 Task: Play online wordle game with 10 letters.
Action: Mouse moved to (300, 445)
Screenshot: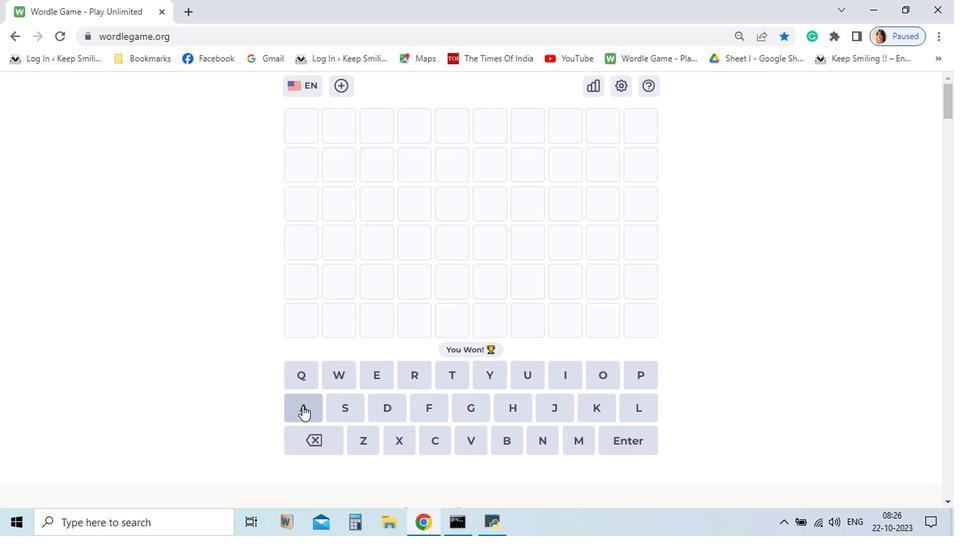 
Action: Mouse pressed left at (300, 445)
Screenshot: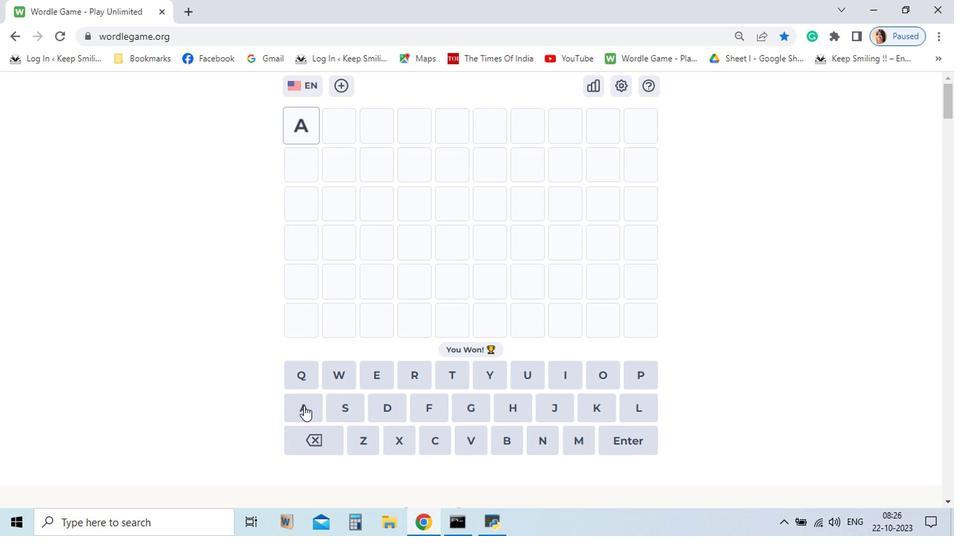 
Action: Mouse moved to (560, 446)
Screenshot: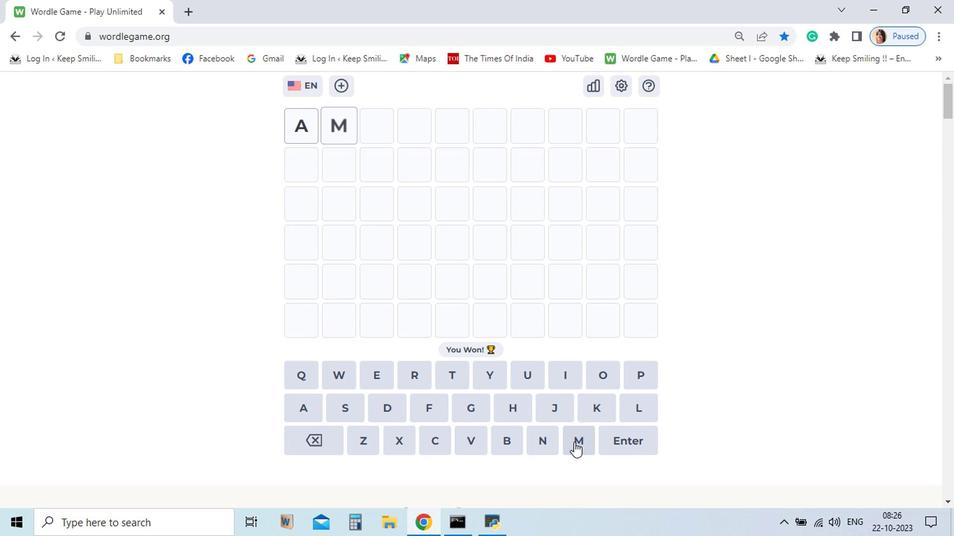 
Action: Mouse pressed left at (560, 446)
Screenshot: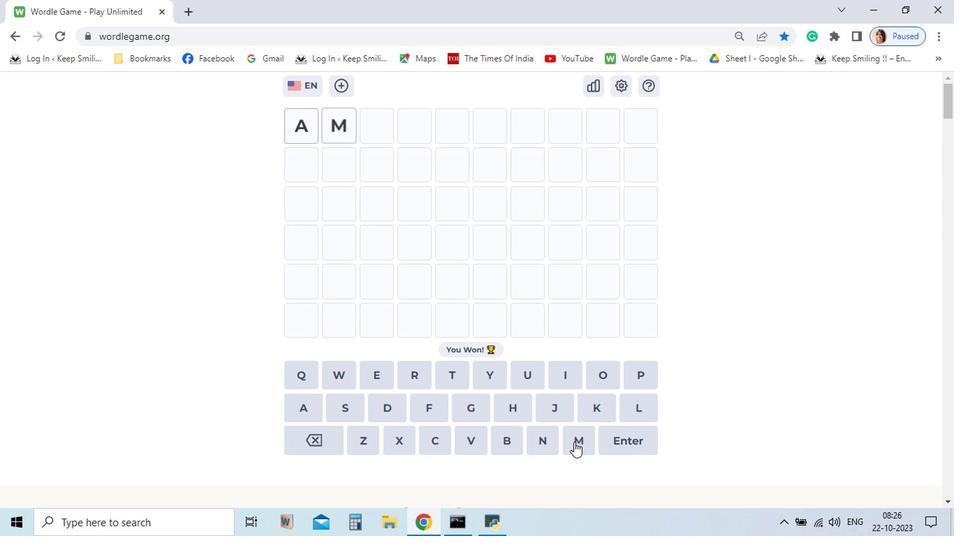 
Action: Mouse pressed left at (560, 446)
Screenshot: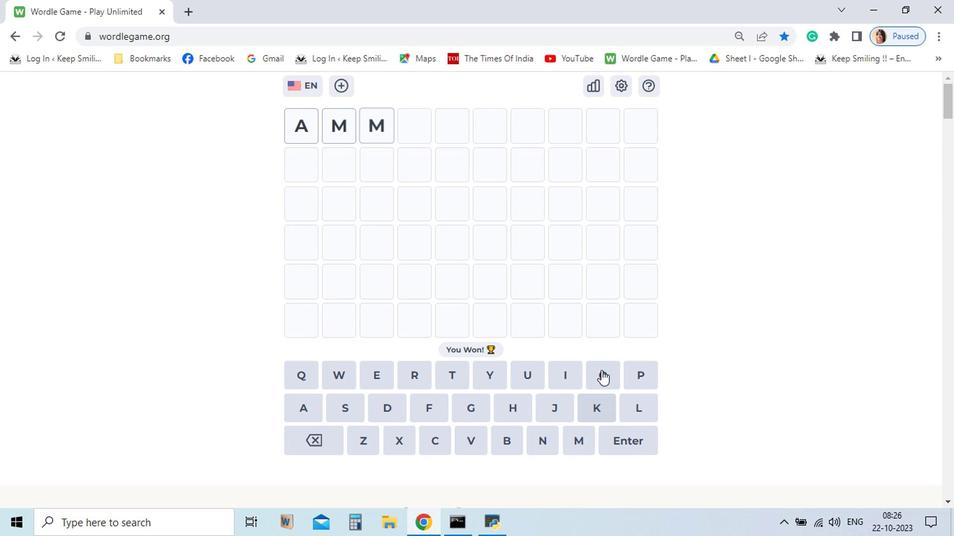 
Action: Mouse moved to (585, 444)
Screenshot: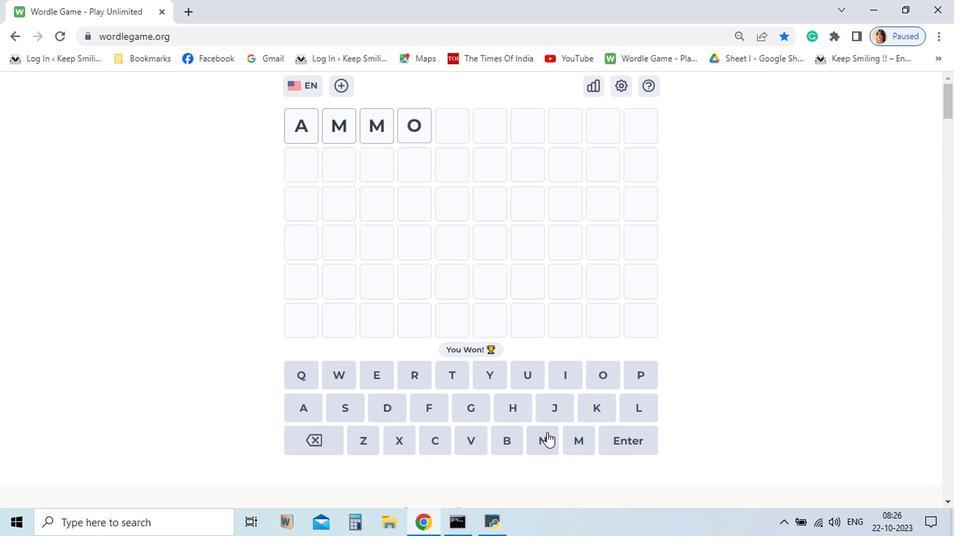 
Action: Mouse pressed left at (585, 444)
Screenshot: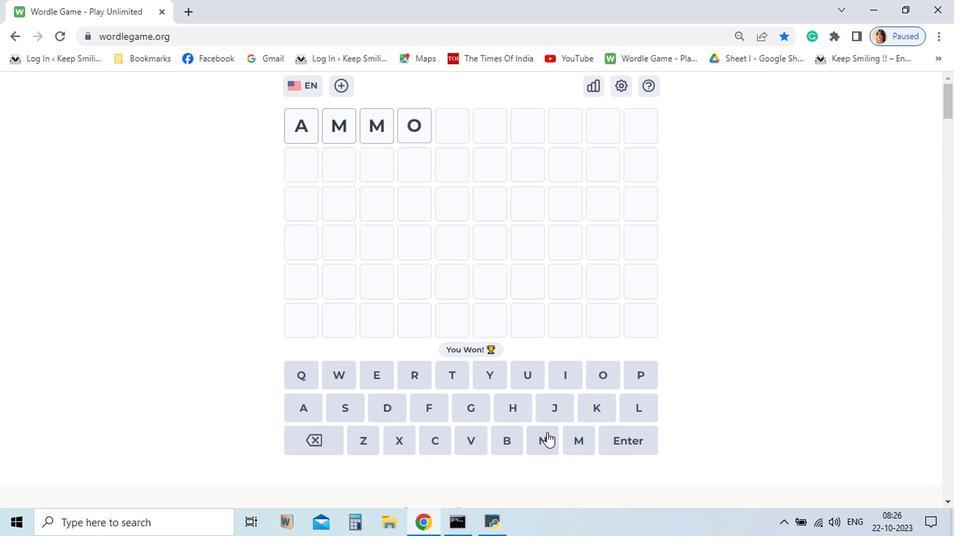 
Action: Mouse moved to (527, 446)
Screenshot: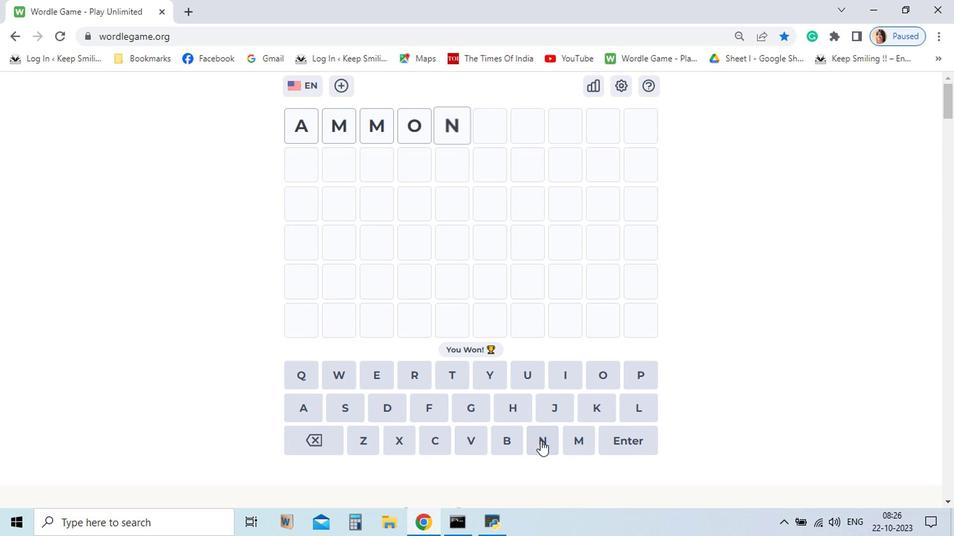 
Action: Mouse pressed left at (527, 446)
Screenshot: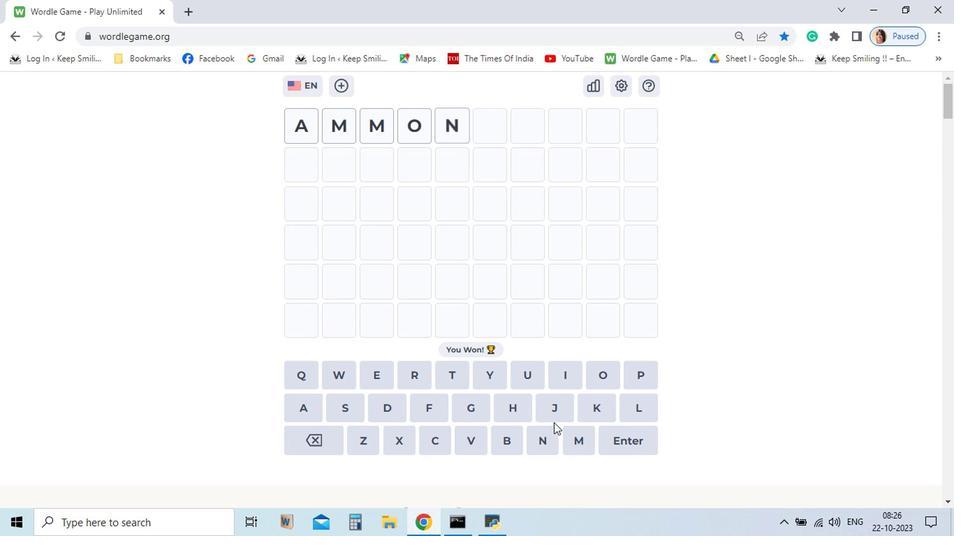 
Action: Mouse moved to (552, 444)
Screenshot: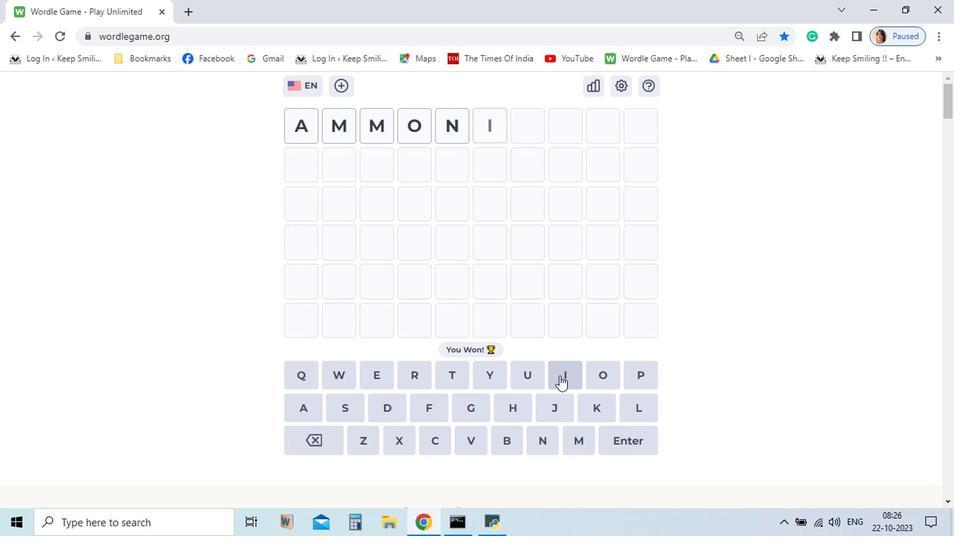 
Action: Mouse pressed left at (552, 444)
Screenshot: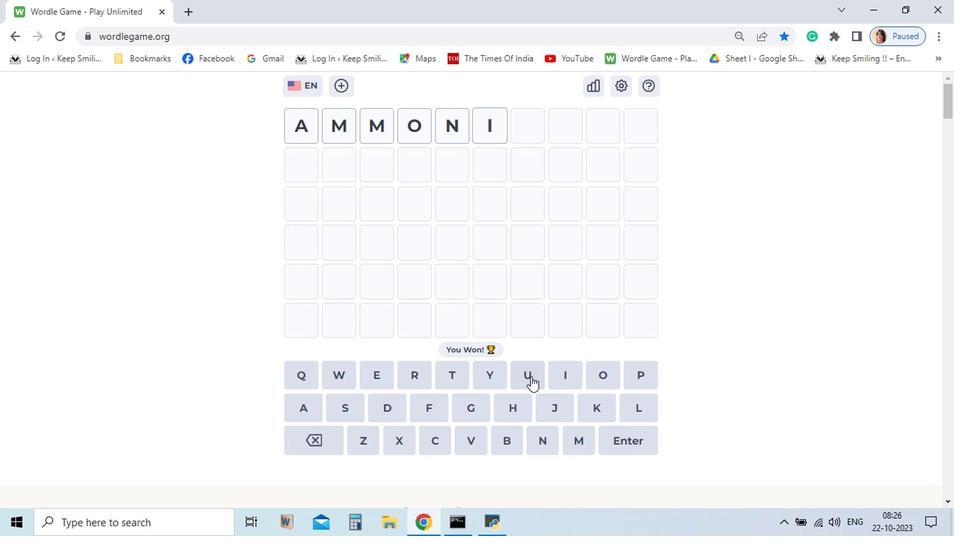 
Action: Mouse moved to (516, 444)
Screenshot: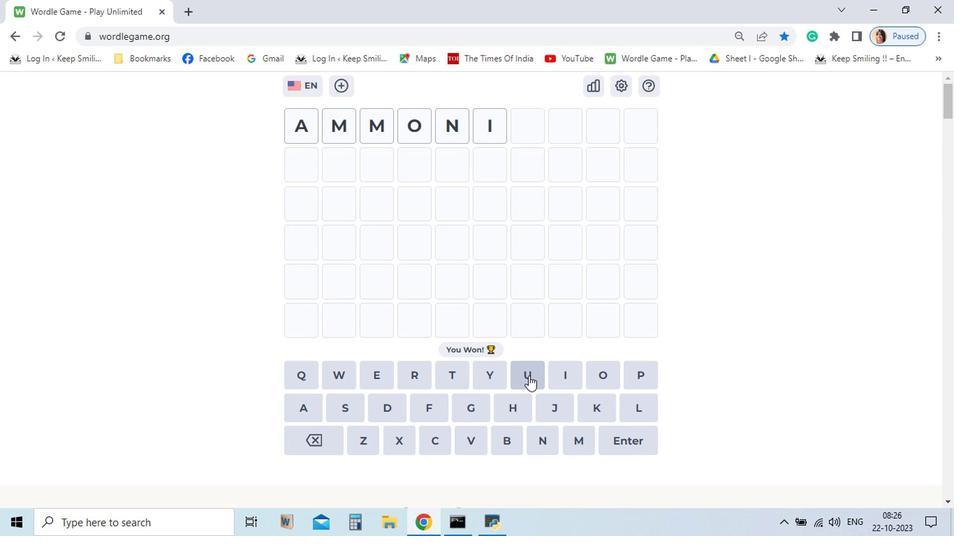 
Action: Mouse pressed left at (516, 444)
Screenshot: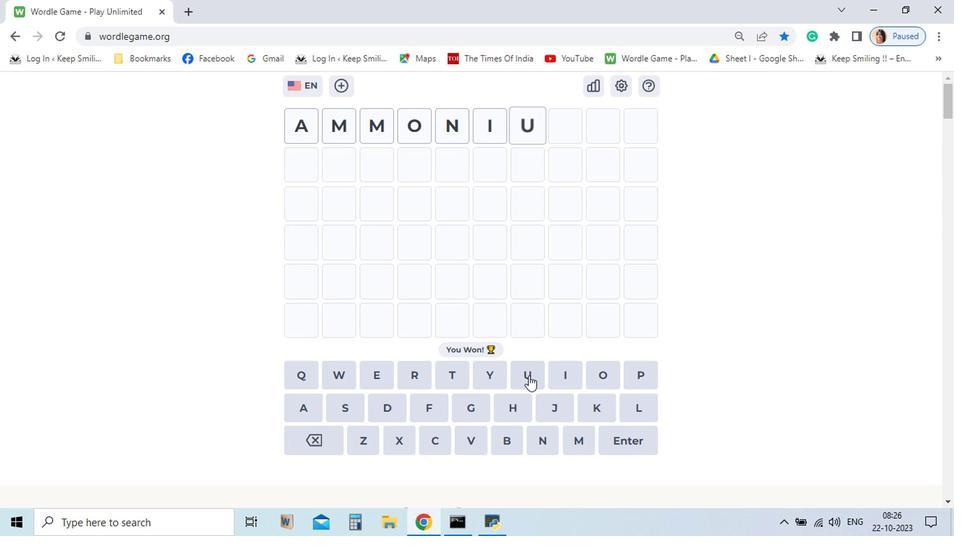 
Action: Mouse moved to (308, 446)
Screenshot: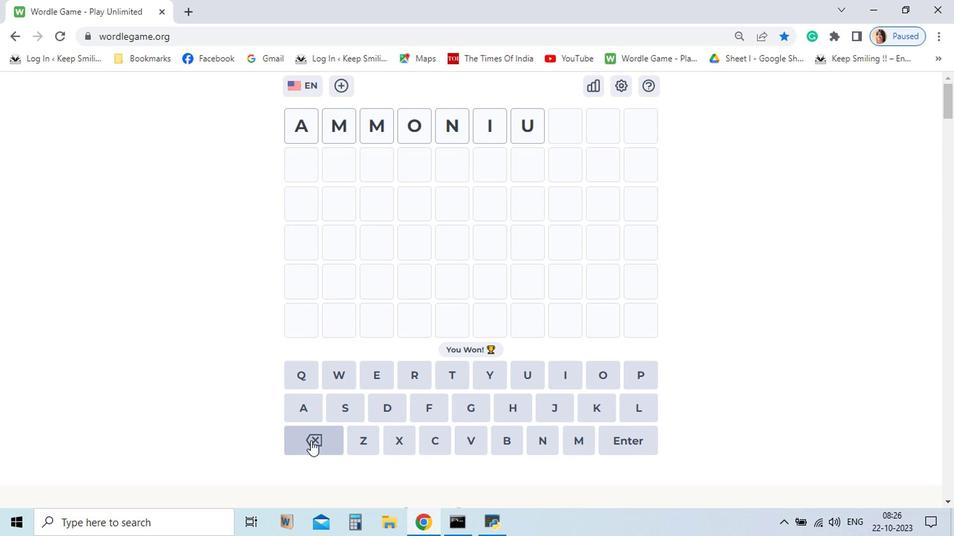 
Action: Mouse pressed left at (308, 446)
Screenshot: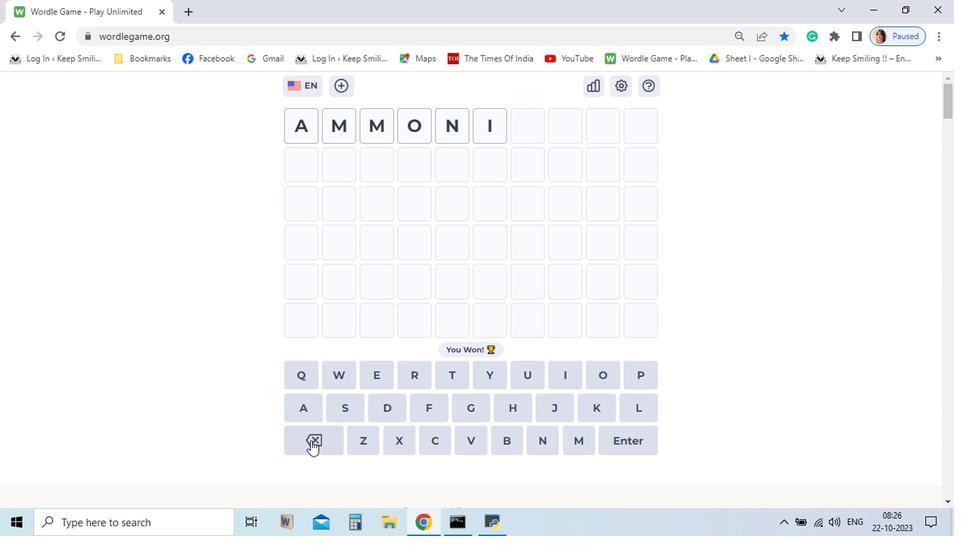
Action: Mouse pressed left at (308, 446)
Screenshot: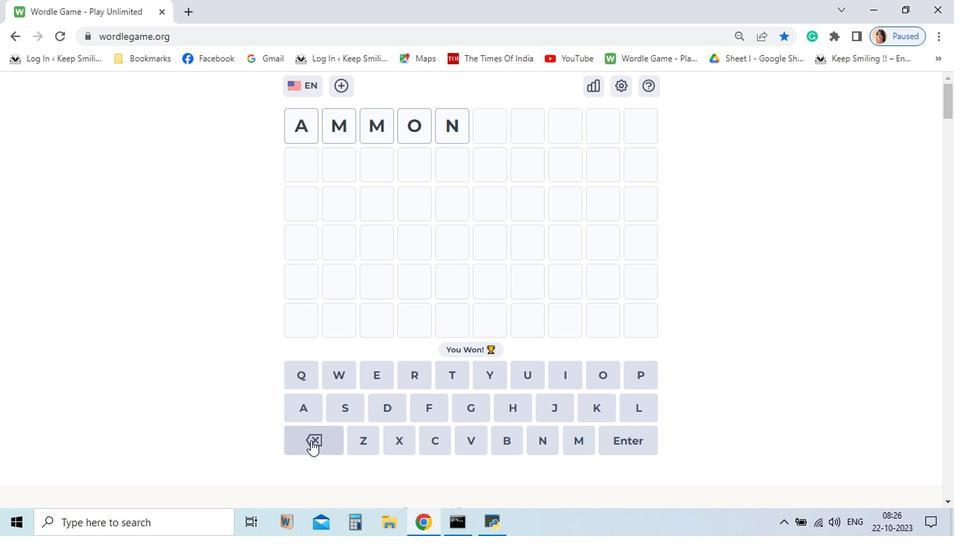 
Action: Mouse pressed left at (308, 446)
Screenshot: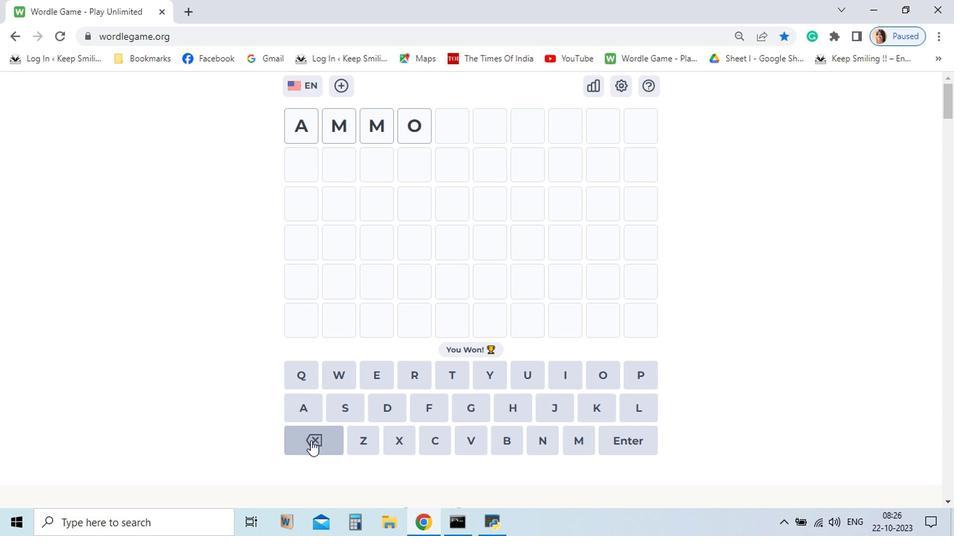 
Action: Mouse pressed left at (308, 446)
Screenshot: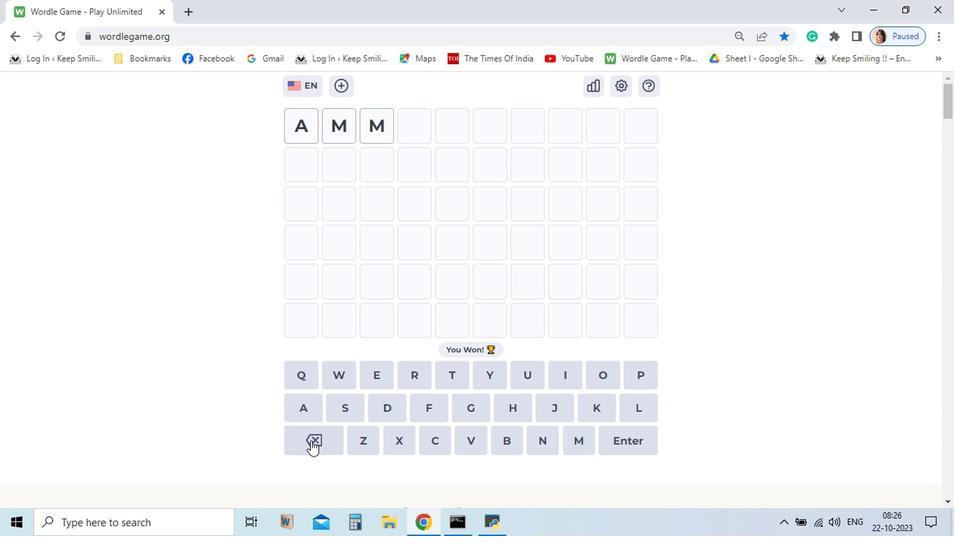 
Action: Mouse pressed left at (308, 446)
Screenshot: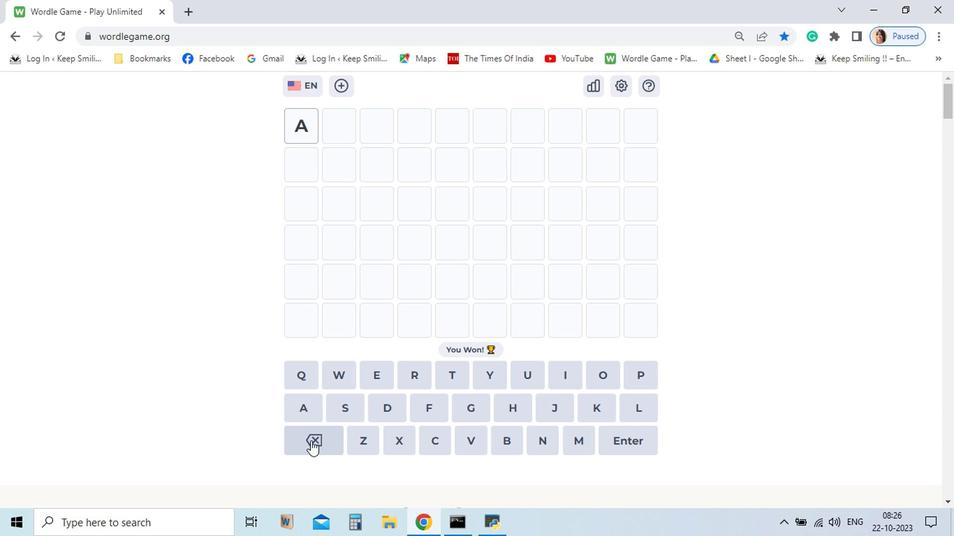 
Action: Mouse pressed left at (308, 446)
Screenshot: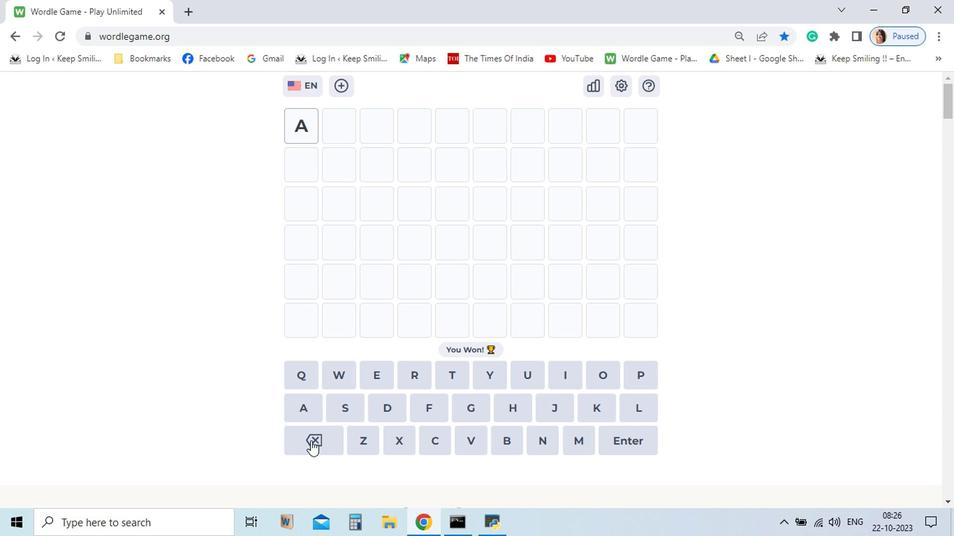 
Action: Mouse pressed left at (308, 446)
Screenshot: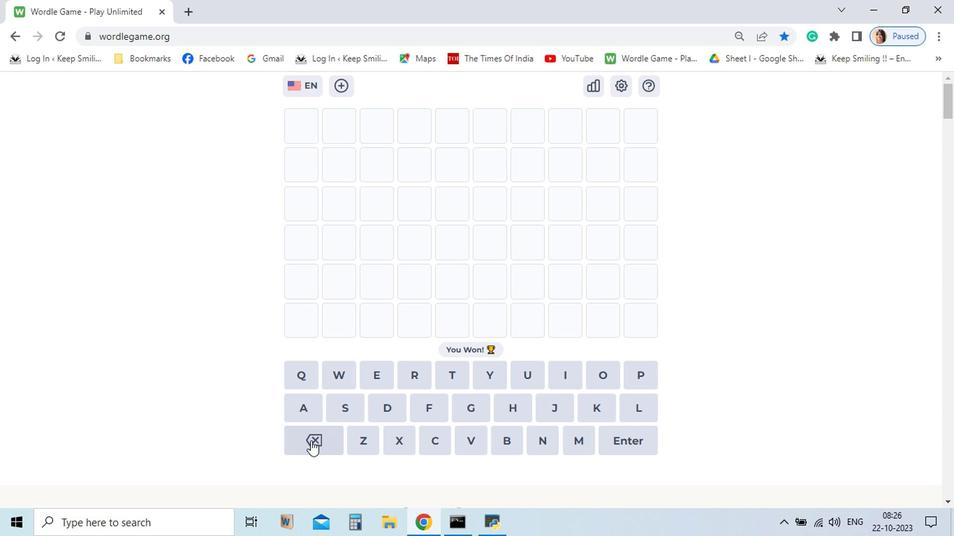 
Action: Mouse moved to (303, 445)
Screenshot: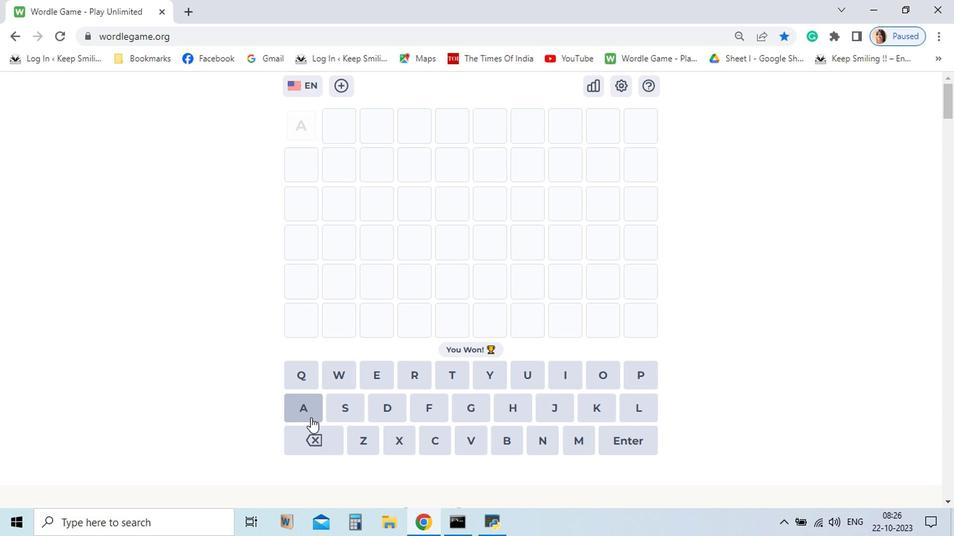 
Action: Mouse pressed left at (303, 445)
Screenshot: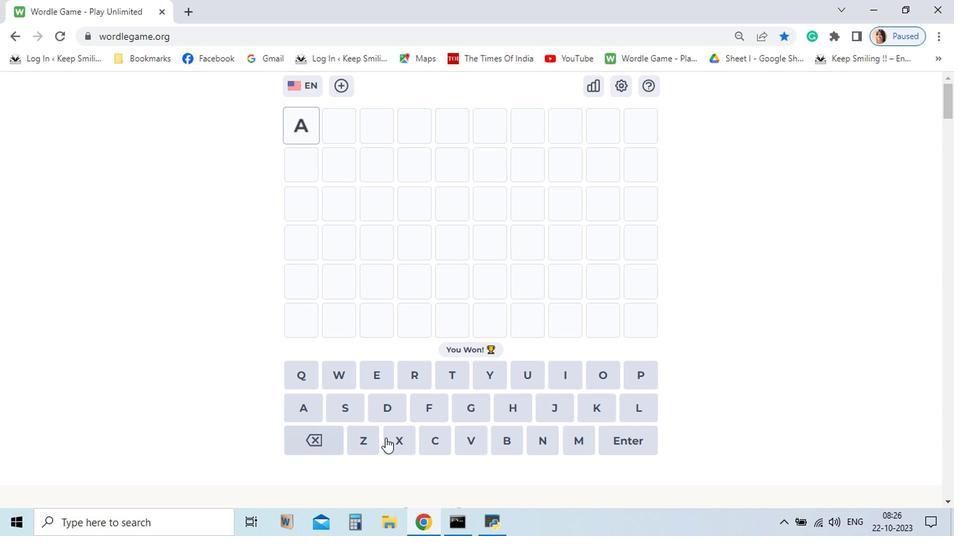 
Action: Mouse moved to (427, 446)
Screenshot: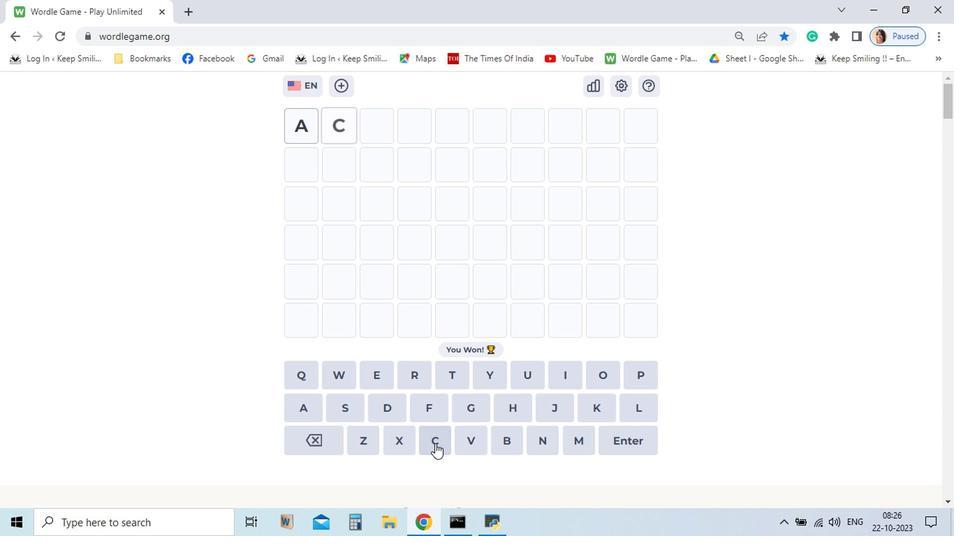 
Action: Mouse pressed left at (427, 446)
Screenshot: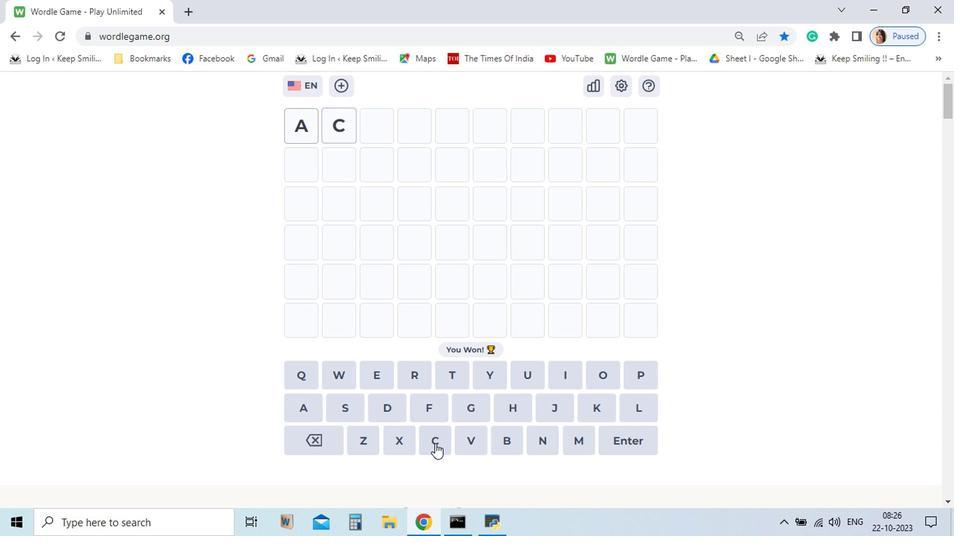 
Action: Mouse pressed left at (427, 446)
Screenshot: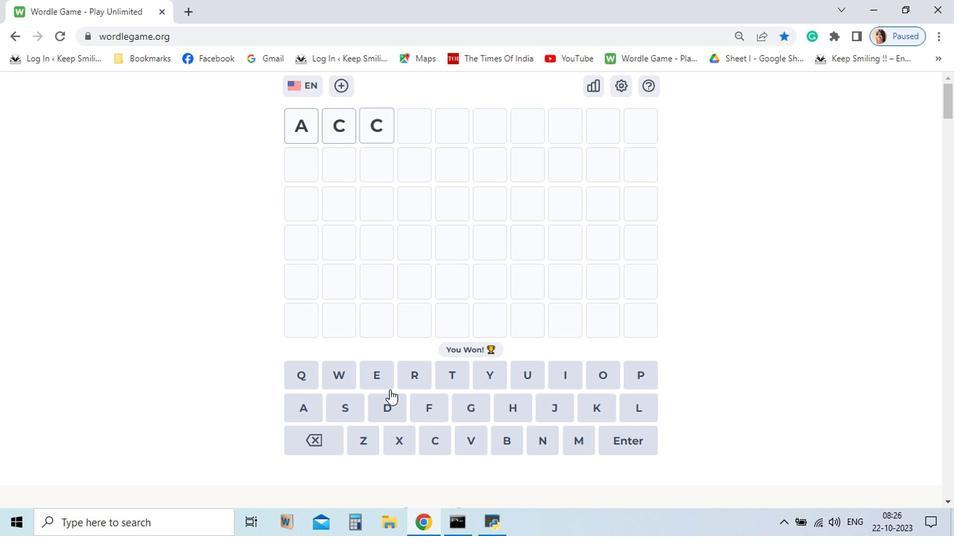 
Action: Mouse moved to (377, 444)
Screenshot: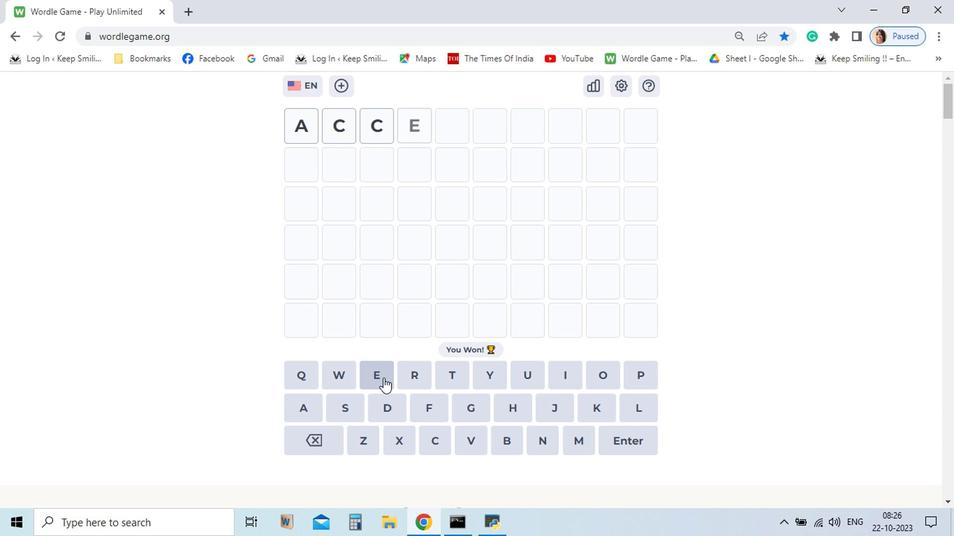 
Action: Mouse pressed left at (377, 444)
Screenshot: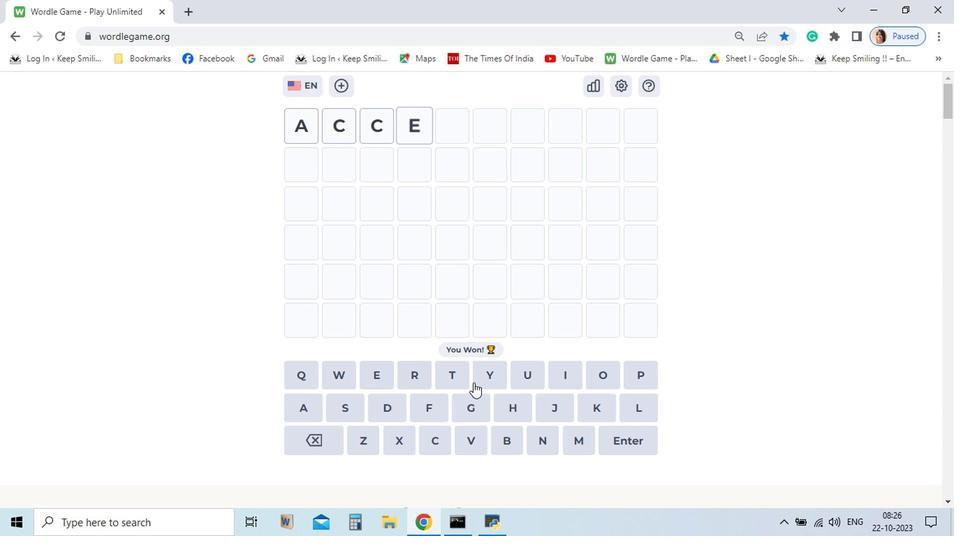 
Action: Mouse moved to (616, 444)
Screenshot: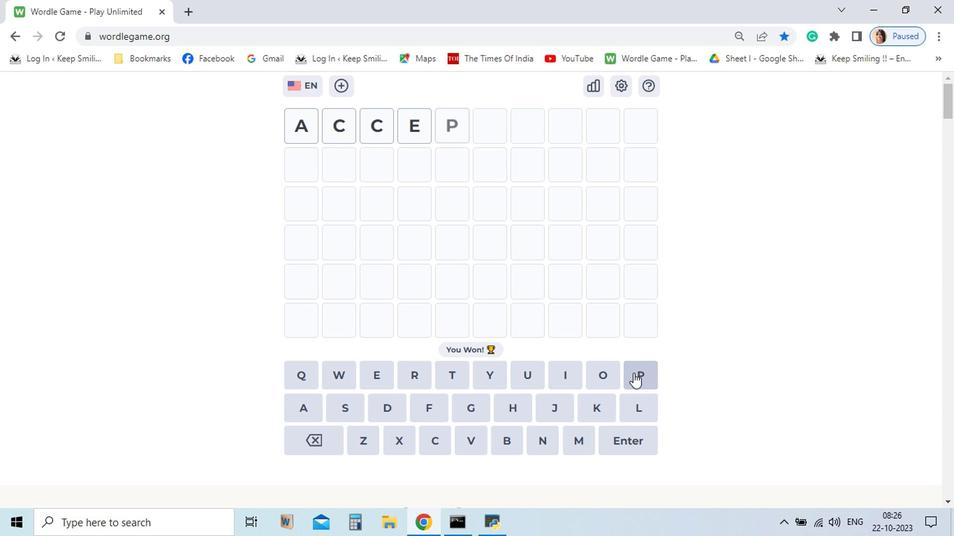 
Action: Mouse pressed left at (616, 444)
Screenshot: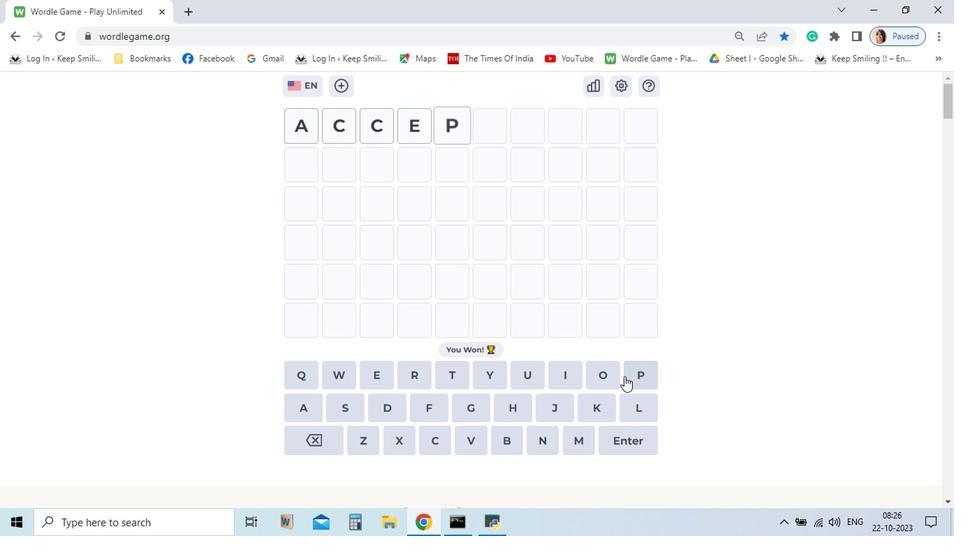 
Action: Mouse moved to (446, 444)
Screenshot: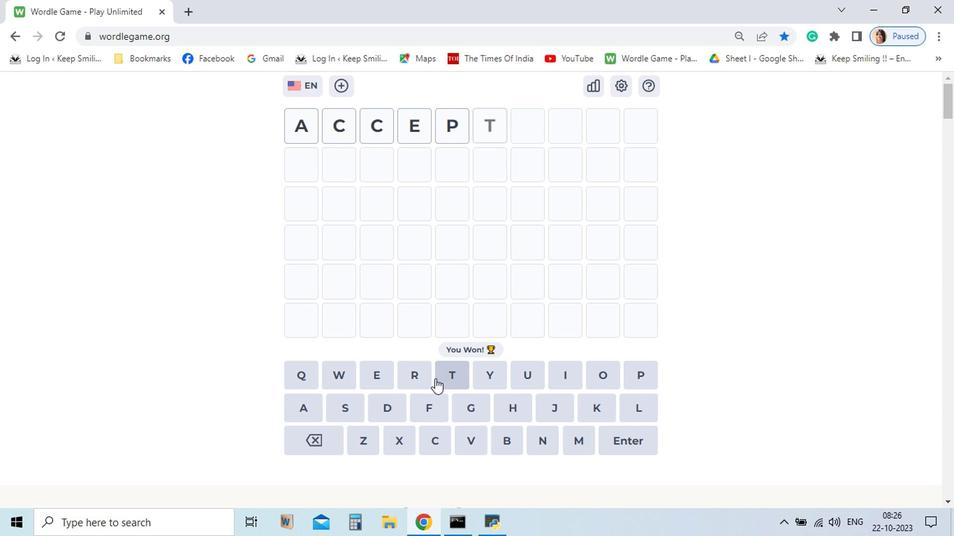 
Action: Mouse pressed left at (446, 444)
Screenshot: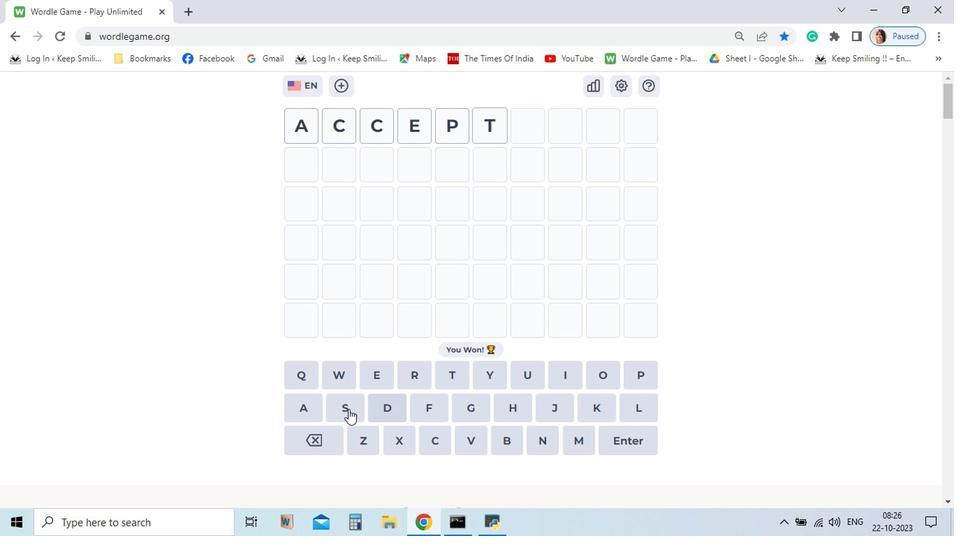 
Action: Mouse moved to (308, 445)
Screenshot: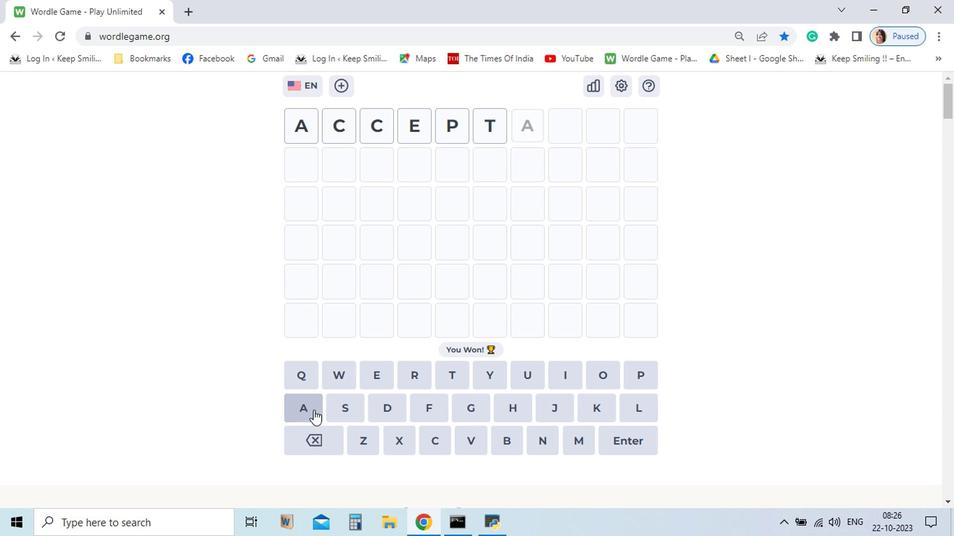 
Action: Mouse pressed left at (308, 445)
Screenshot: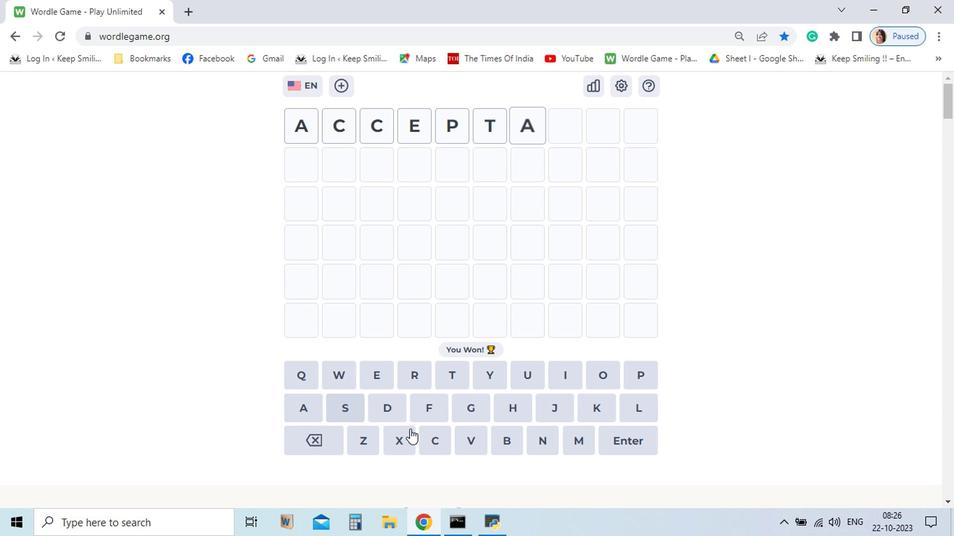 
Action: Mouse moved to (498, 446)
Screenshot: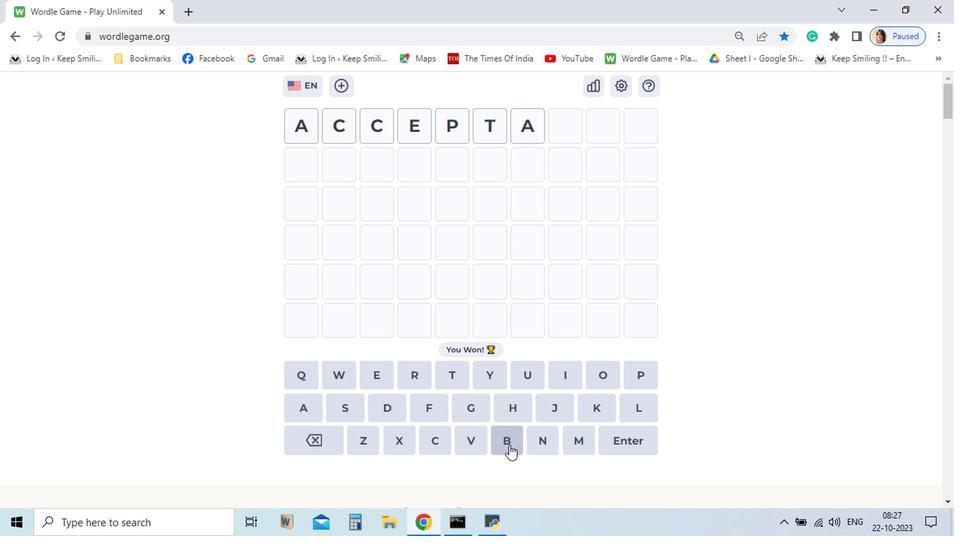 
Action: Mouse pressed left at (498, 446)
Screenshot: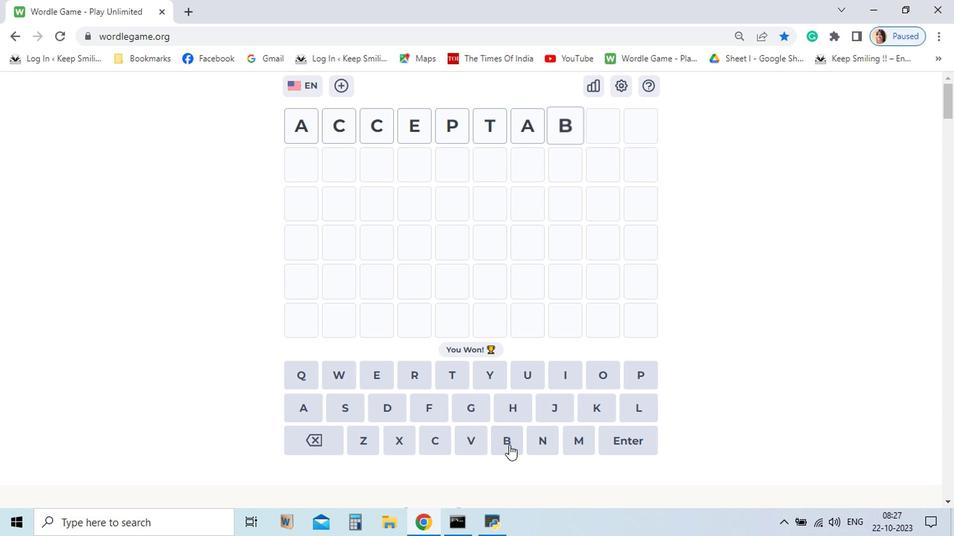 
Action: Mouse moved to (617, 445)
Screenshot: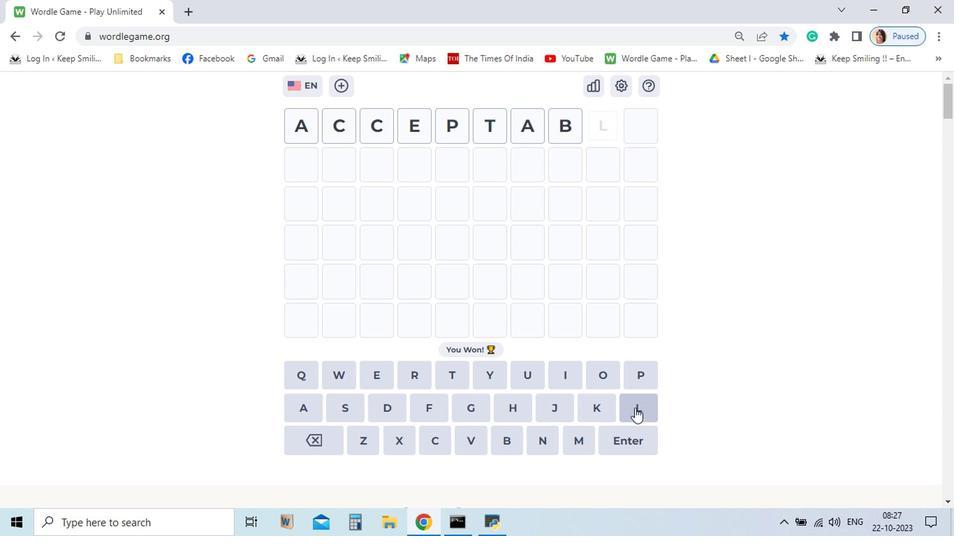
Action: Mouse pressed left at (617, 445)
Screenshot: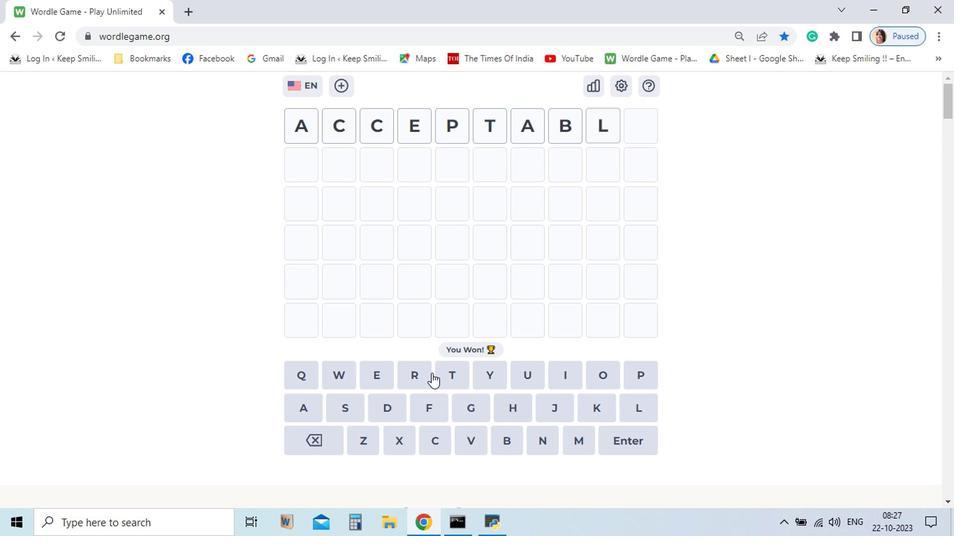 
Action: Mouse moved to (373, 444)
Screenshot: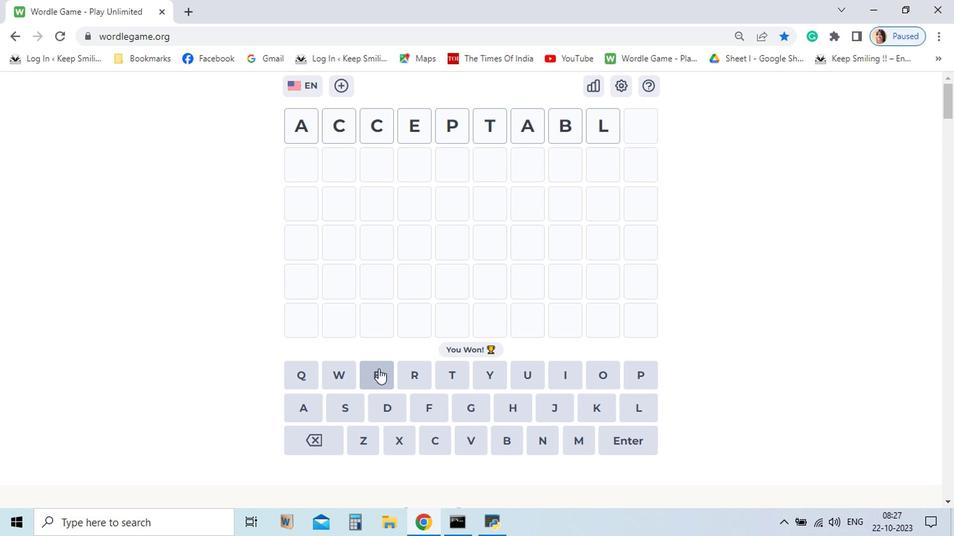 
Action: Mouse pressed left at (373, 444)
Screenshot: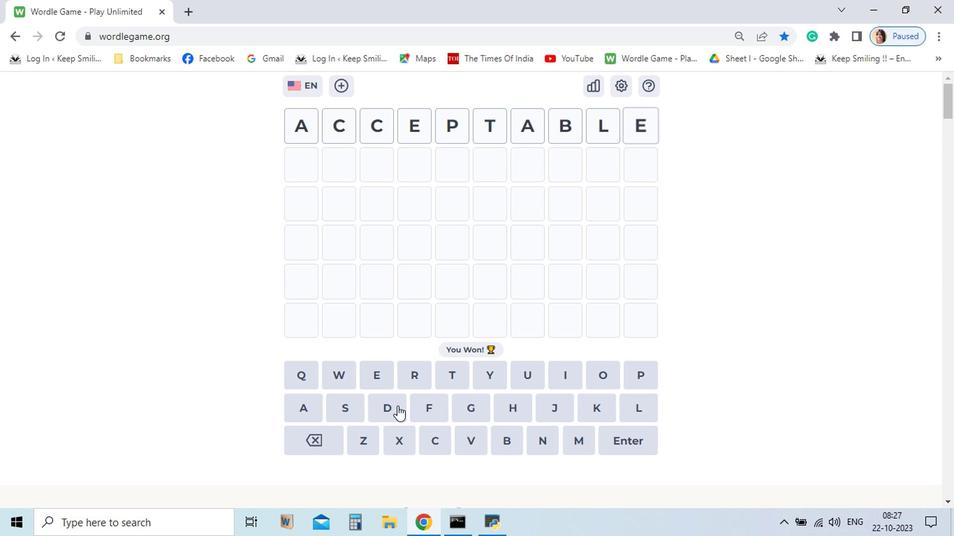
Action: Mouse moved to (604, 446)
Screenshot: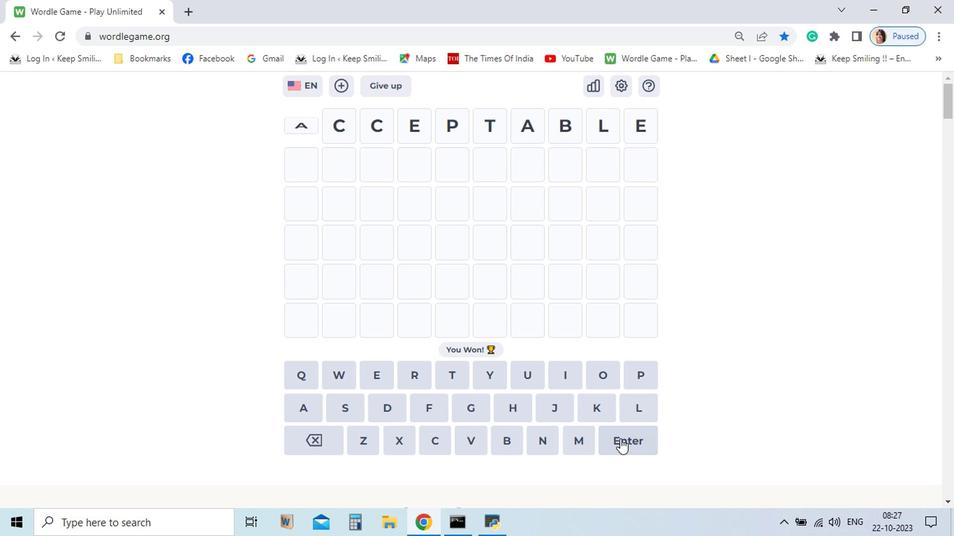 
Action: Mouse pressed left at (604, 446)
Screenshot: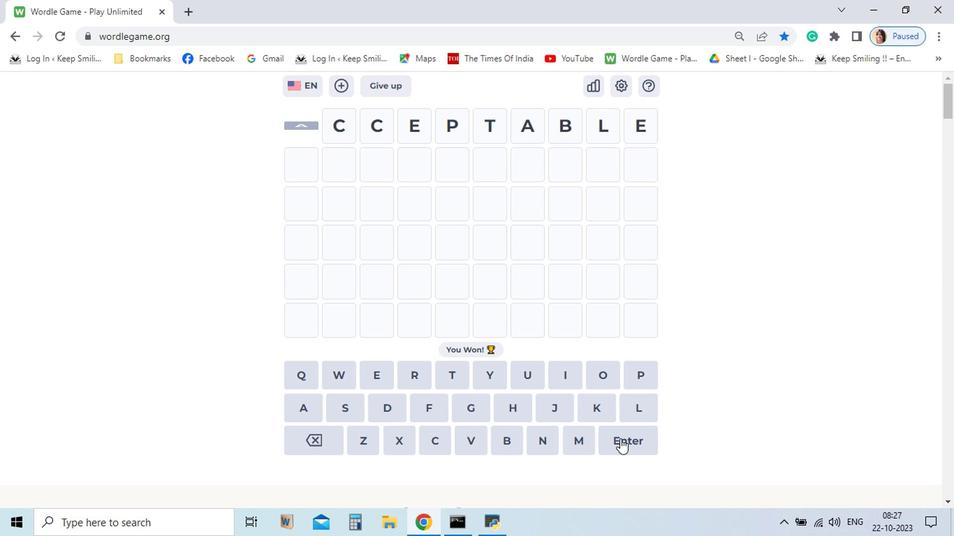 
Action: Mouse moved to (332, 444)
Screenshot: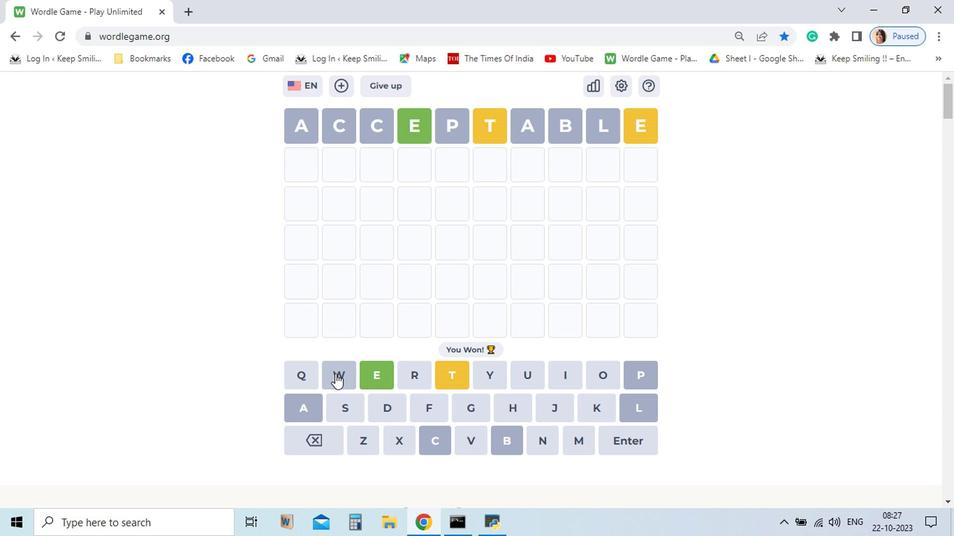 
Action: Mouse pressed left at (332, 444)
Screenshot: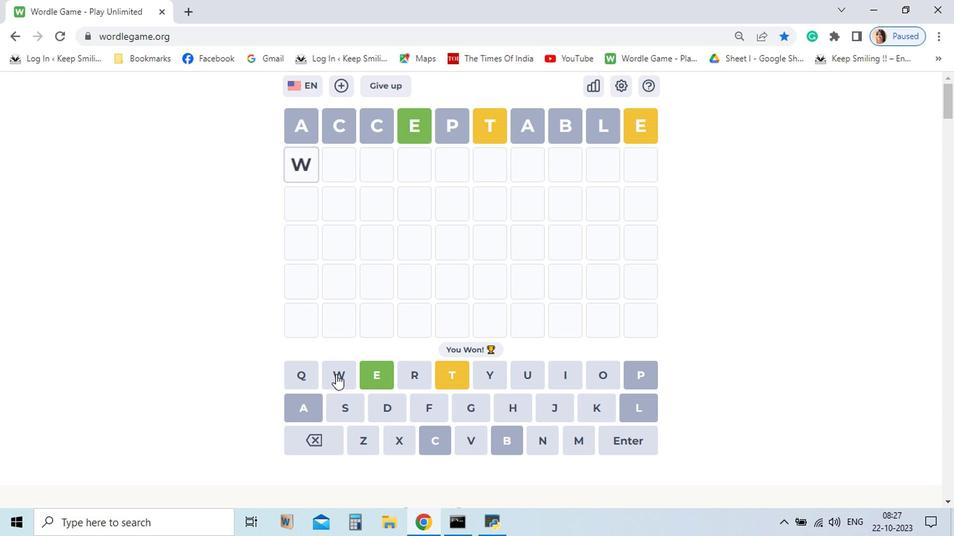 
Action: Mouse moved to (506, 445)
Screenshot: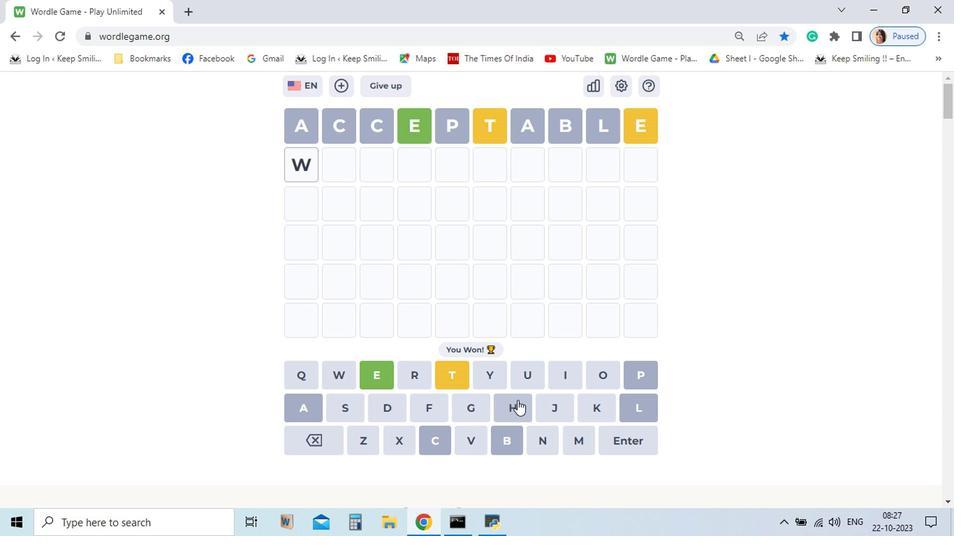 
Action: Mouse pressed left at (506, 445)
Screenshot: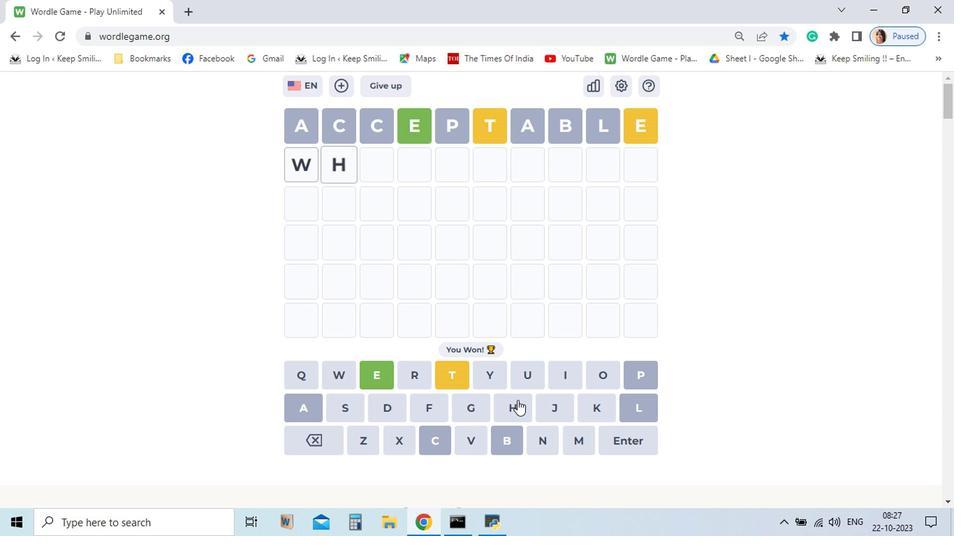 
Action: Mouse moved to (371, 444)
Screenshot: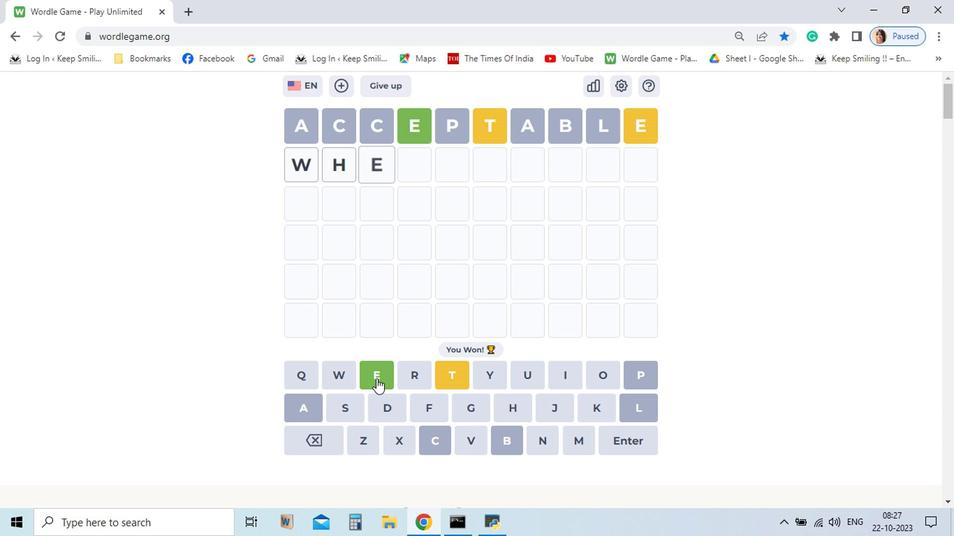 
Action: Mouse pressed left at (371, 444)
Screenshot: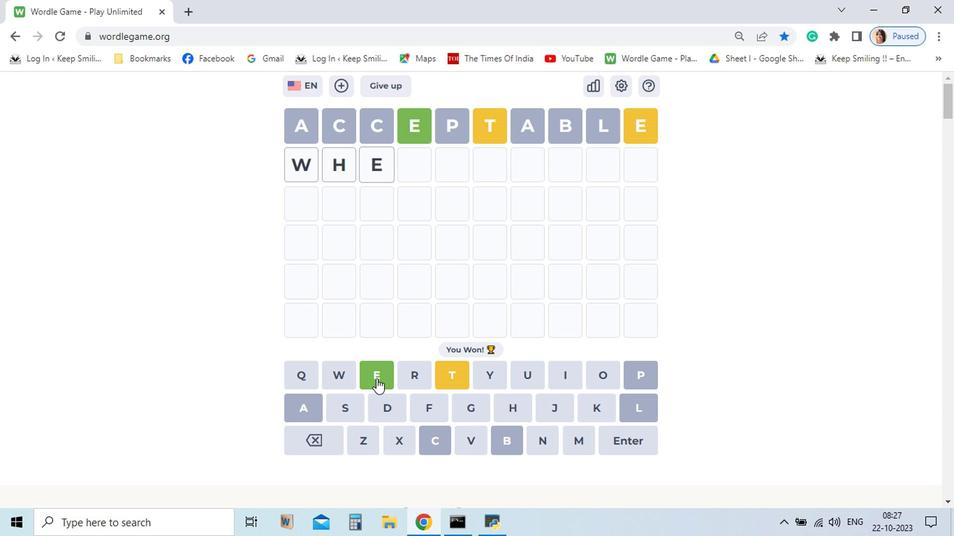 
Action: Mouse pressed left at (371, 444)
Screenshot: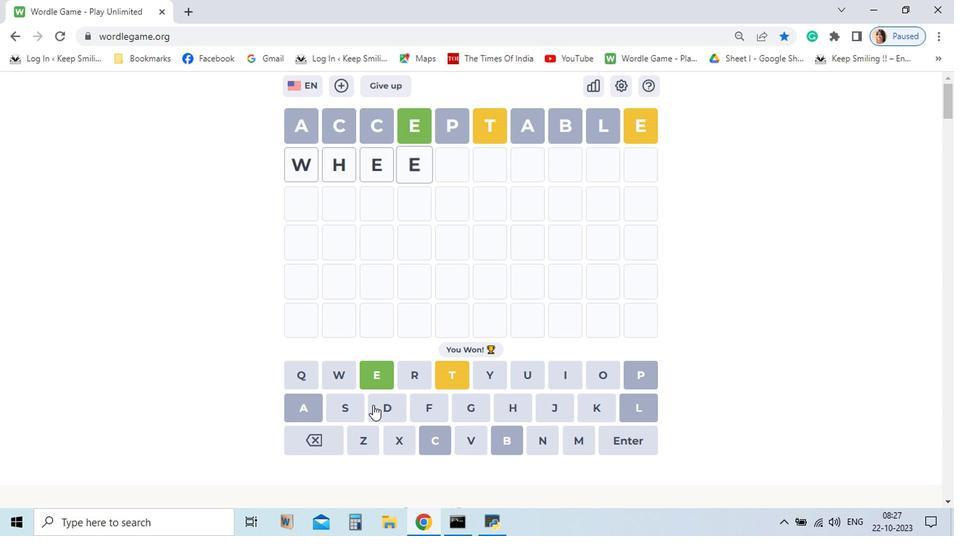 
Action: Mouse moved to (354, 446)
Screenshot: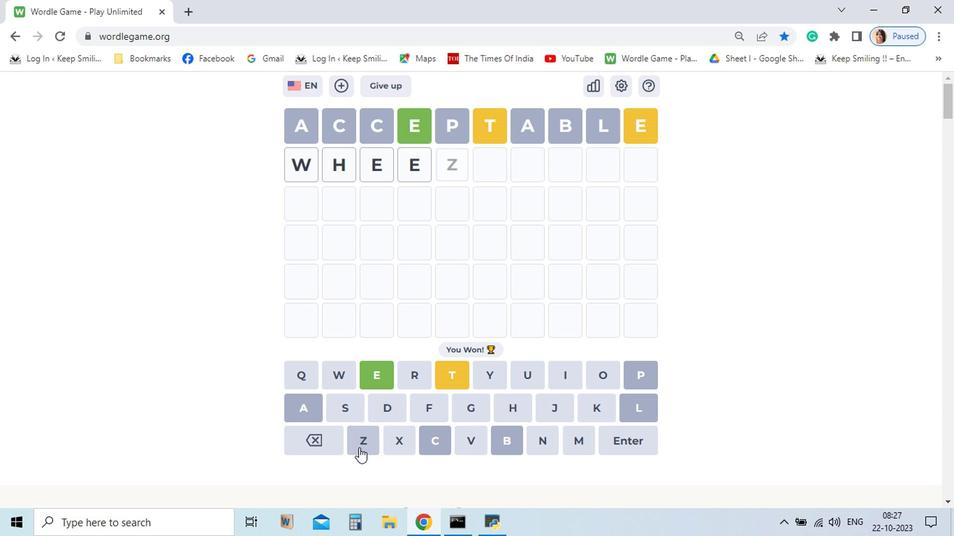 
Action: Mouse pressed left at (354, 446)
Screenshot: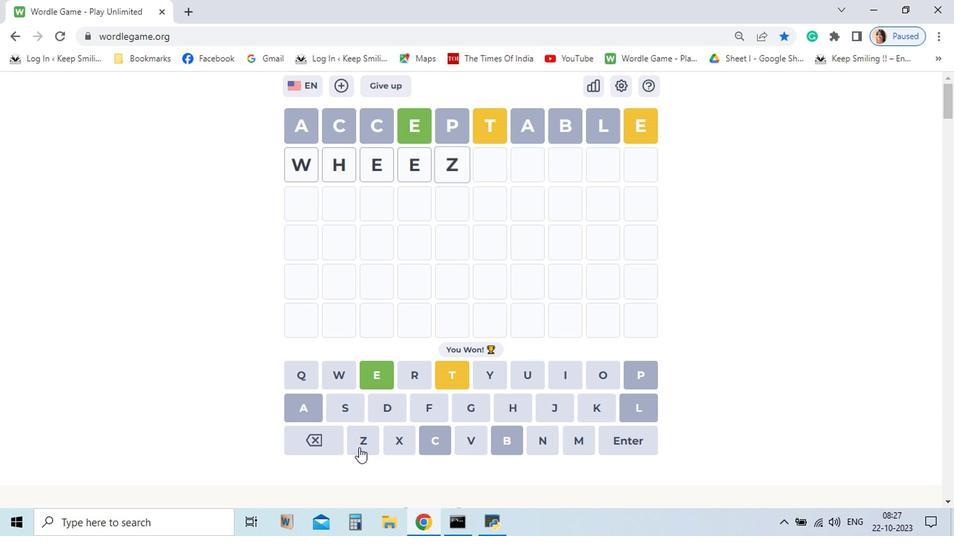 
Action: Mouse moved to (315, 446)
Screenshot: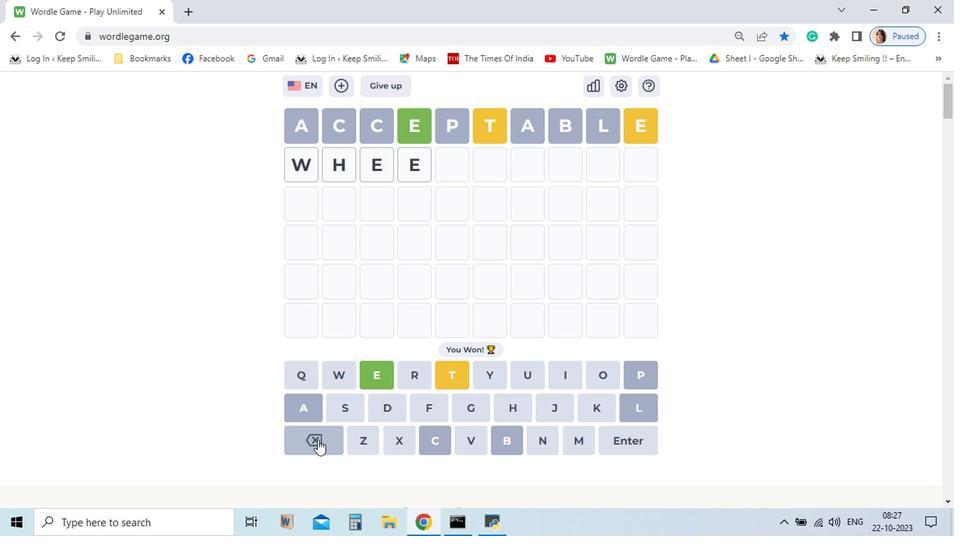 
Action: Mouse pressed left at (315, 446)
Screenshot: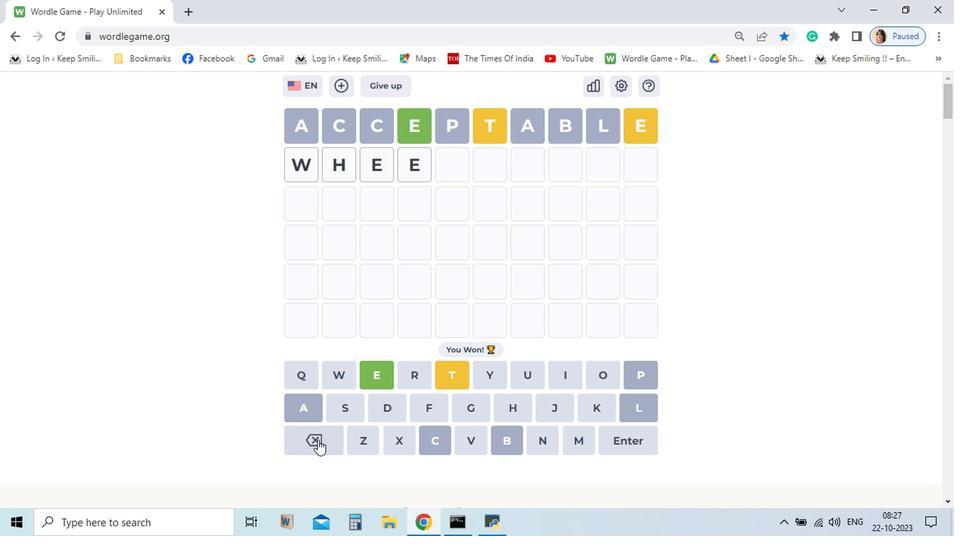 
Action: Mouse pressed left at (315, 446)
Screenshot: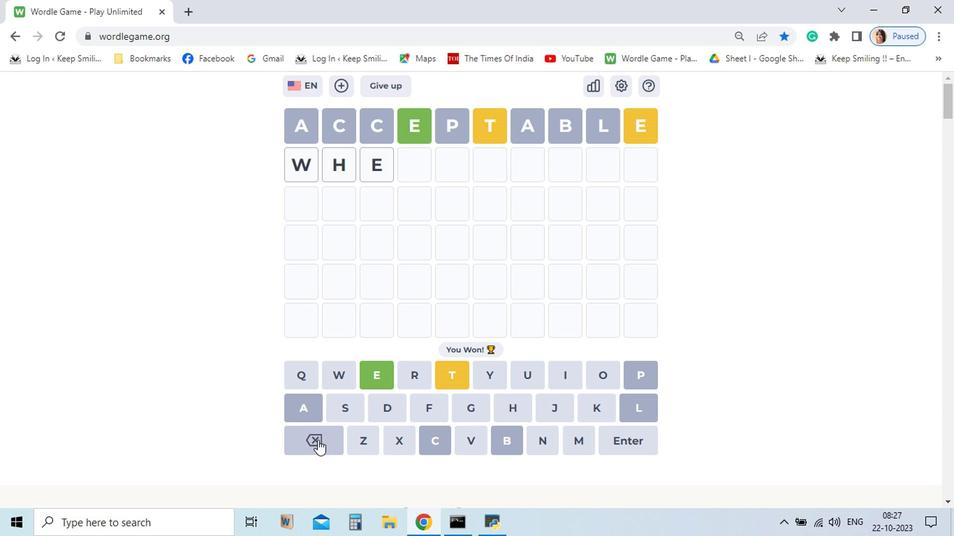 
Action: Mouse pressed left at (315, 446)
Screenshot: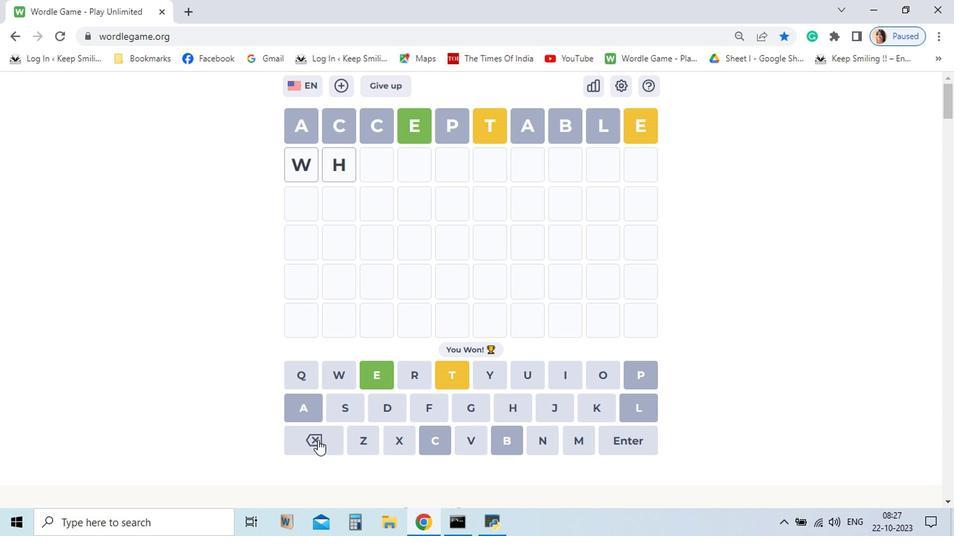 
Action: Mouse pressed left at (315, 446)
Screenshot: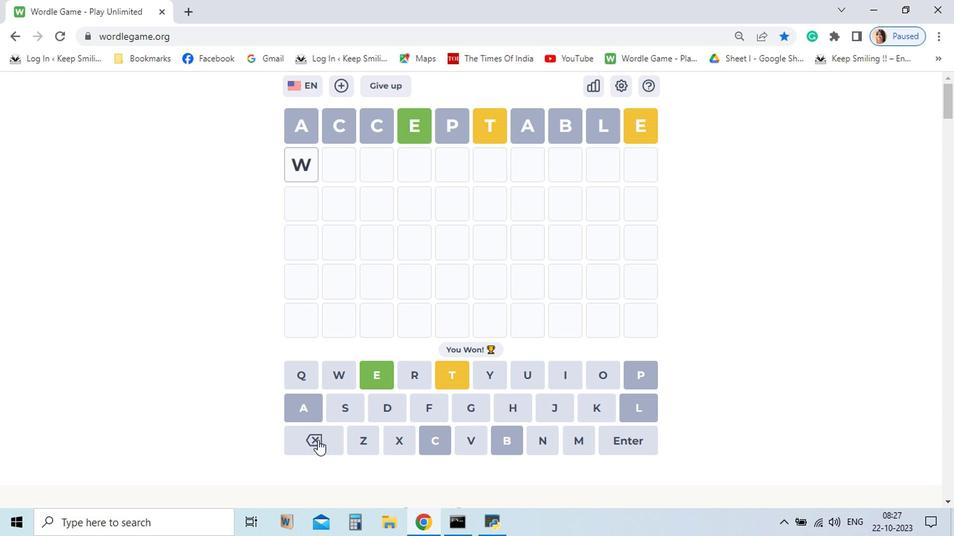 
Action: Mouse pressed left at (315, 446)
Screenshot: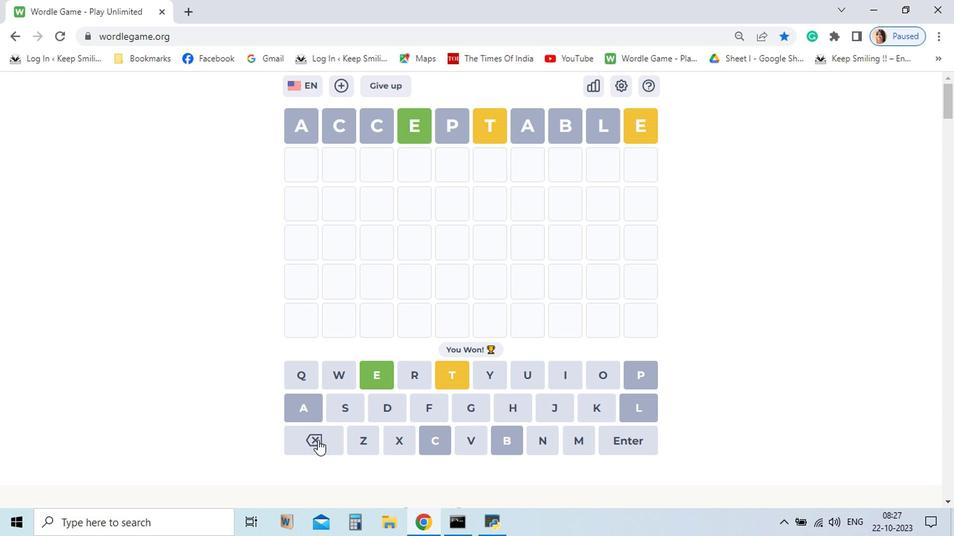 
Action: Mouse moved to (341, 444)
Screenshot: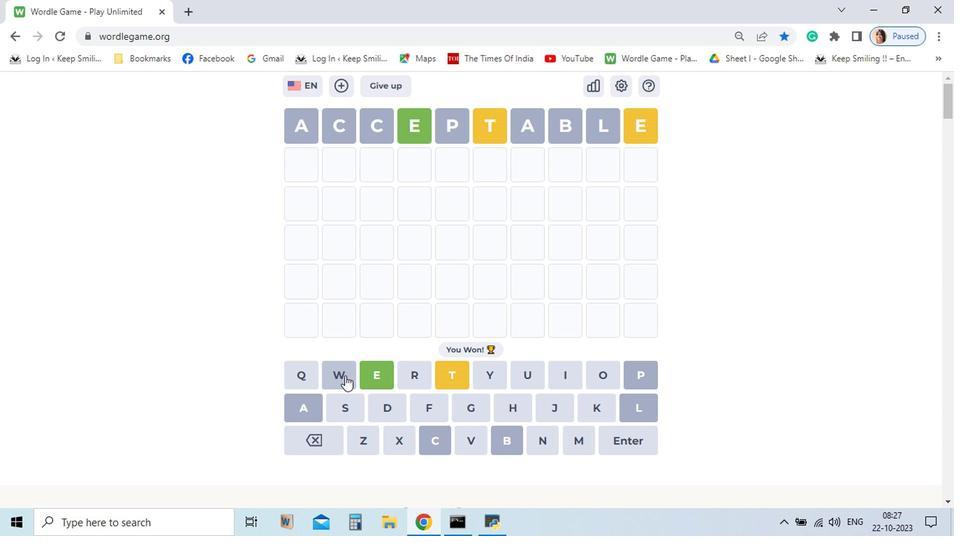 
Action: Mouse pressed left at (341, 444)
Screenshot: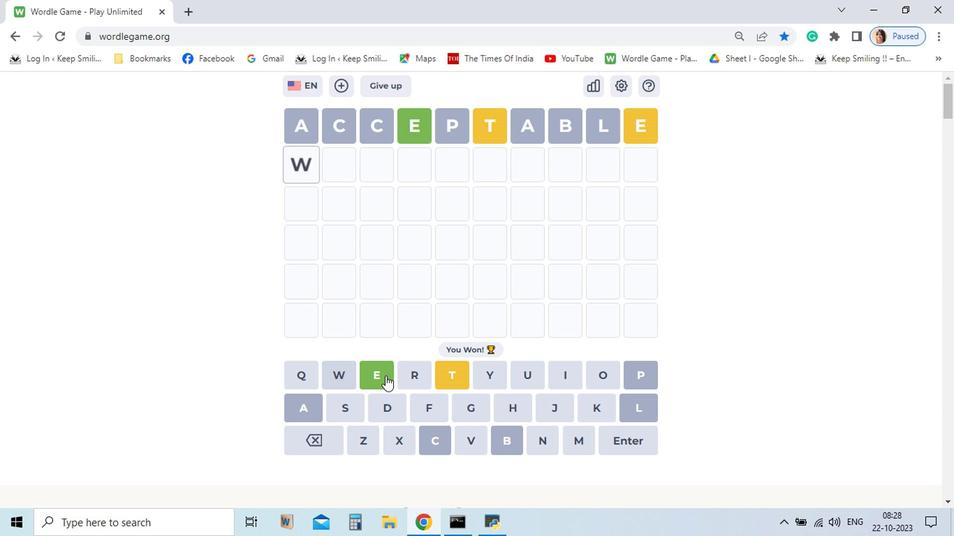 
Action: Mouse moved to (398, 444)
Screenshot: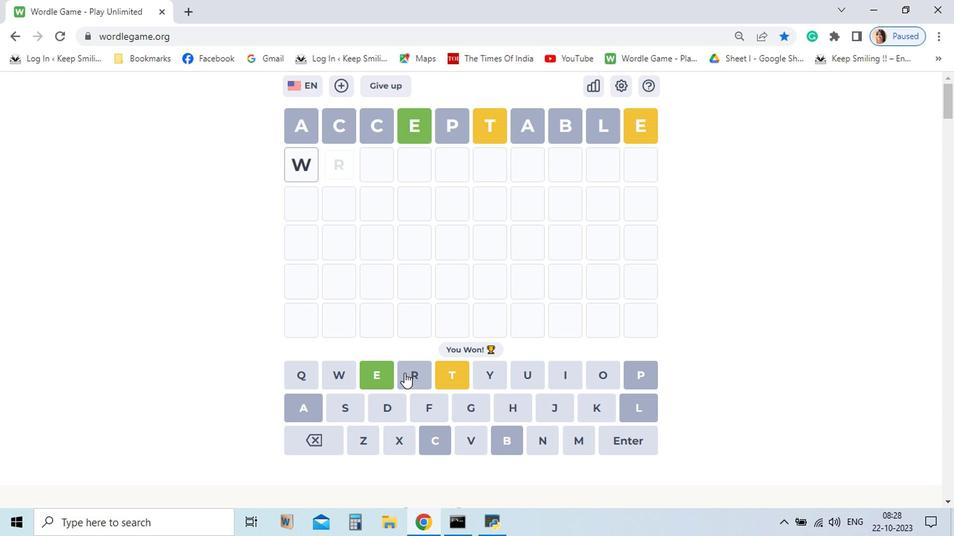 
Action: Mouse pressed left at (398, 444)
Screenshot: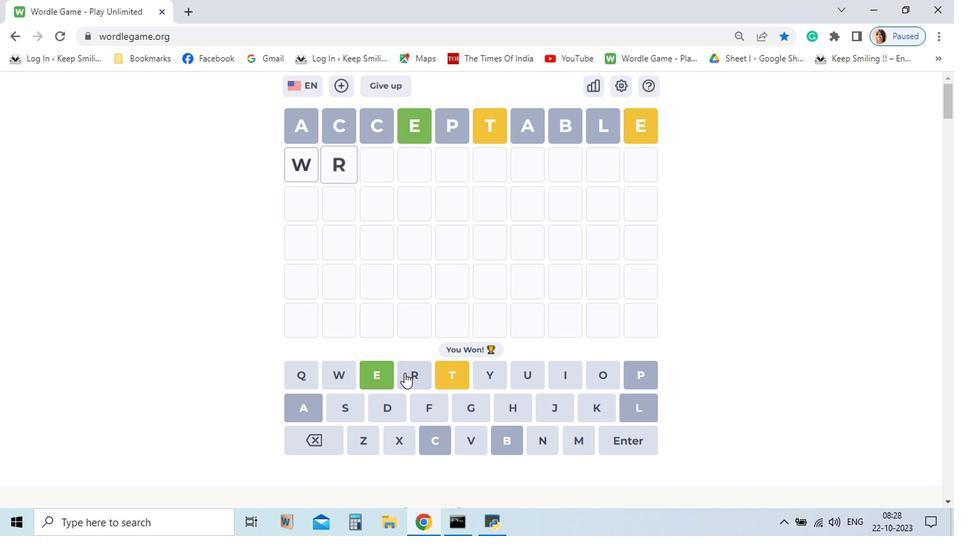 
Action: Mouse moved to (310, 446)
Screenshot: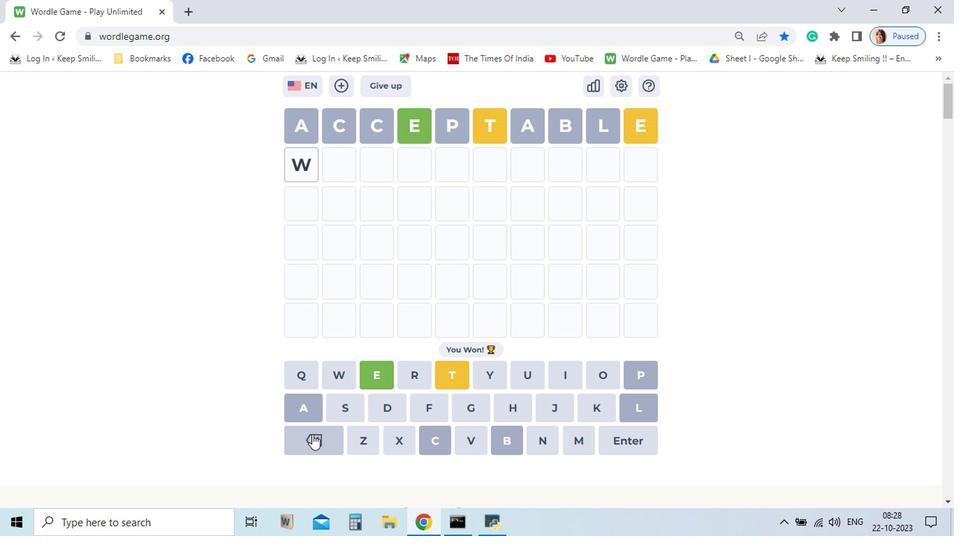 
Action: Mouse pressed left at (310, 446)
Screenshot: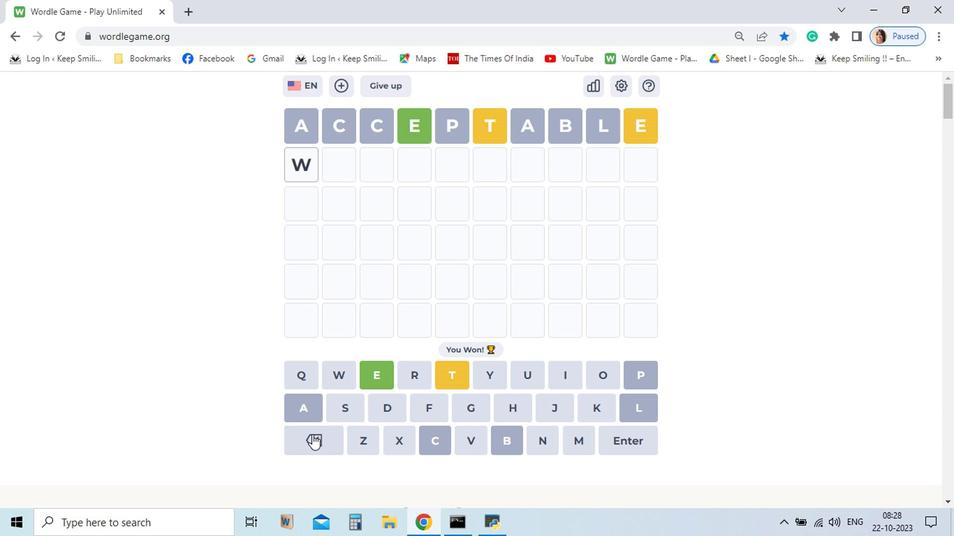 
Action: Mouse moved to (556, 444)
Screenshot: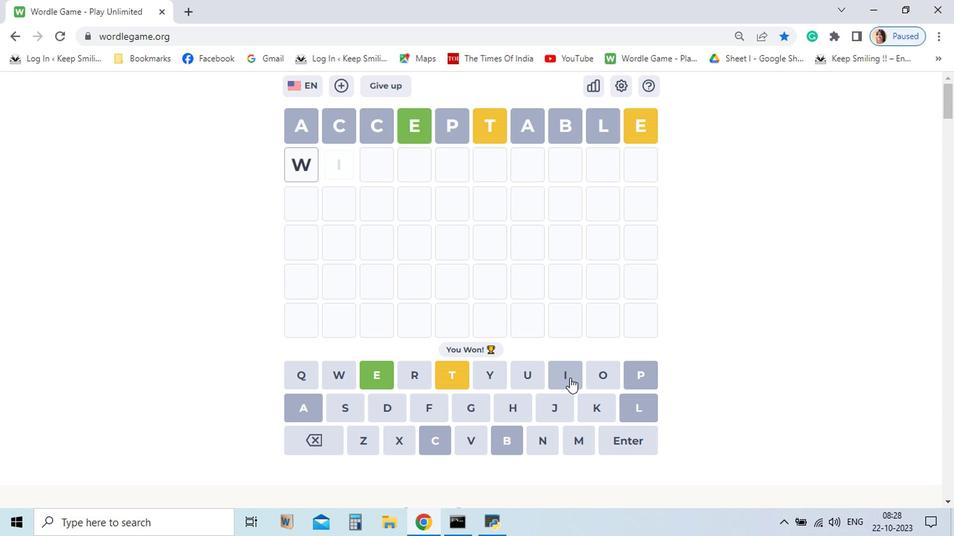 
Action: Mouse pressed left at (556, 444)
Screenshot: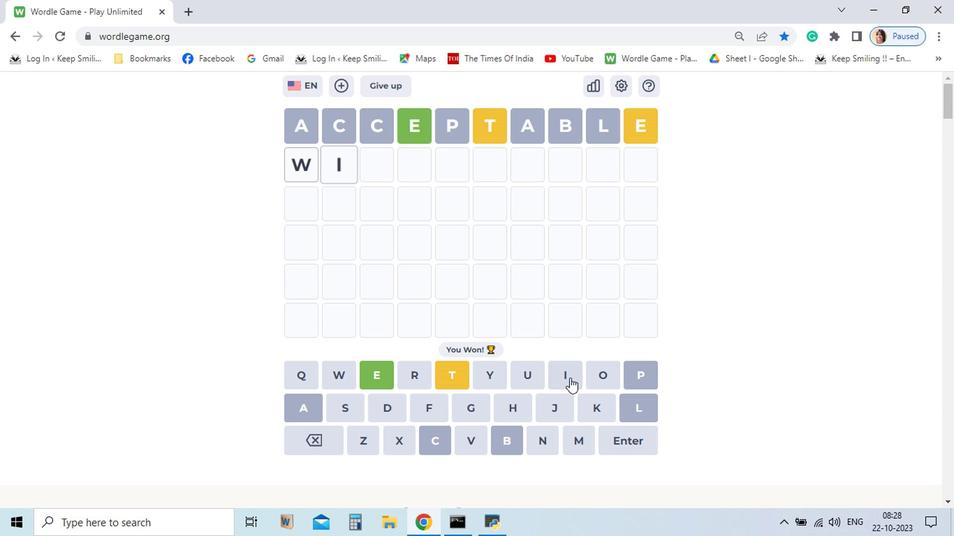 
Action: Mouse moved to (435, 444)
Screenshot: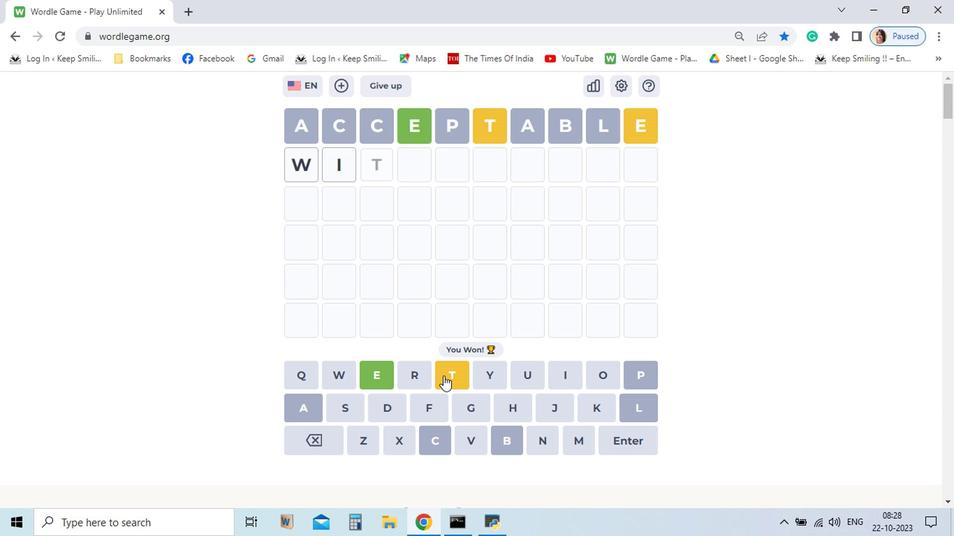 
Action: Mouse pressed left at (435, 444)
Screenshot: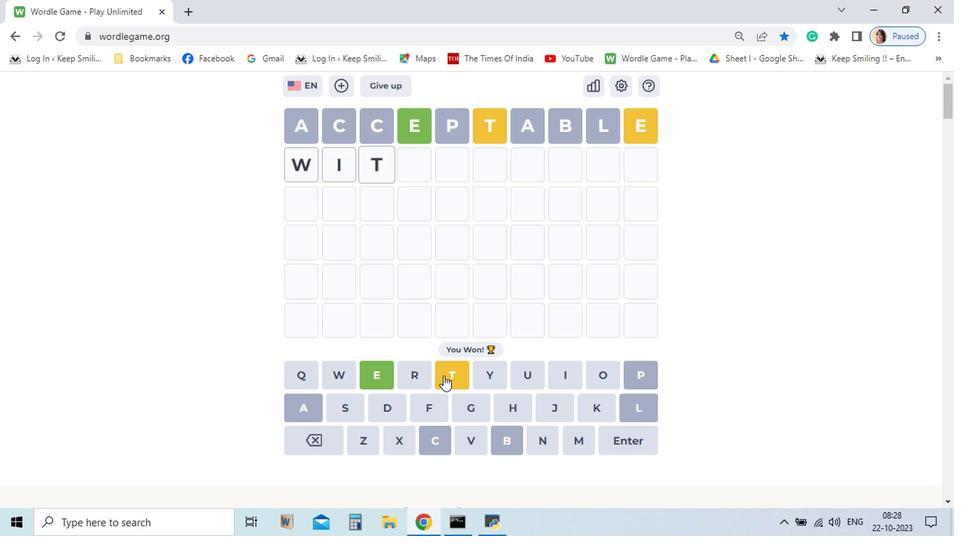 
Action: Mouse moved to (366, 444)
Screenshot: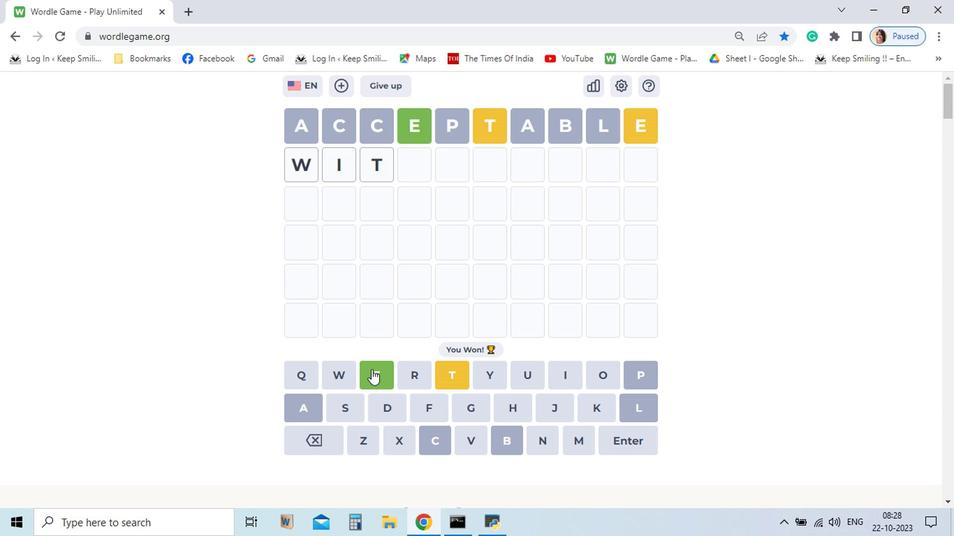 
Action: Mouse pressed left at (366, 444)
Screenshot: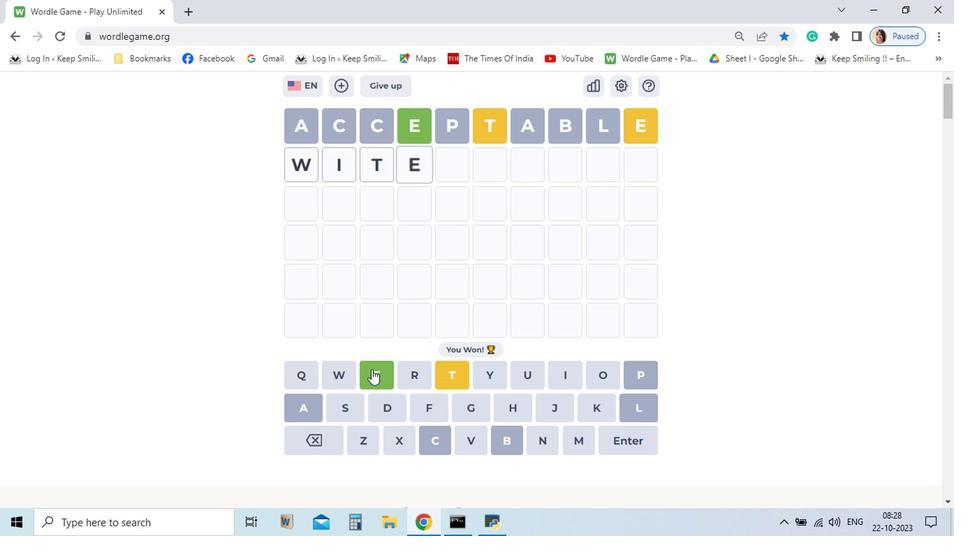 
Action: Mouse moved to (308, 446)
Screenshot: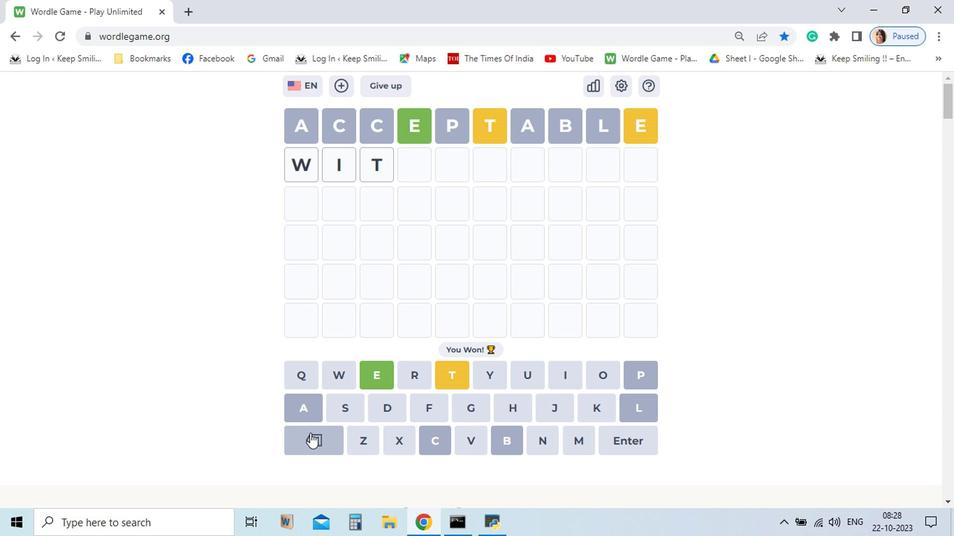 
Action: Mouse pressed left at (308, 446)
Screenshot: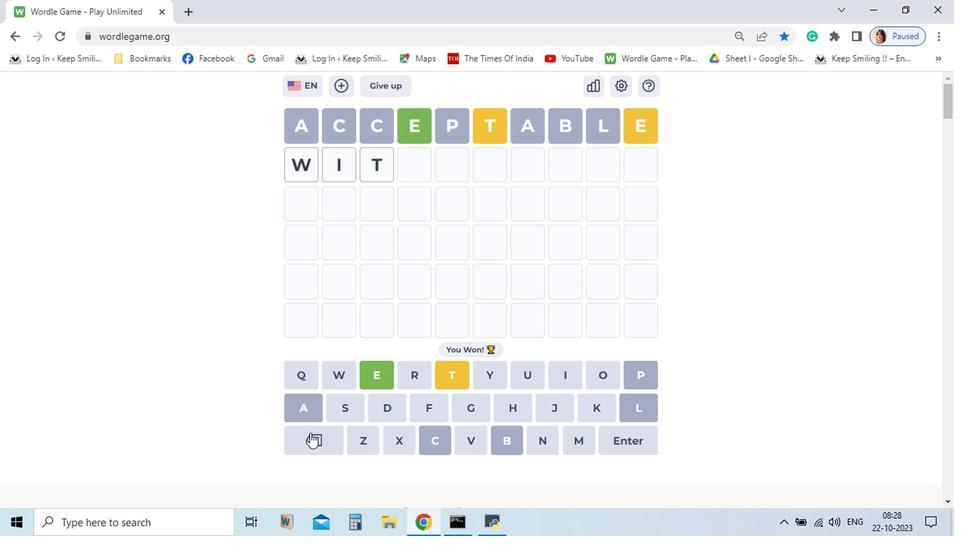 
Action: Mouse pressed left at (308, 446)
Screenshot: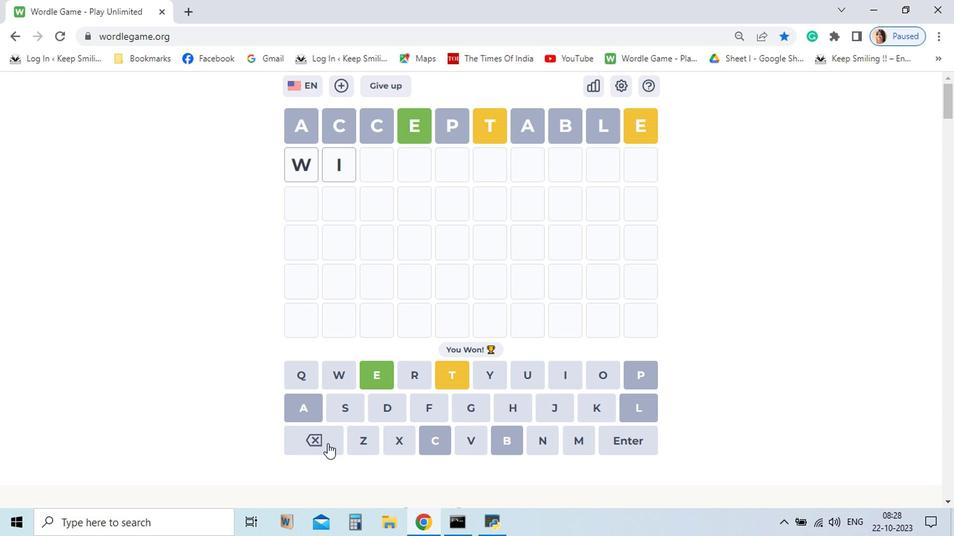 
Action: Mouse moved to (417, 445)
Screenshot: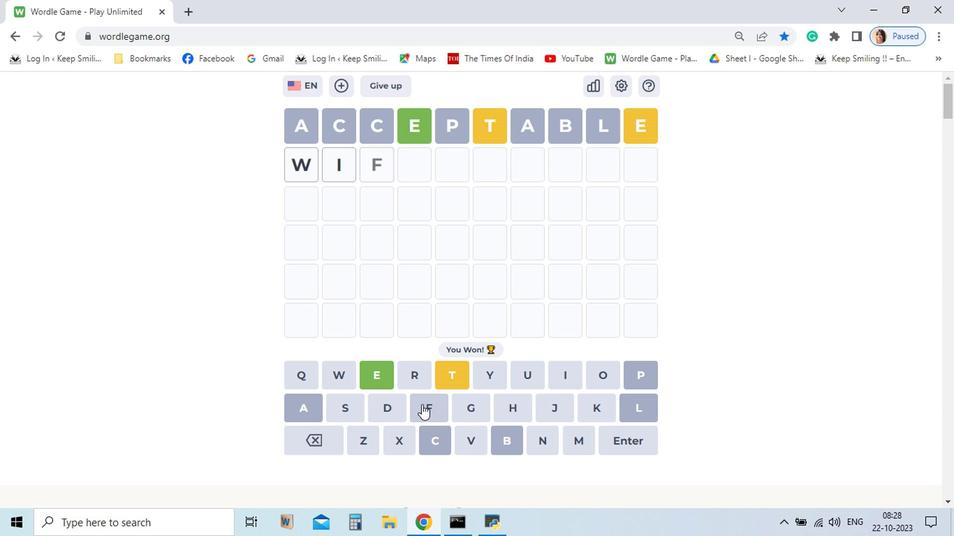 
Action: Mouse pressed left at (417, 445)
Screenshot: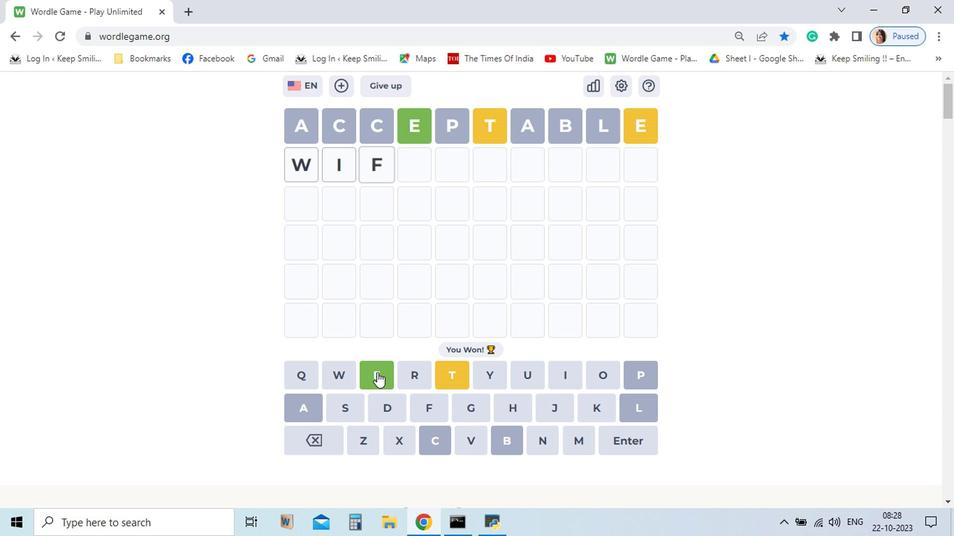 
Action: Mouse moved to (365, 444)
Screenshot: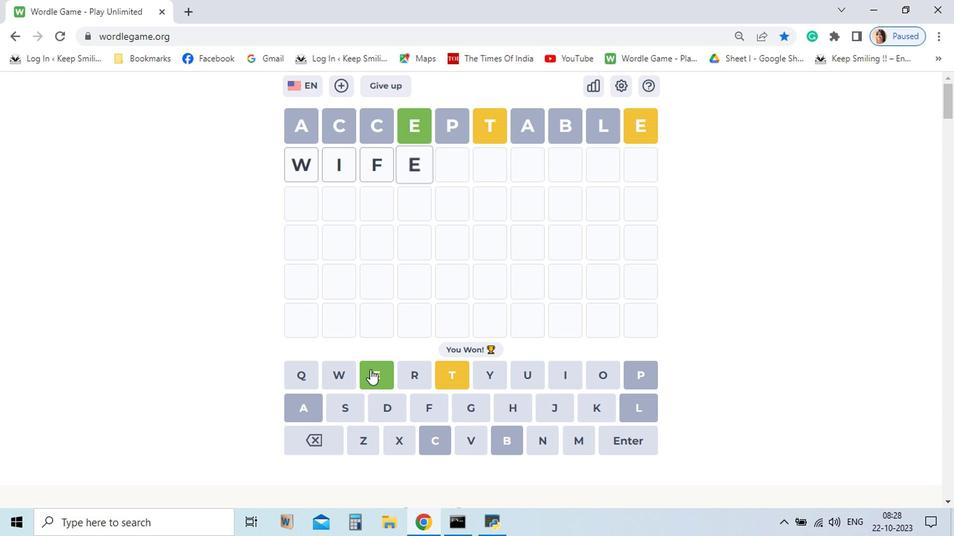 
Action: Mouse pressed left at (365, 444)
Screenshot: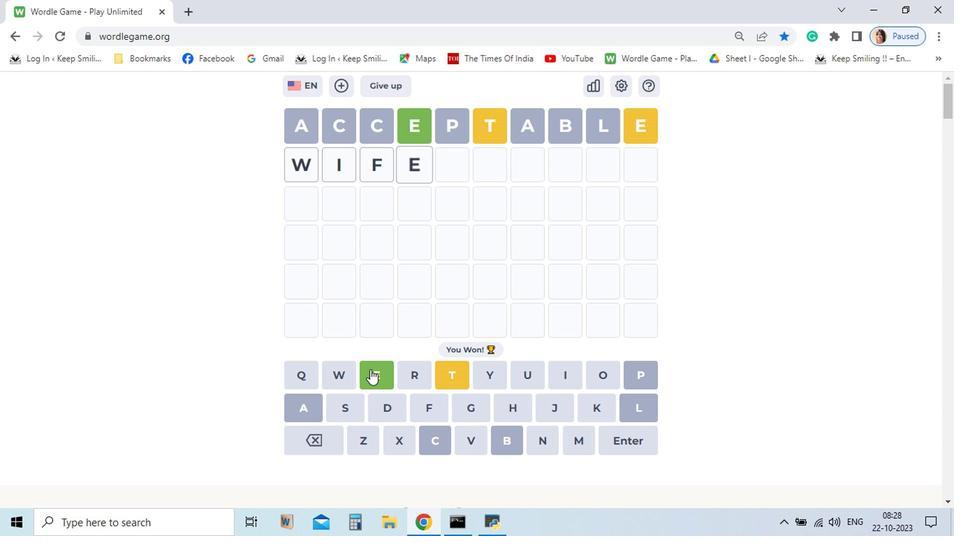 
Action: Mouse moved to (304, 446)
Screenshot: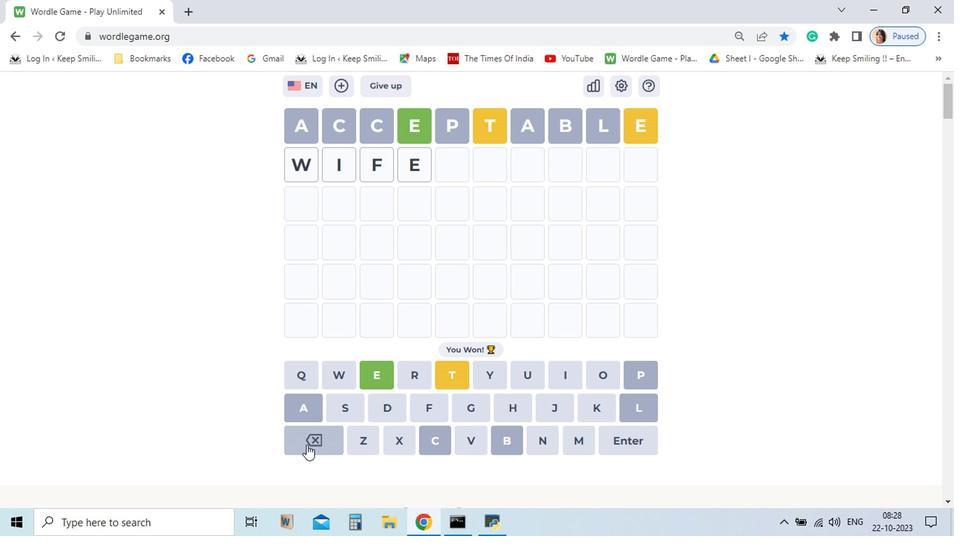 
Action: Mouse pressed left at (304, 446)
Screenshot: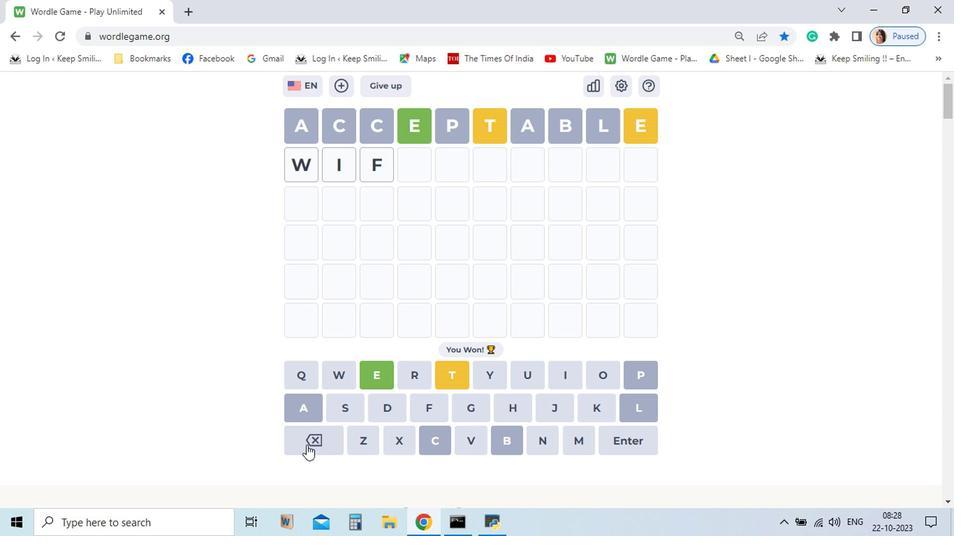 
Action: Mouse moved to (304, 446)
Screenshot: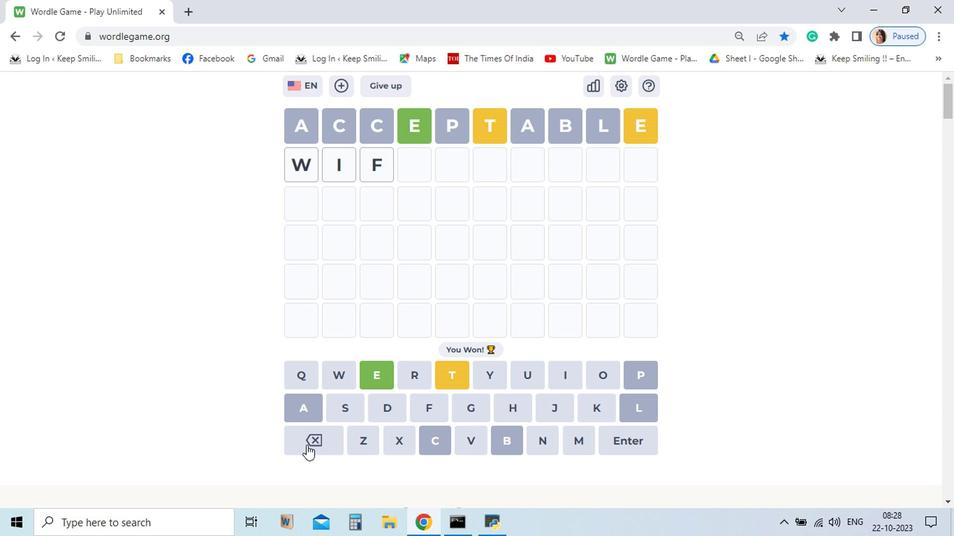 
Action: Mouse pressed left at (304, 446)
Screenshot: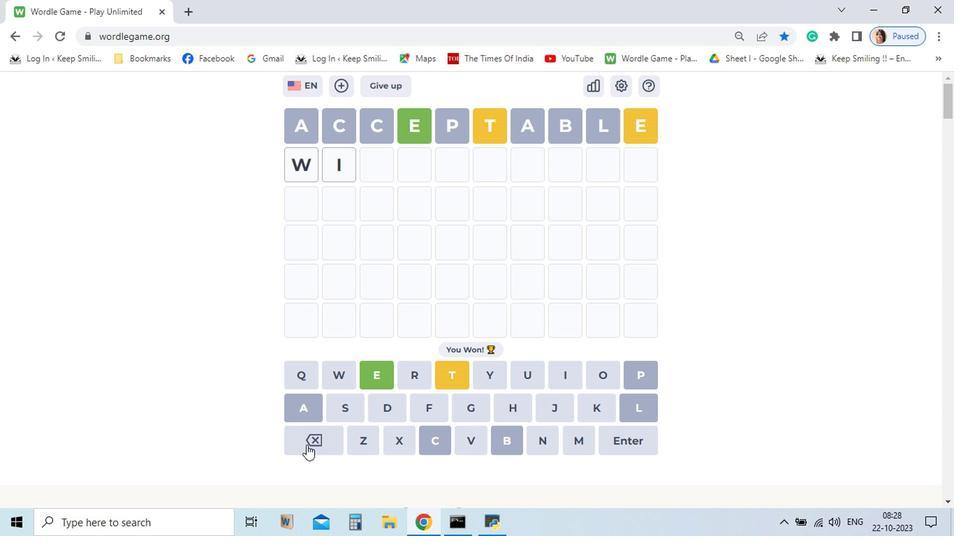 
Action: Mouse moved to (318, 446)
Screenshot: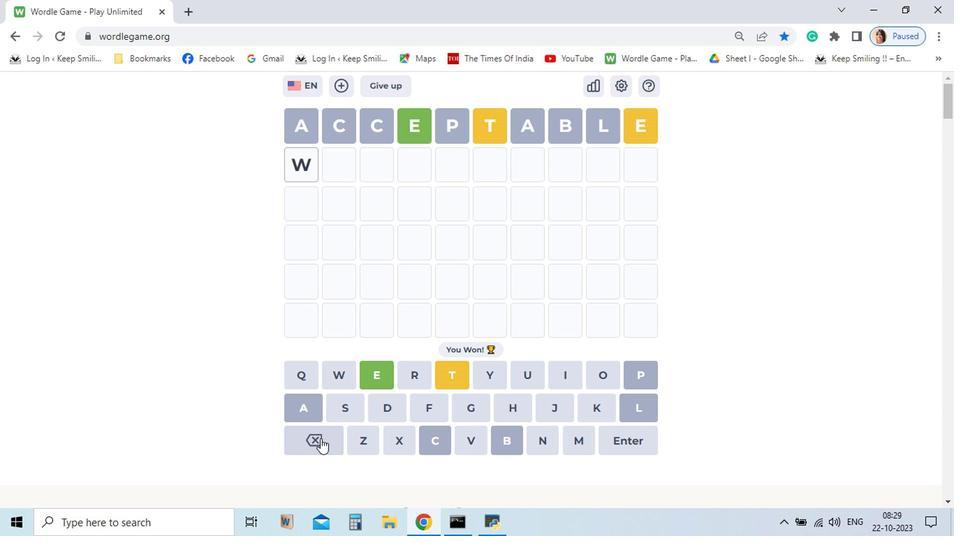 
Action: Mouse pressed left at (318, 446)
Screenshot: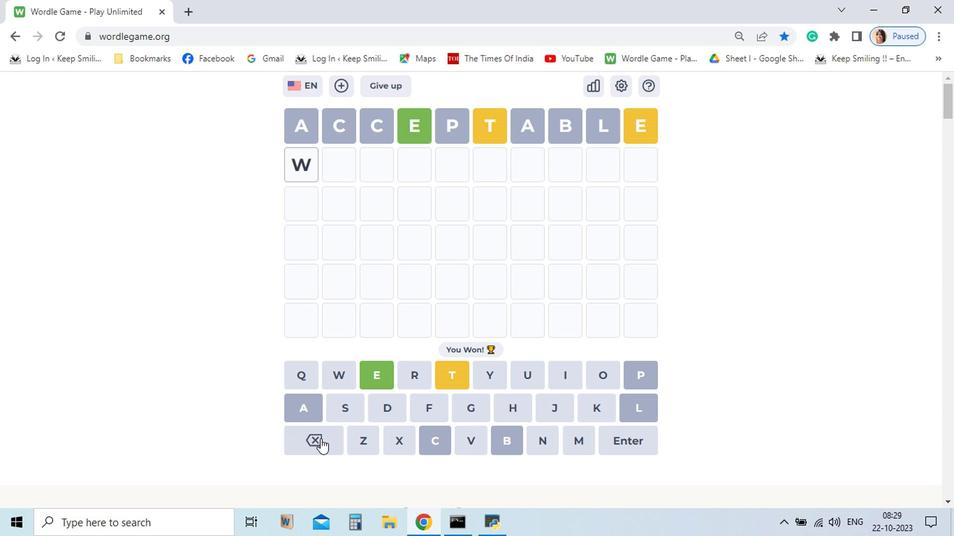 
Action: Mouse pressed left at (318, 446)
Screenshot: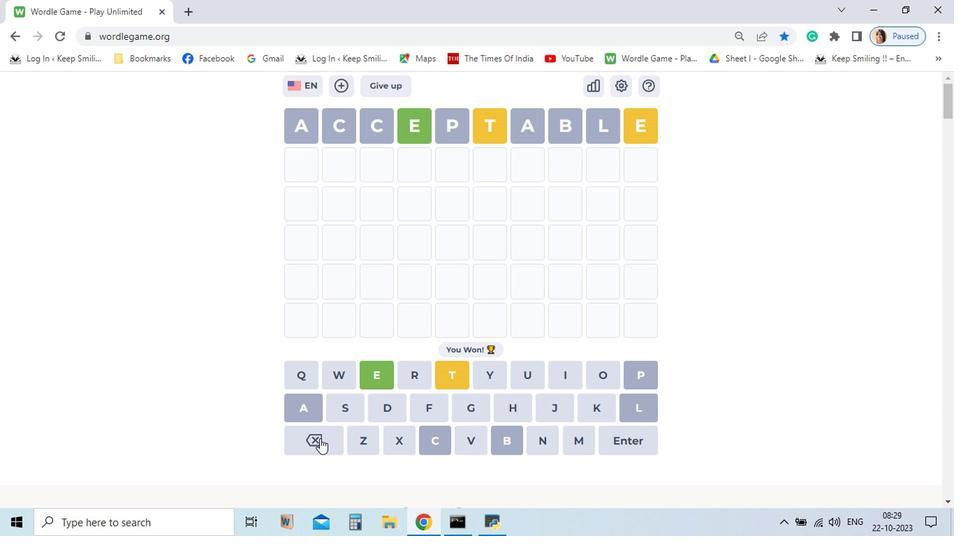 
Action: Mouse moved to (459, 446)
Screenshot: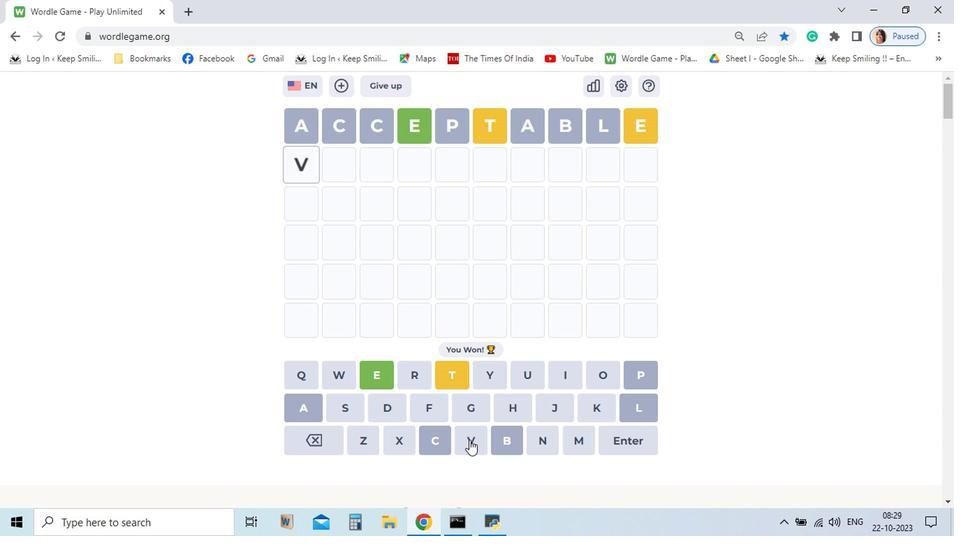 
Action: Mouse pressed left at (459, 446)
Screenshot: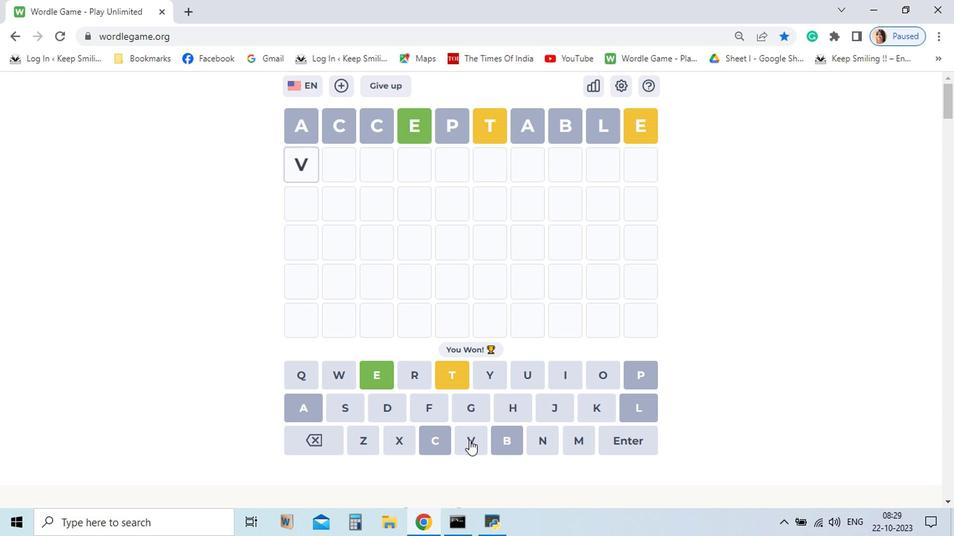 
Action: Mouse moved to (553, 444)
Screenshot: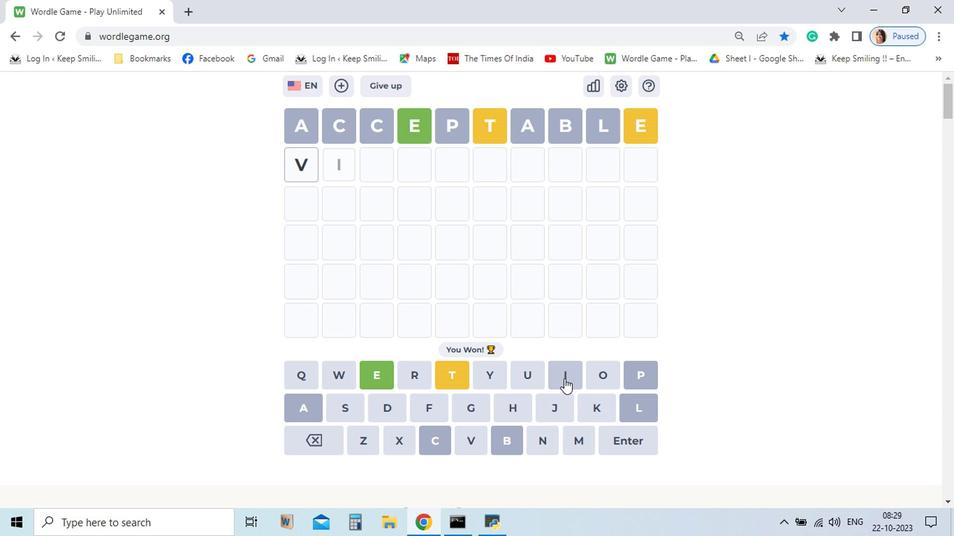 
Action: Mouse pressed left at (553, 444)
Screenshot: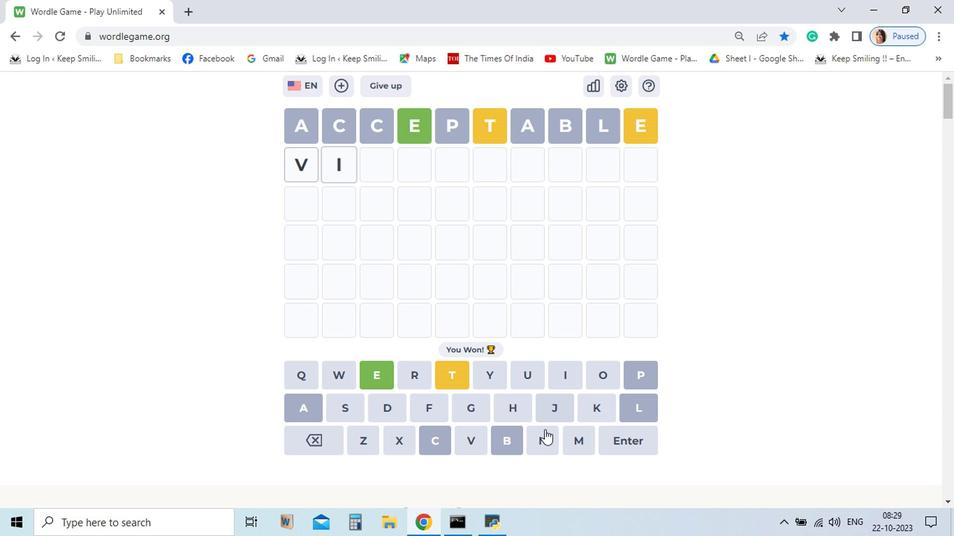 
Action: Mouse moved to (528, 446)
Screenshot: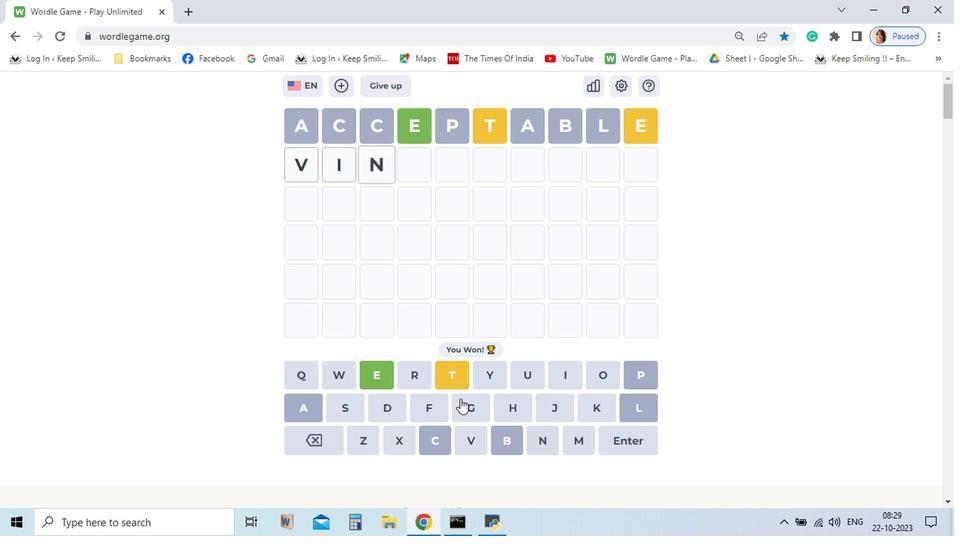 
Action: Mouse pressed left at (528, 446)
Screenshot: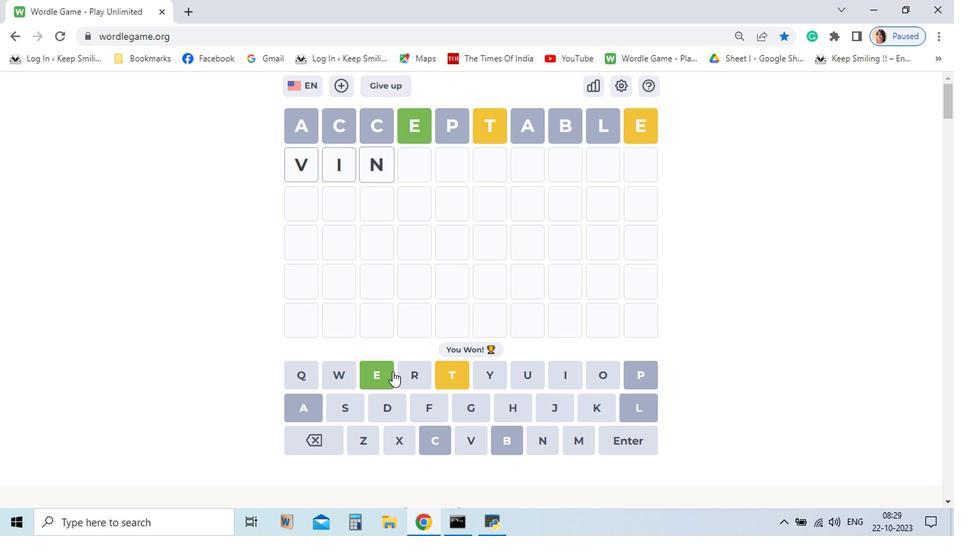 
Action: Mouse moved to (366, 444)
Screenshot: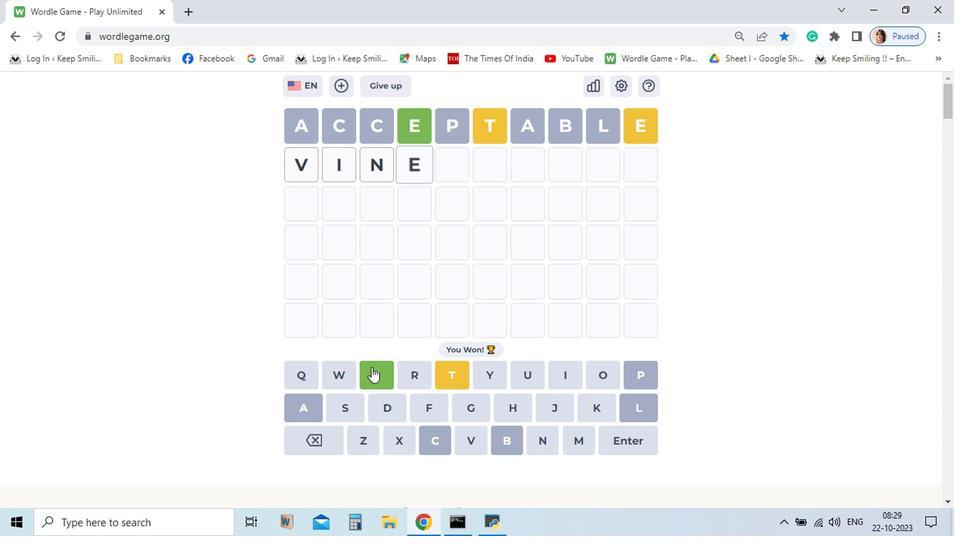 
Action: Mouse pressed left at (366, 444)
Screenshot: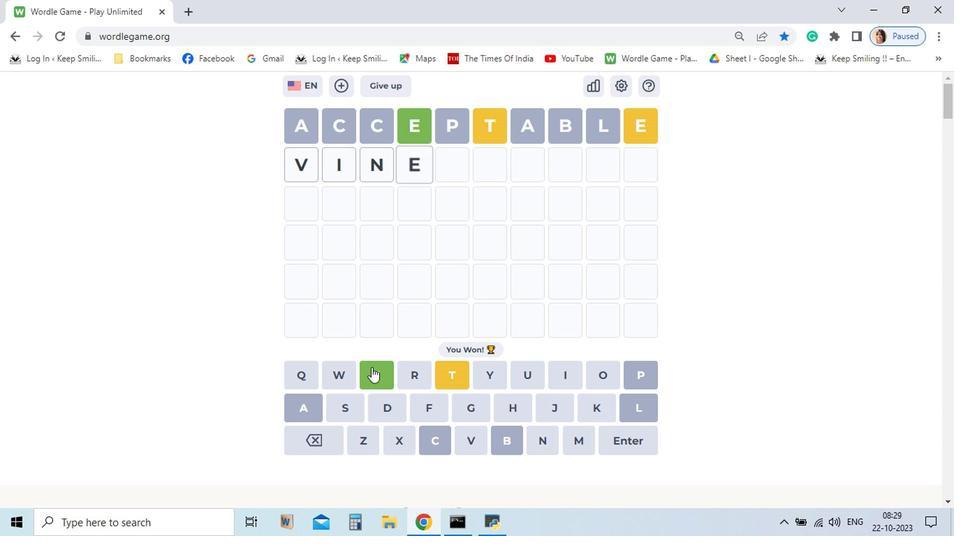 
Action: Mouse moved to (458, 445)
Screenshot: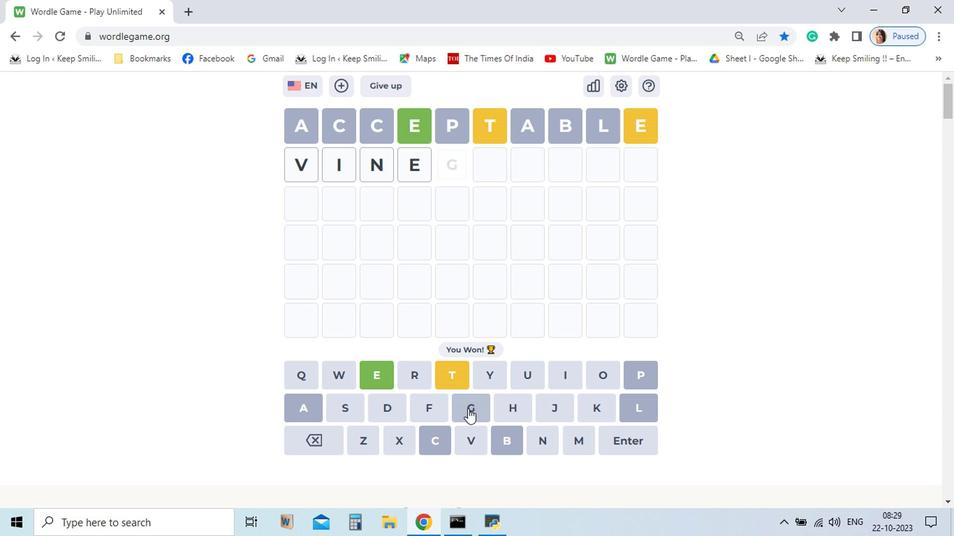 
Action: Mouse pressed left at (458, 445)
Screenshot: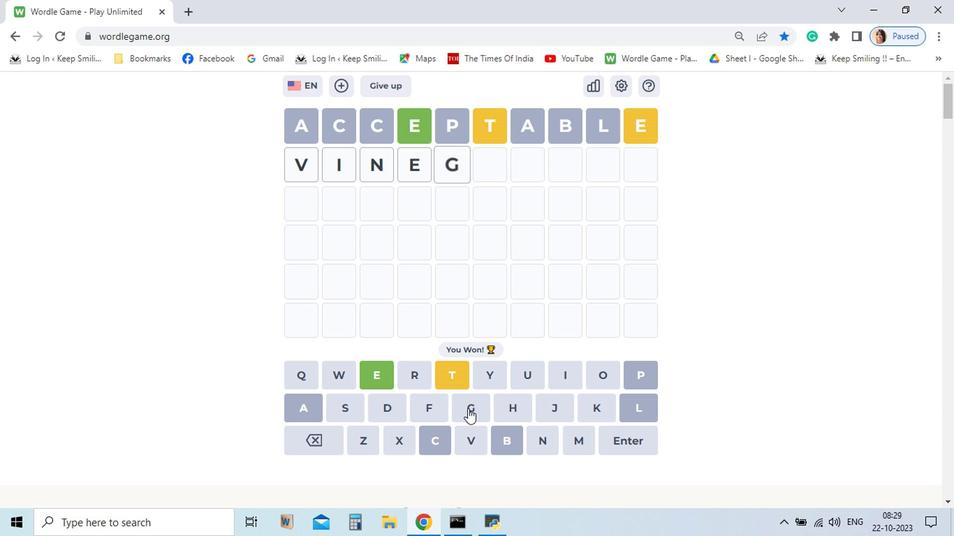 
Action: Mouse moved to (298, 445)
Screenshot: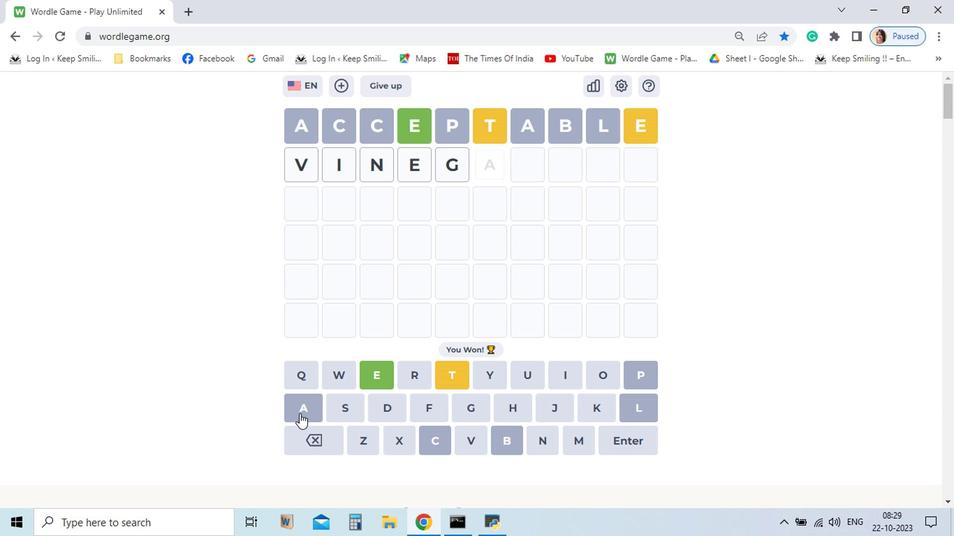 
Action: Mouse pressed left at (298, 445)
Screenshot: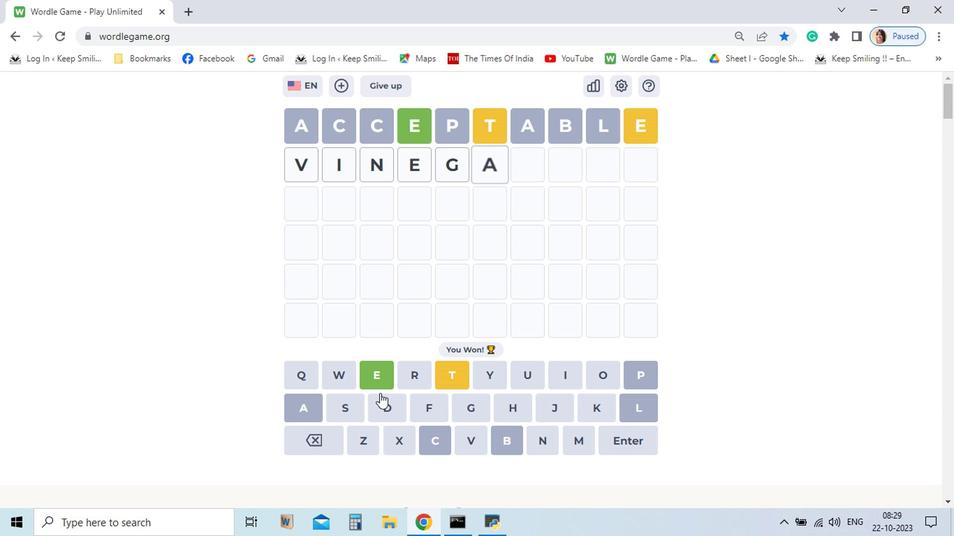 
Action: Mouse moved to (408, 444)
Screenshot: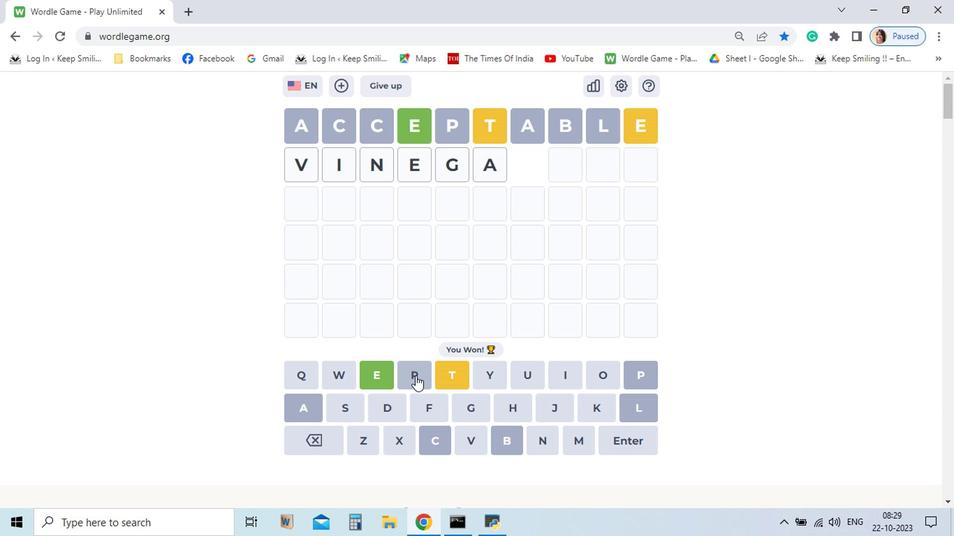 
Action: Mouse pressed left at (408, 444)
Screenshot: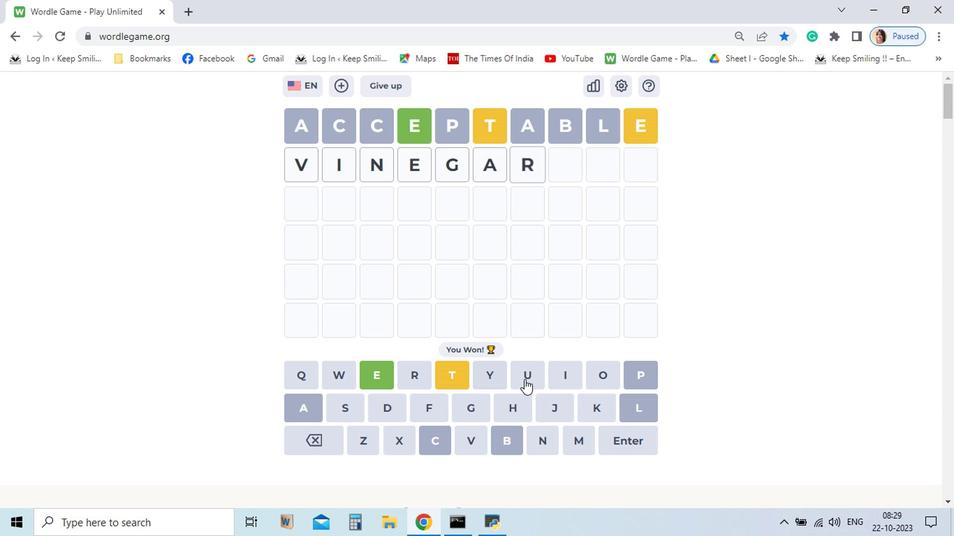 
Action: Mouse moved to (545, 444)
Screenshot: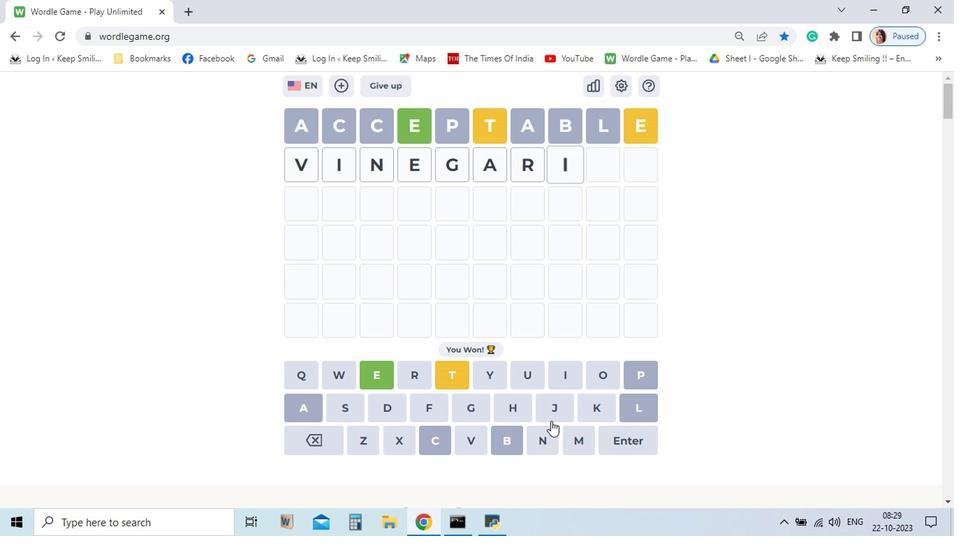 
Action: Mouse pressed left at (545, 444)
Screenshot: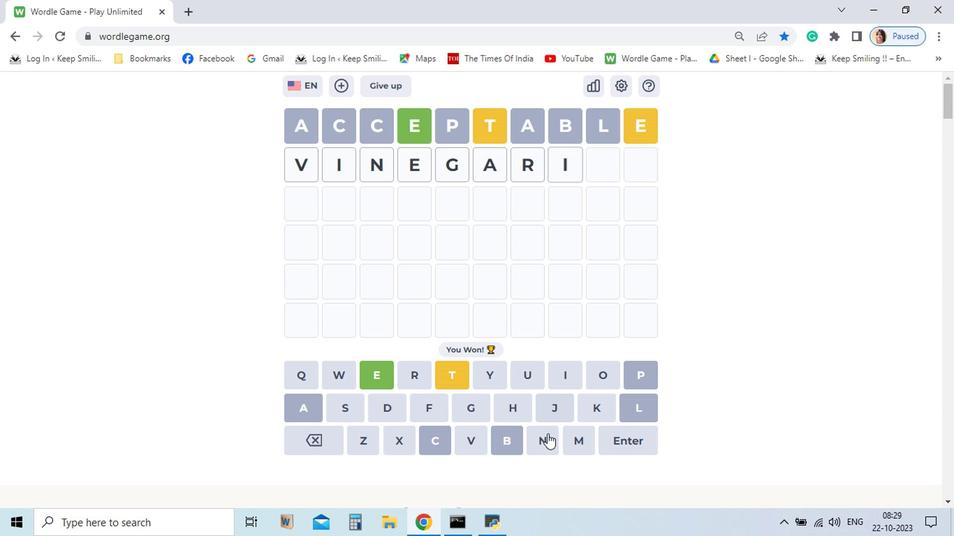 
Action: Mouse moved to (532, 446)
Screenshot: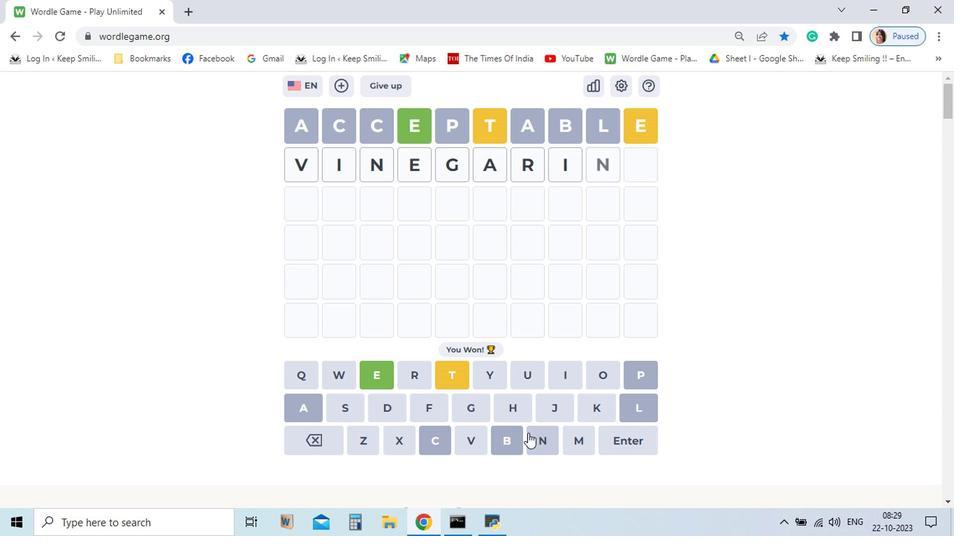 
Action: Mouse pressed left at (532, 446)
Screenshot: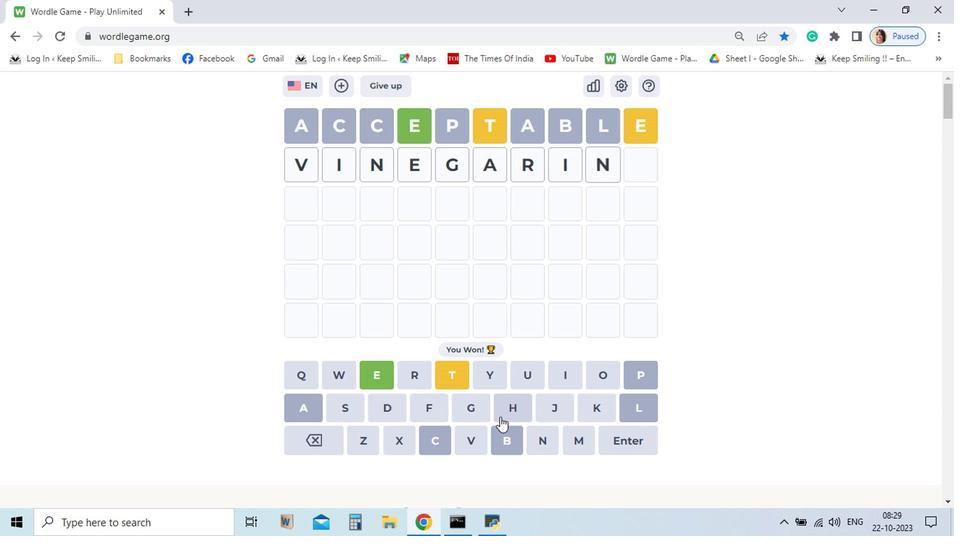 
Action: Mouse moved to (464, 445)
Screenshot: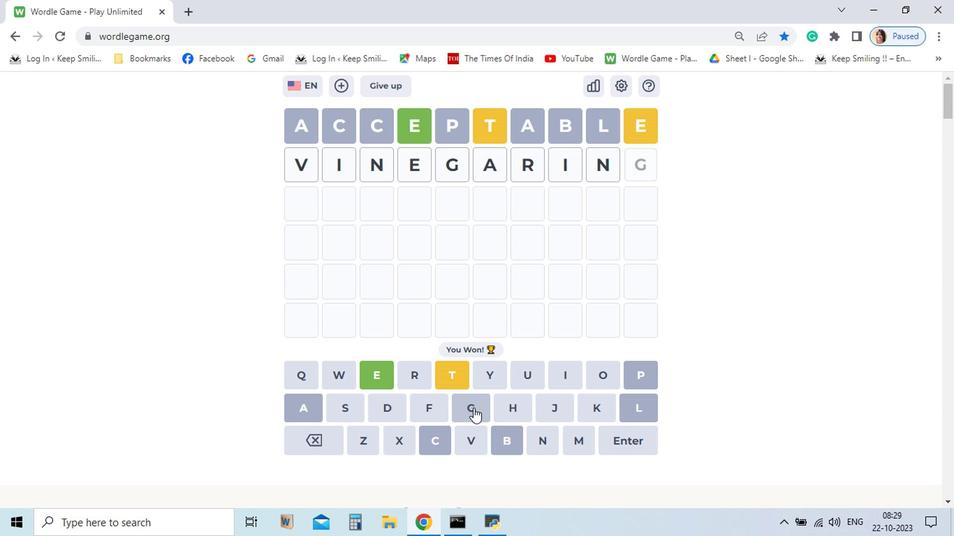 
Action: Mouse pressed left at (464, 445)
Screenshot: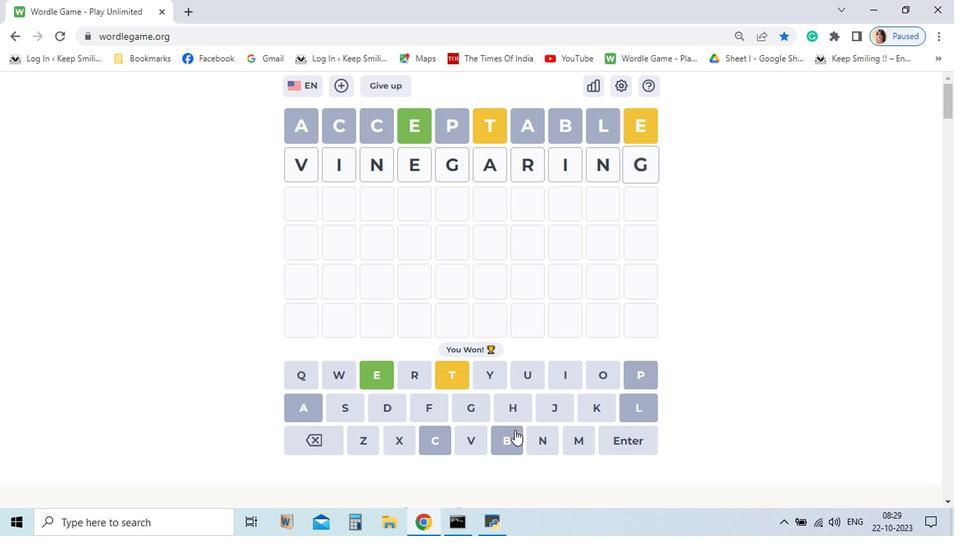
Action: Mouse moved to (623, 446)
Screenshot: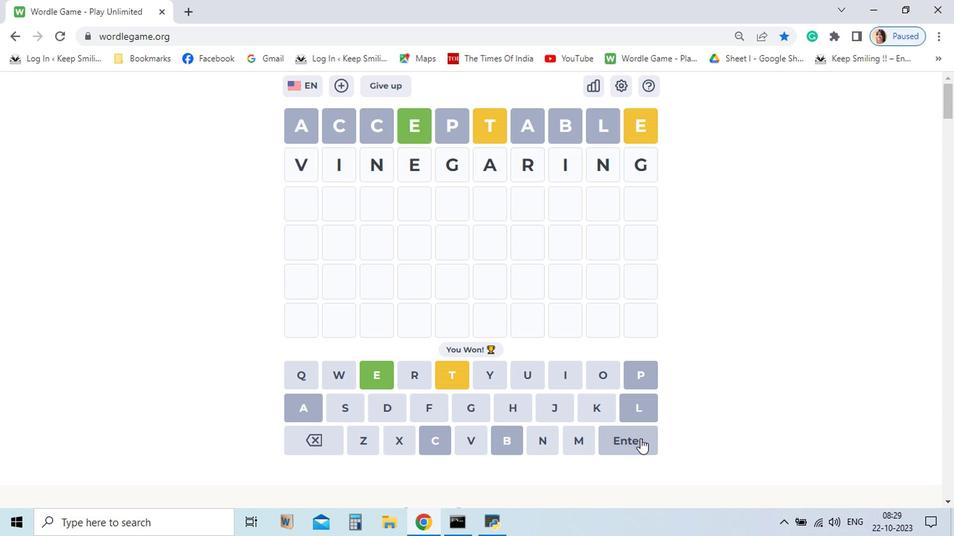 
Action: Mouse pressed left at (623, 446)
Screenshot: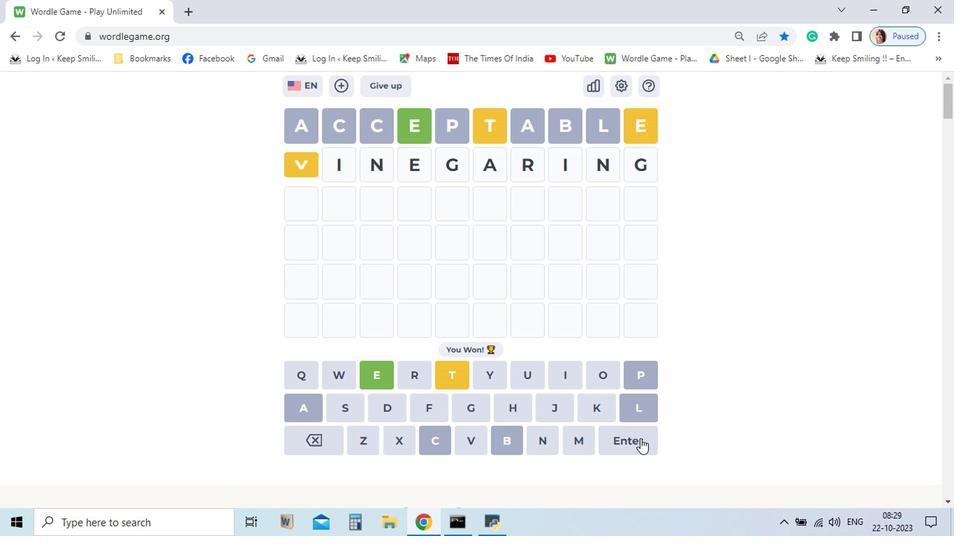 
Action: Mouse moved to (444, 444)
Screenshot: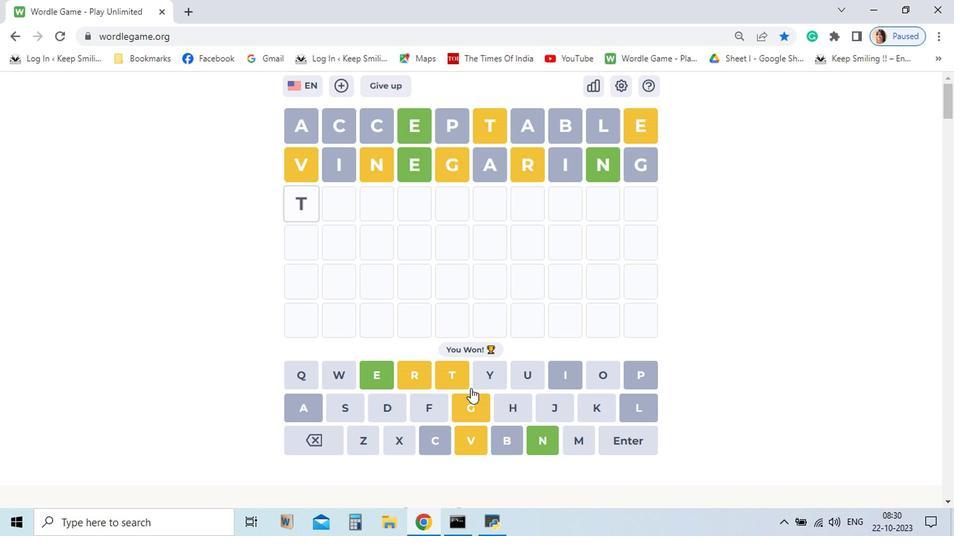 
Action: Mouse pressed left at (444, 444)
Screenshot: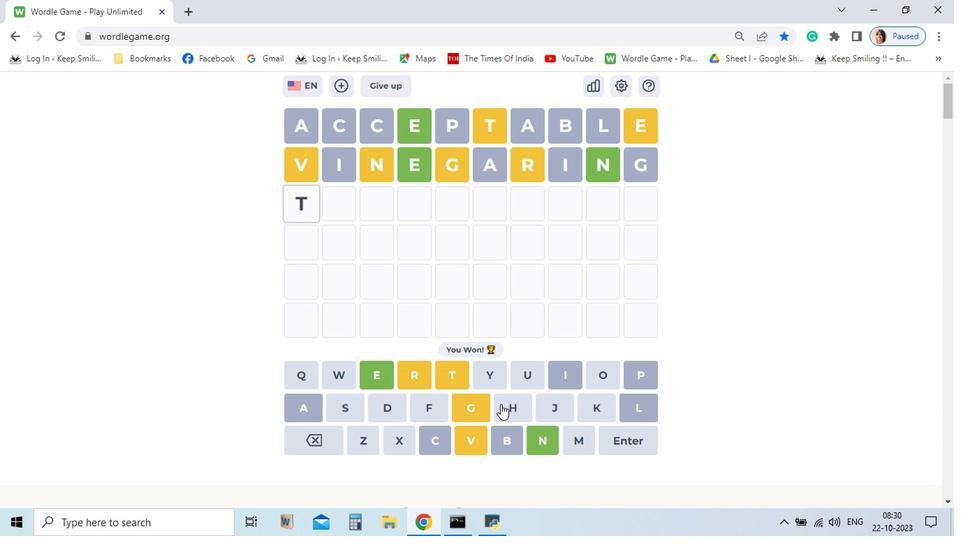 
Action: Mouse moved to (492, 445)
Screenshot: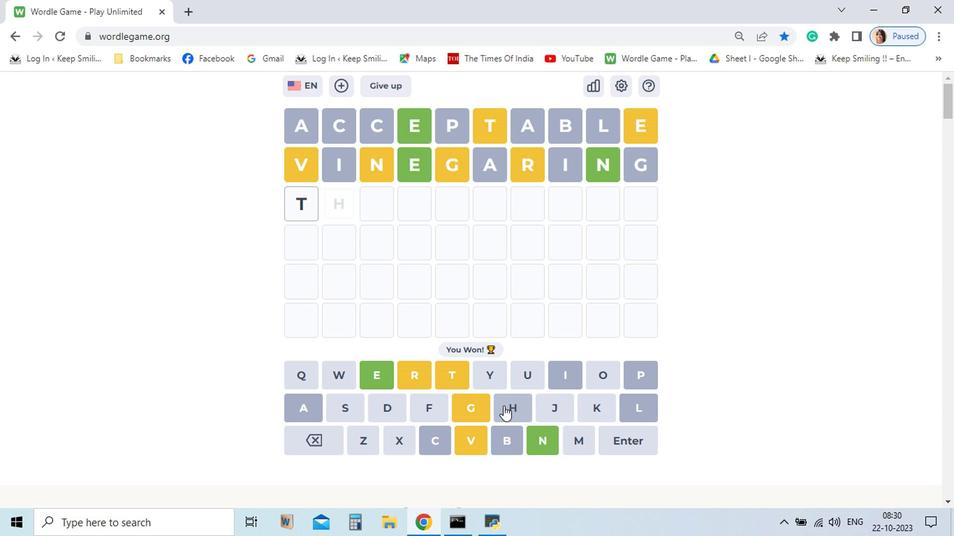 
Action: Mouse pressed left at (492, 445)
Screenshot: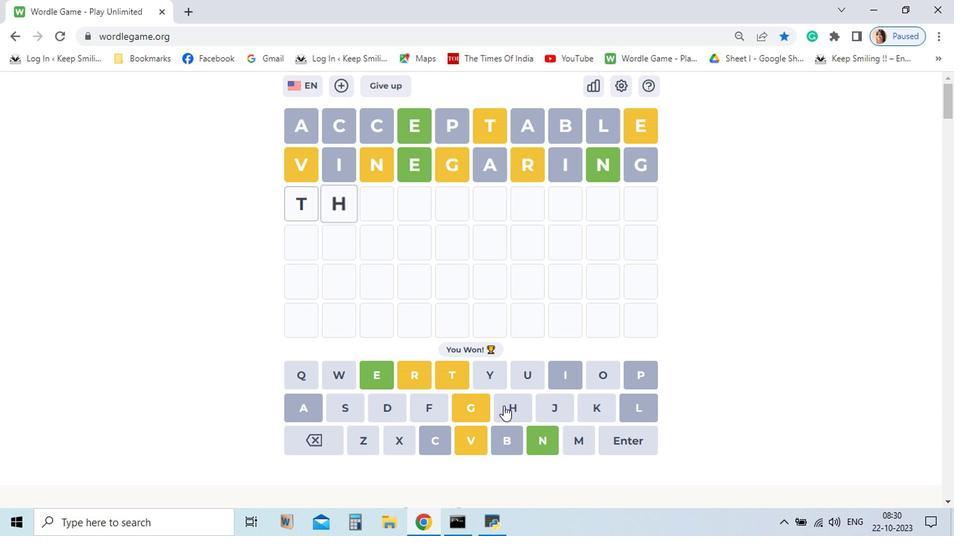 
Action: Mouse moved to (312, 446)
Screenshot: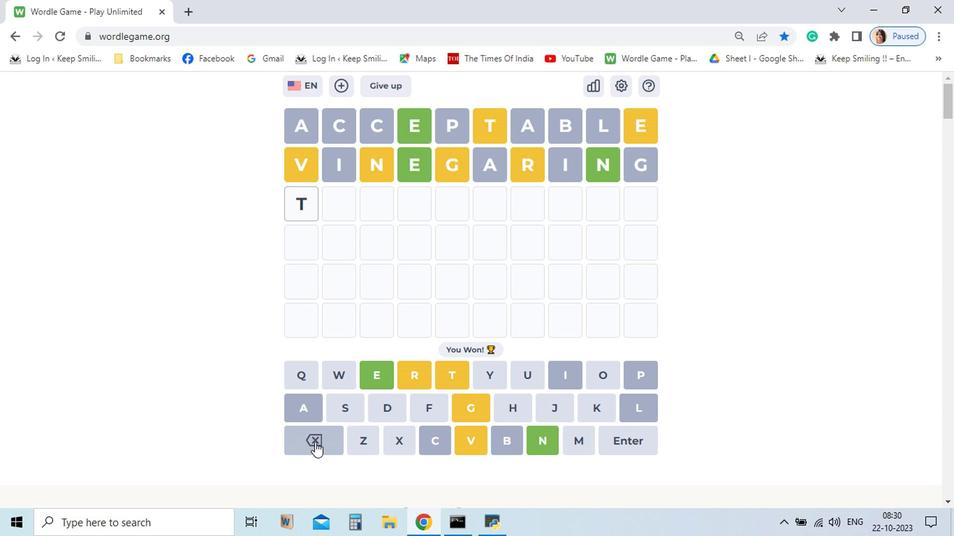 
Action: Mouse pressed left at (312, 446)
Screenshot: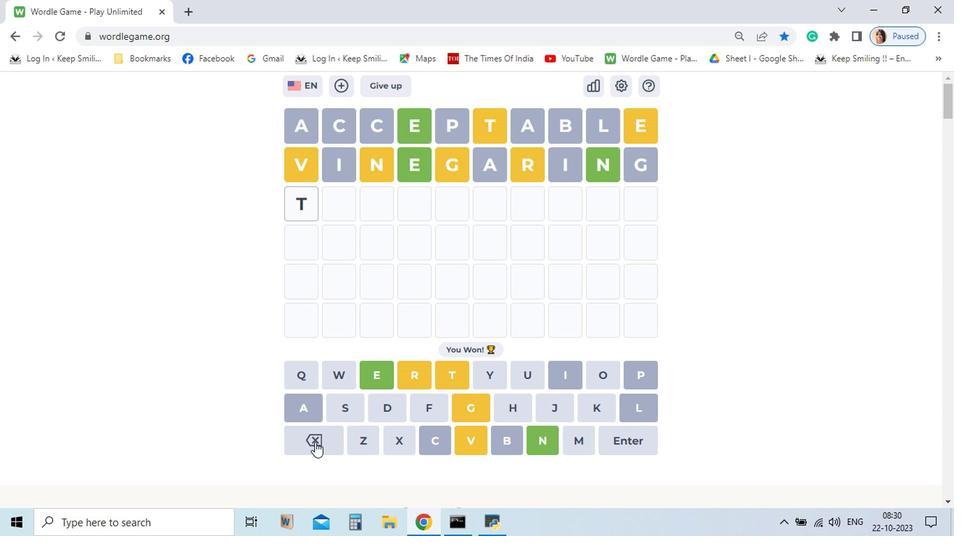 
Action: Mouse moved to (297, 445)
Screenshot: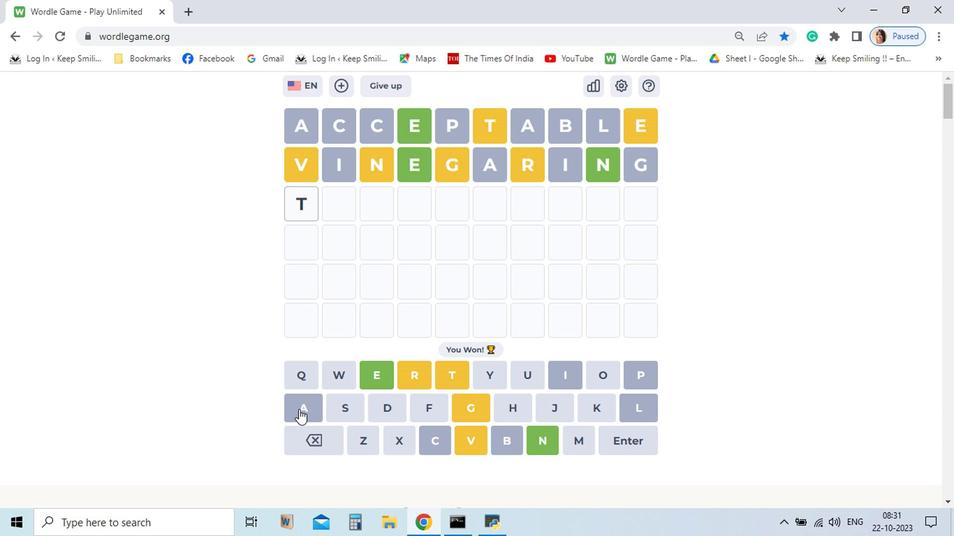 
Action: Mouse pressed left at (297, 445)
Screenshot: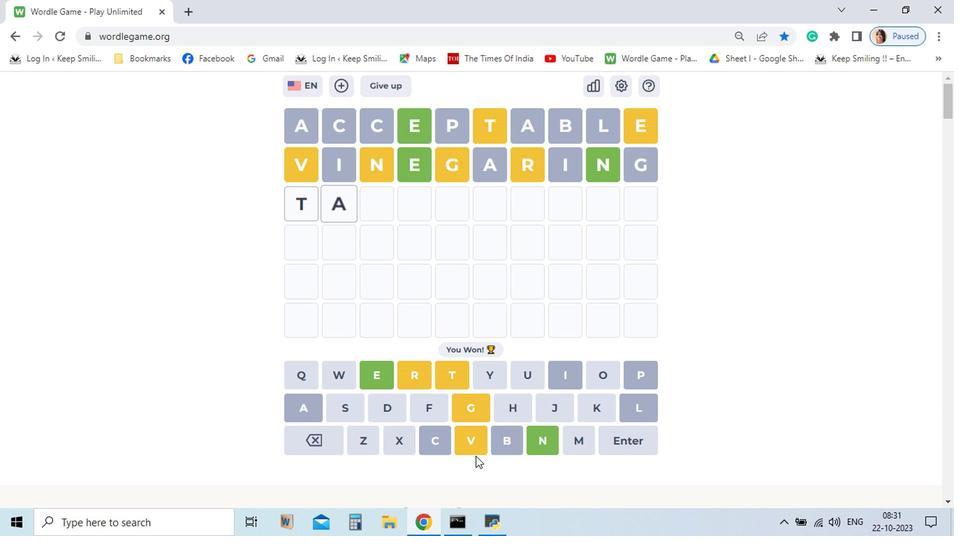 
Action: Mouse moved to (529, 446)
Screenshot: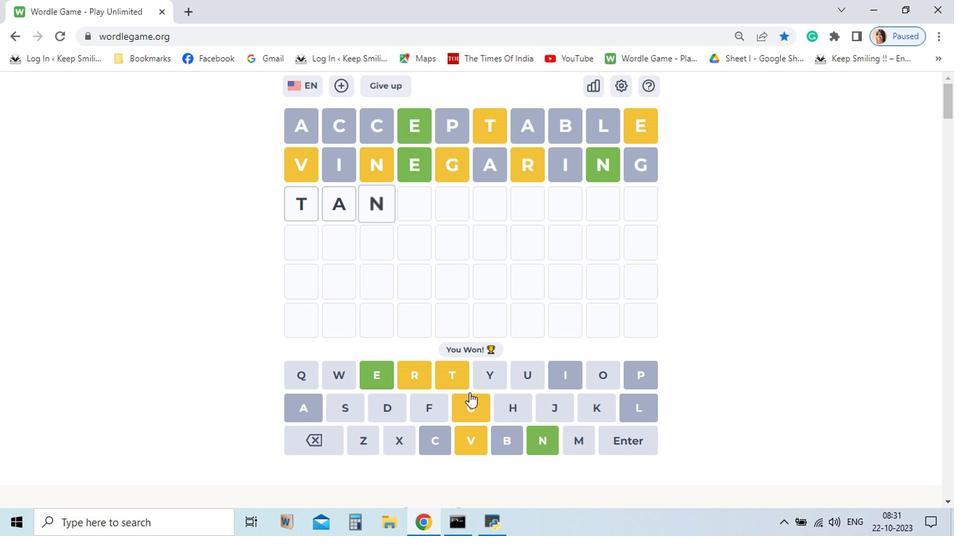 
Action: Mouse pressed left at (529, 446)
Screenshot: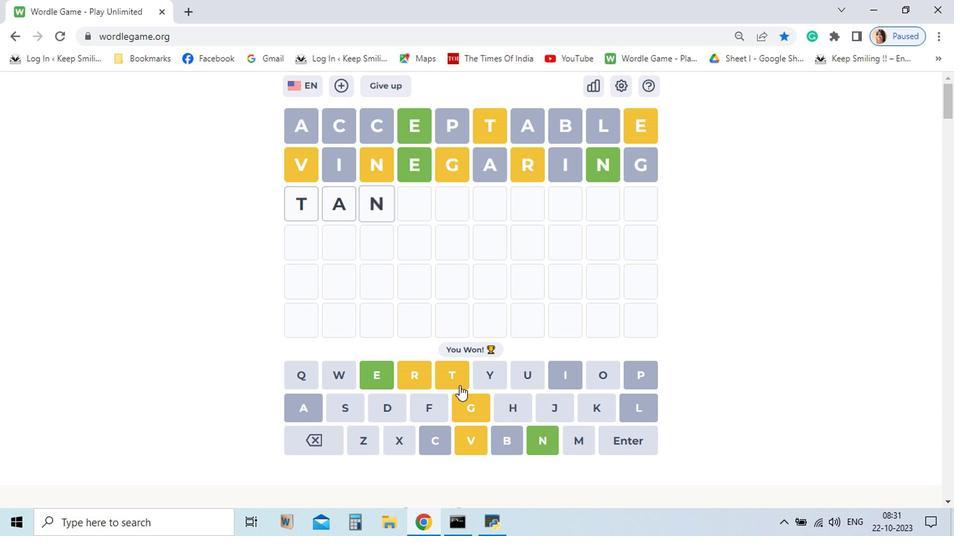 
Action: Mouse moved to (438, 444)
Screenshot: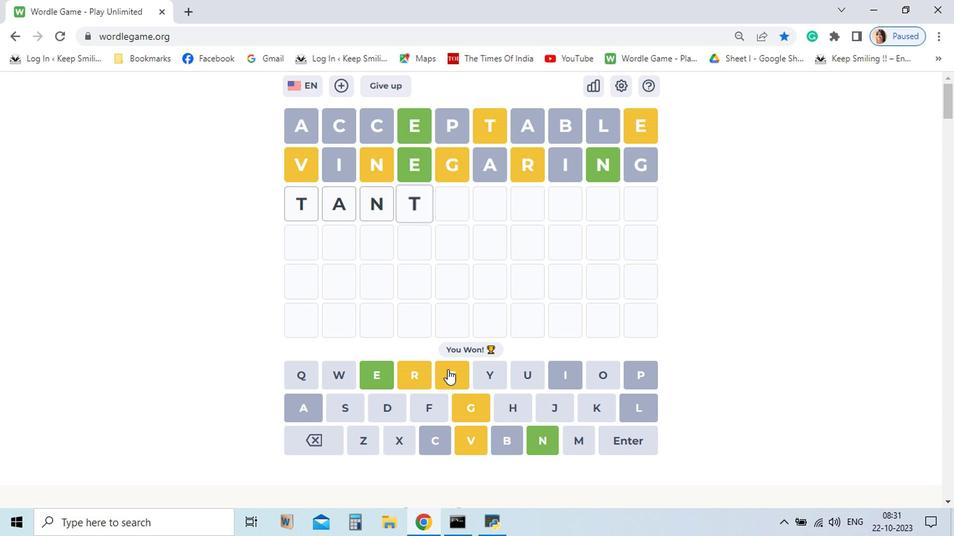 
Action: Mouse pressed left at (438, 444)
Screenshot: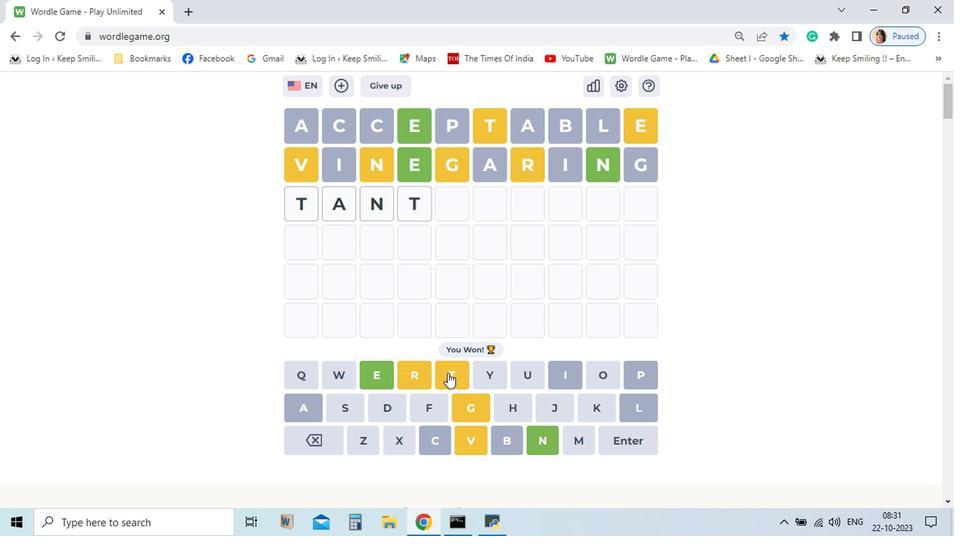 
Action: Mouse moved to (296, 445)
Screenshot: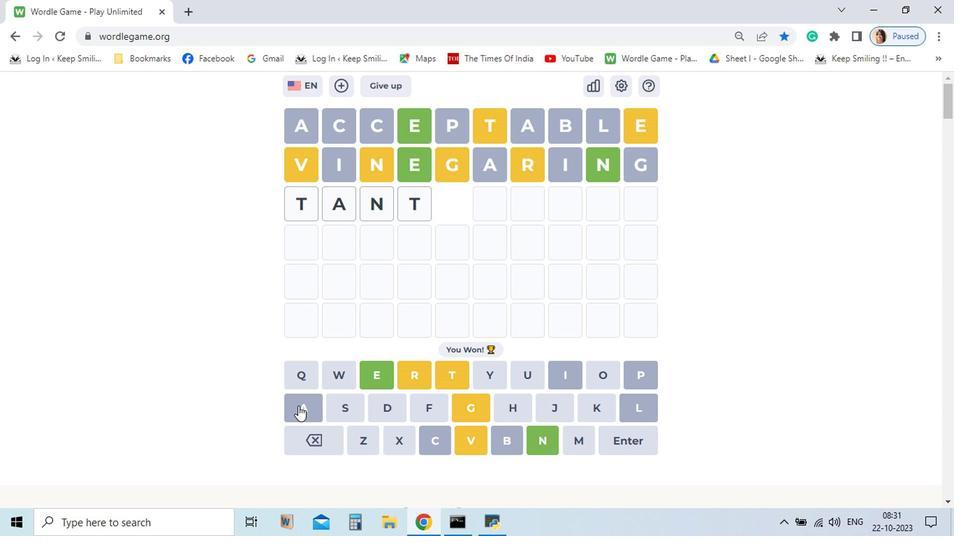 
Action: Mouse pressed left at (296, 445)
Screenshot: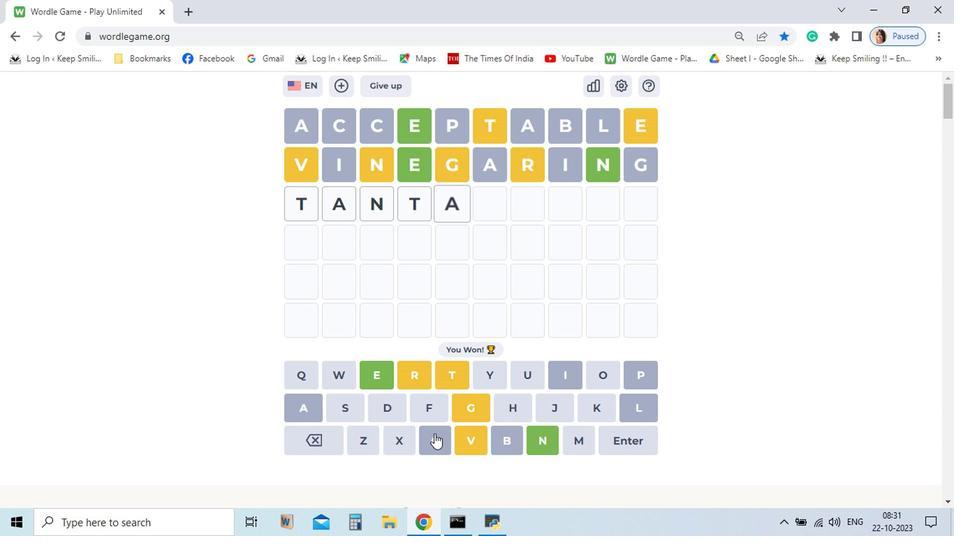 
Action: Mouse moved to (558, 446)
Screenshot: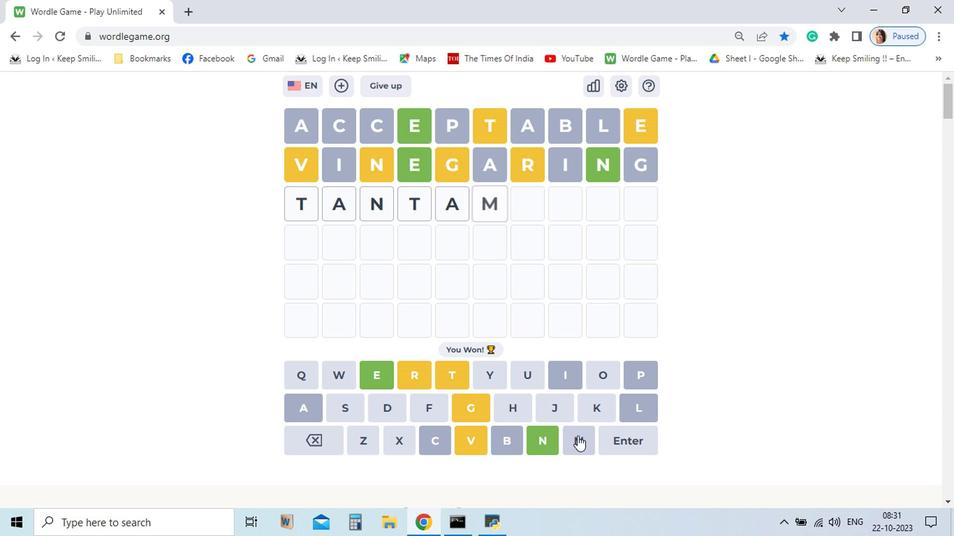 
Action: Mouse pressed left at (558, 446)
Screenshot: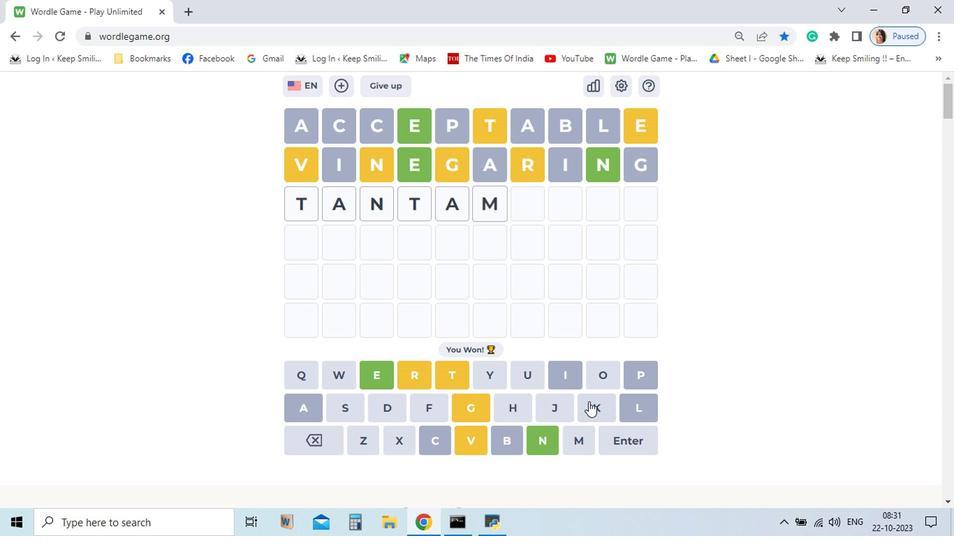 
Action: Mouse moved to (584, 444)
Screenshot: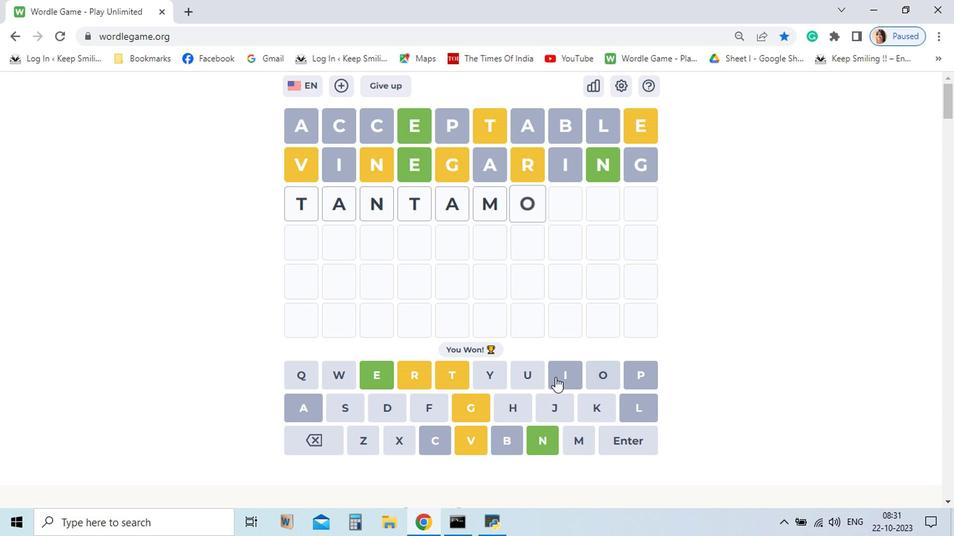 
Action: Mouse pressed left at (584, 444)
Screenshot: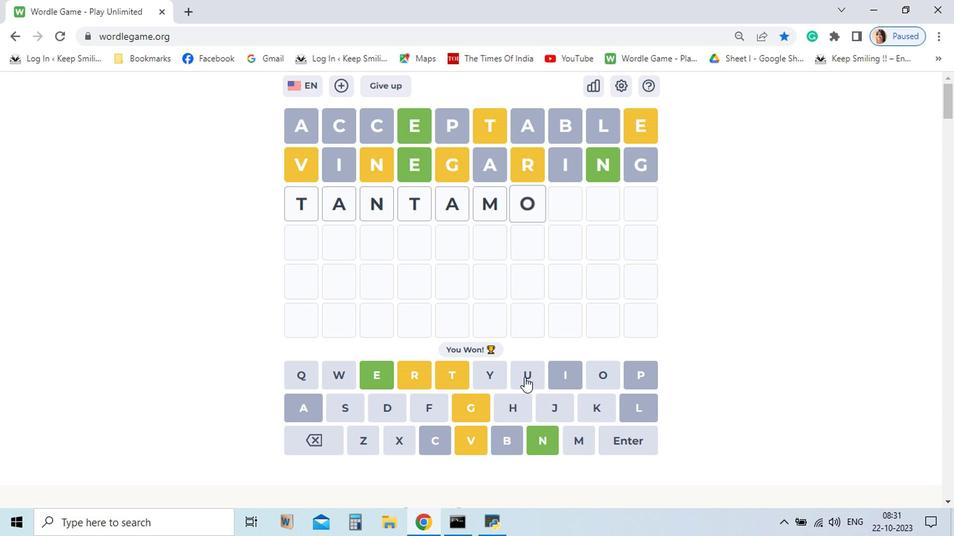 
Action: Mouse moved to (512, 444)
Screenshot: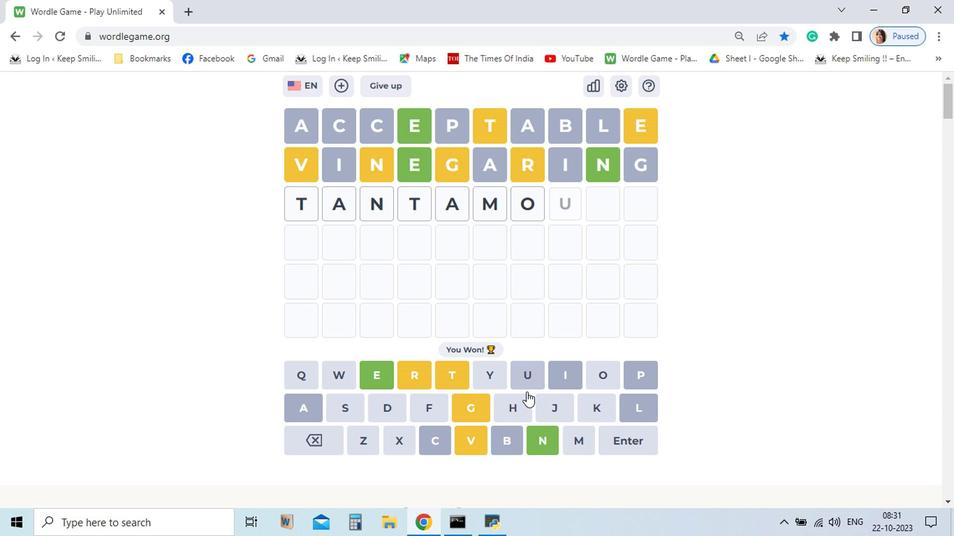 
Action: Mouse pressed left at (512, 444)
Screenshot: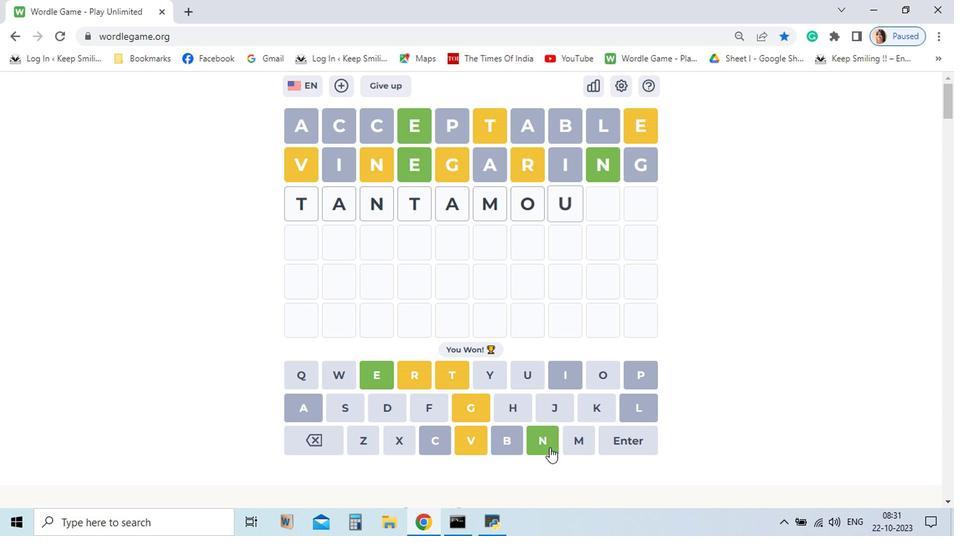 
Action: Mouse moved to (530, 446)
Screenshot: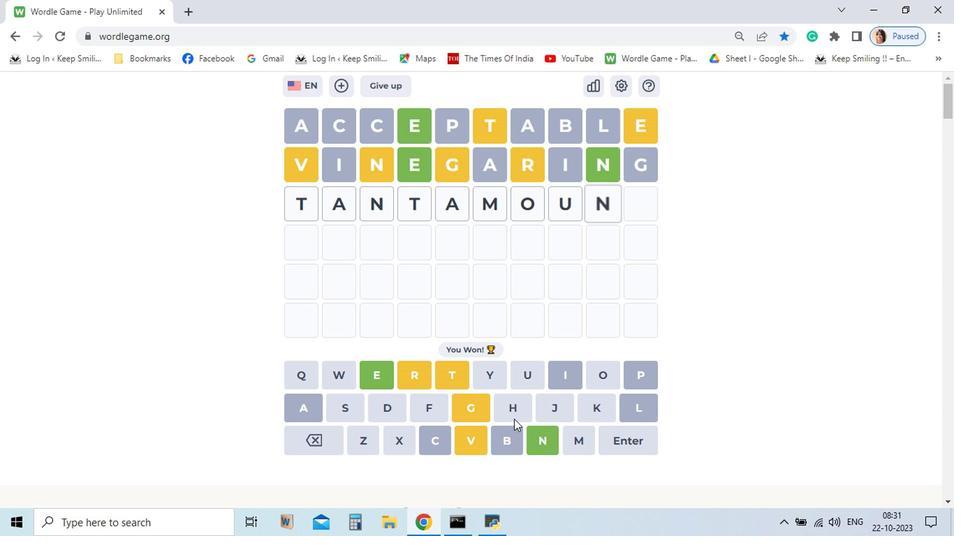 
Action: Mouse pressed left at (530, 446)
Screenshot: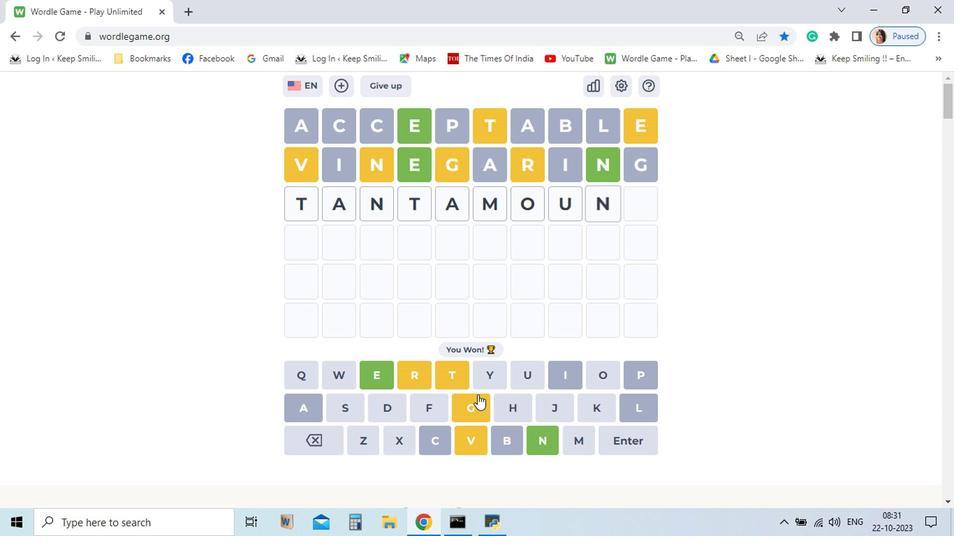 
Action: Mouse moved to (440, 444)
Screenshot: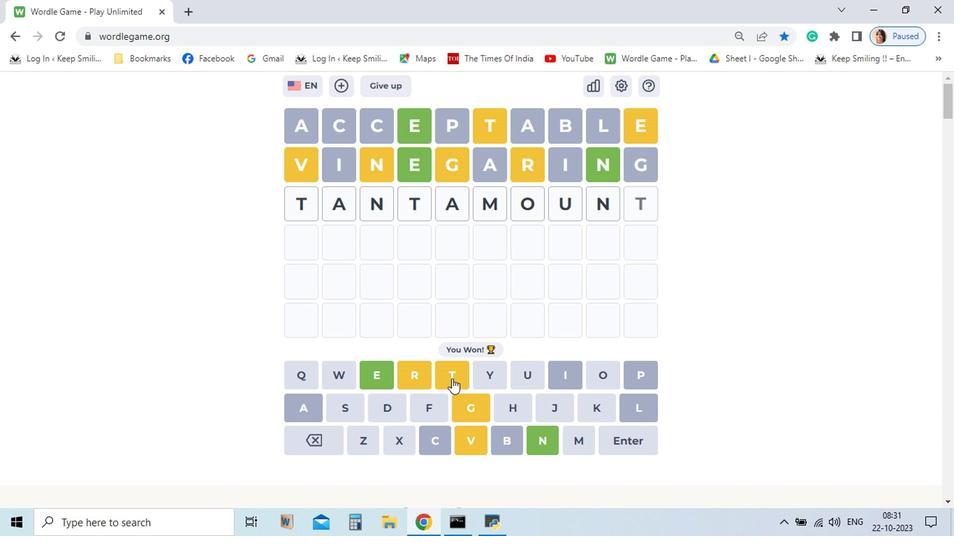 
Action: Mouse pressed left at (440, 444)
Screenshot: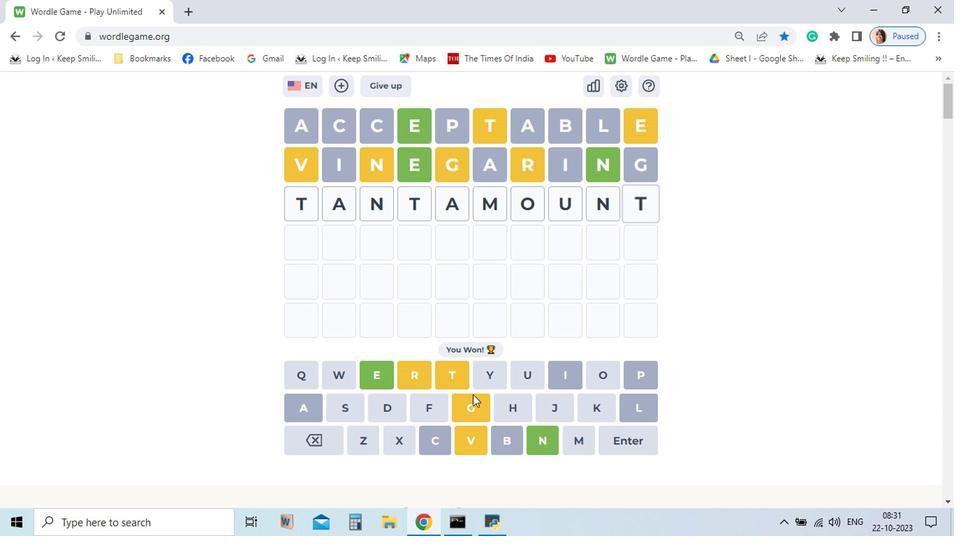 
Action: Mouse moved to (595, 446)
Screenshot: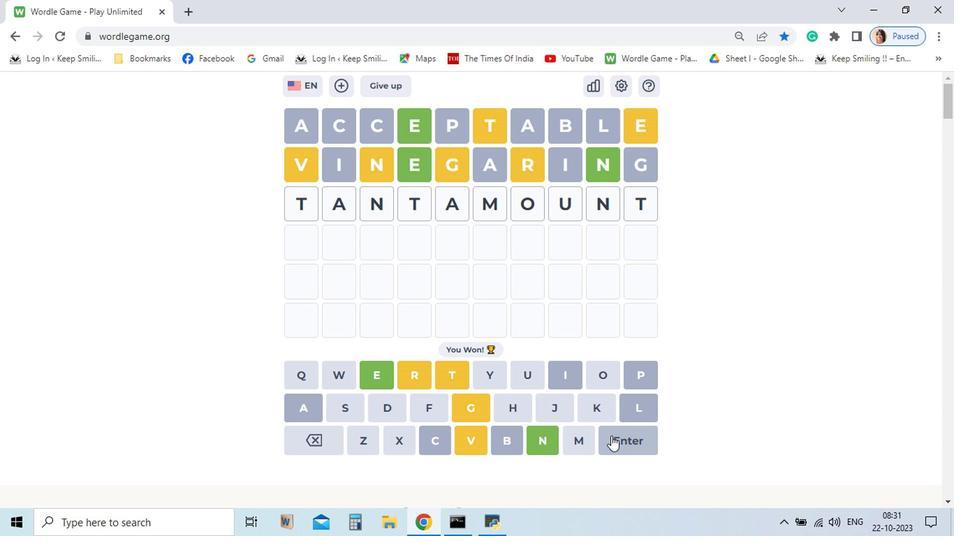 
Action: Mouse pressed left at (595, 446)
Screenshot: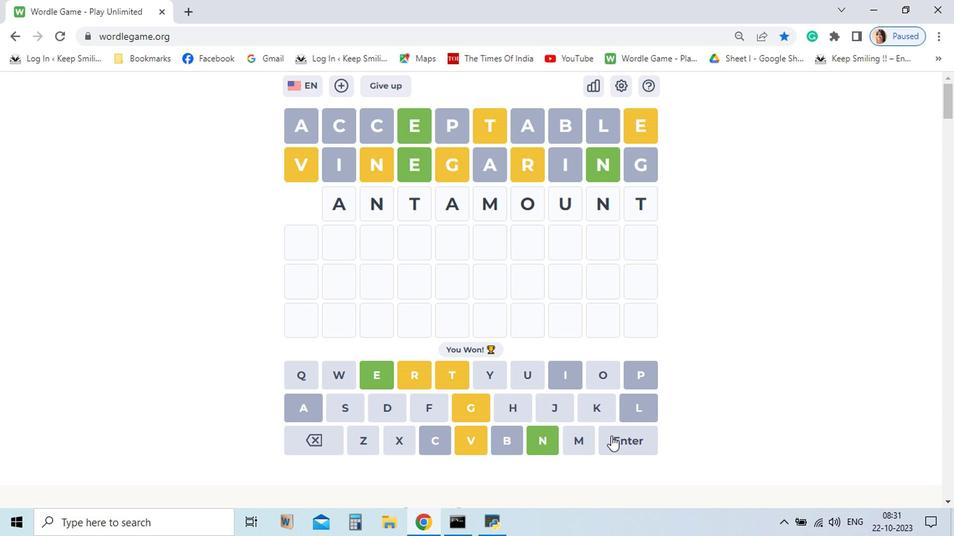 
Action: Mouse moved to (570, 446)
Screenshot: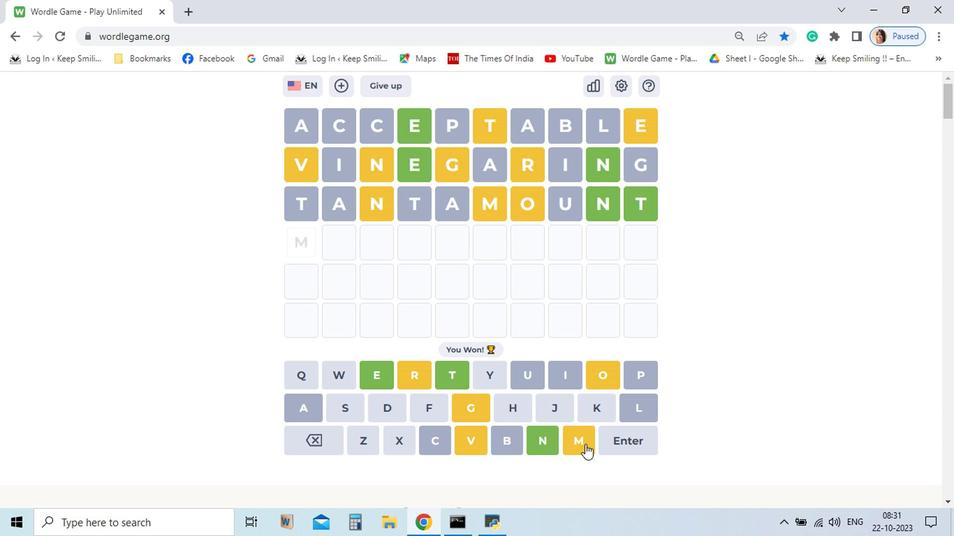 
Action: Mouse pressed left at (570, 446)
Screenshot: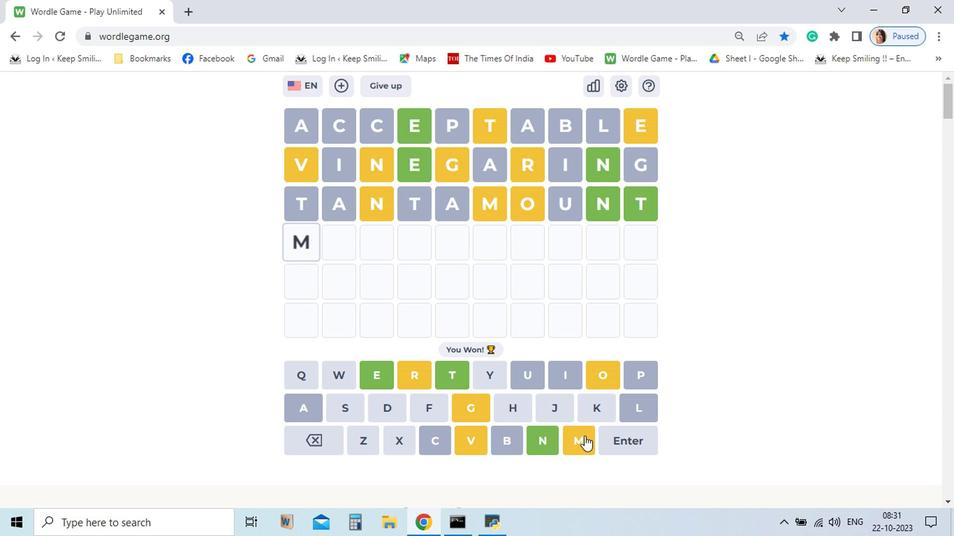 
Action: Mouse moved to (593, 444)
Screenshot: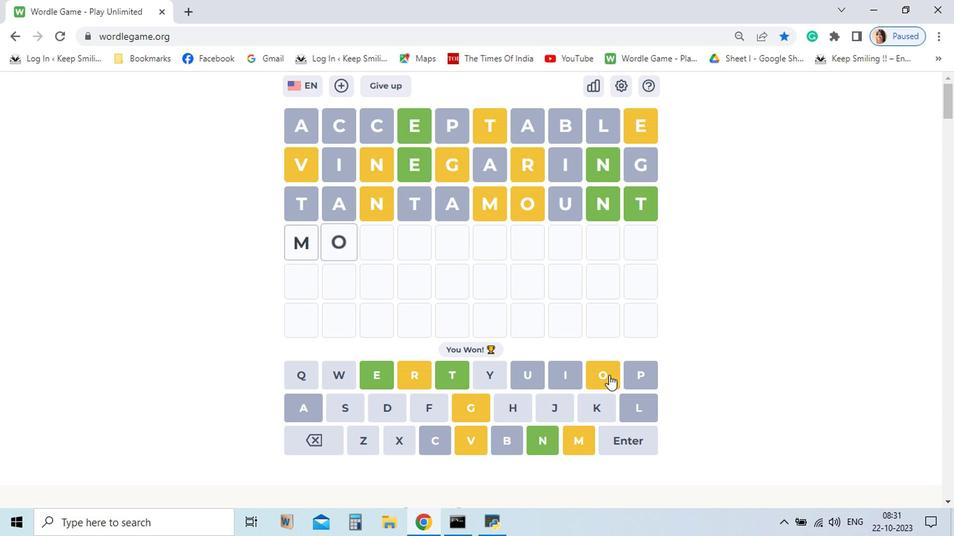 
Action: Mouse pressed left at (593, 444)
Screenshot: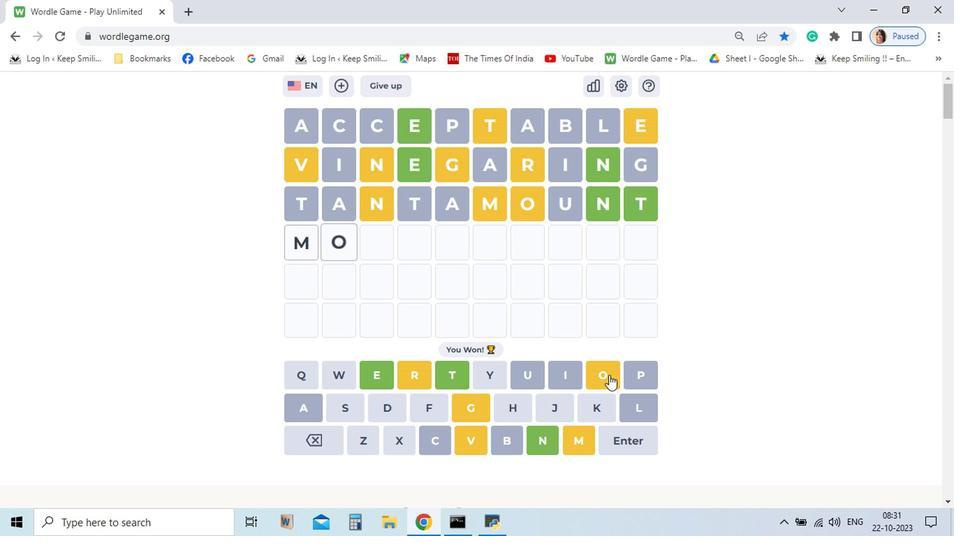 
Action: Mouse moved to (534, 446)
Screenshot: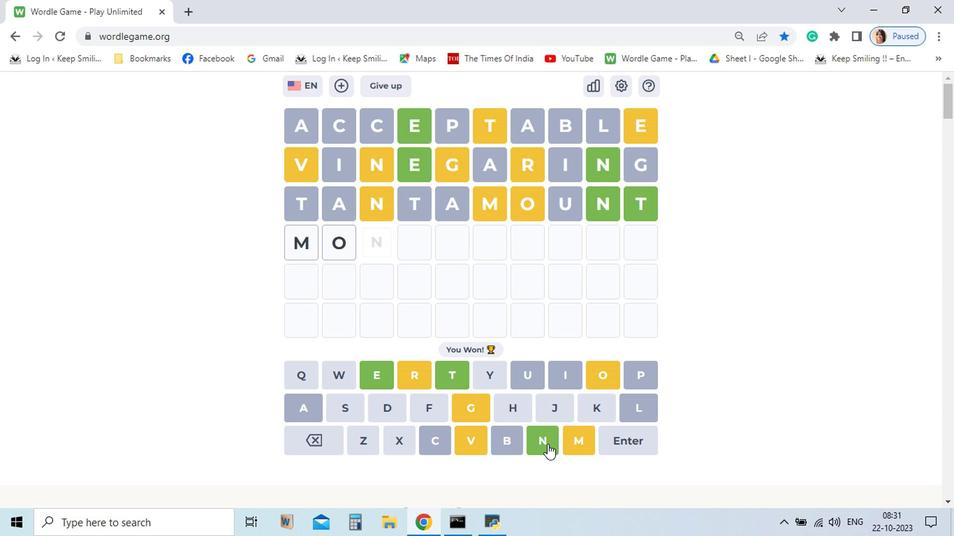 
Action: Mouse pressed left at (534, 446)
Screenshot: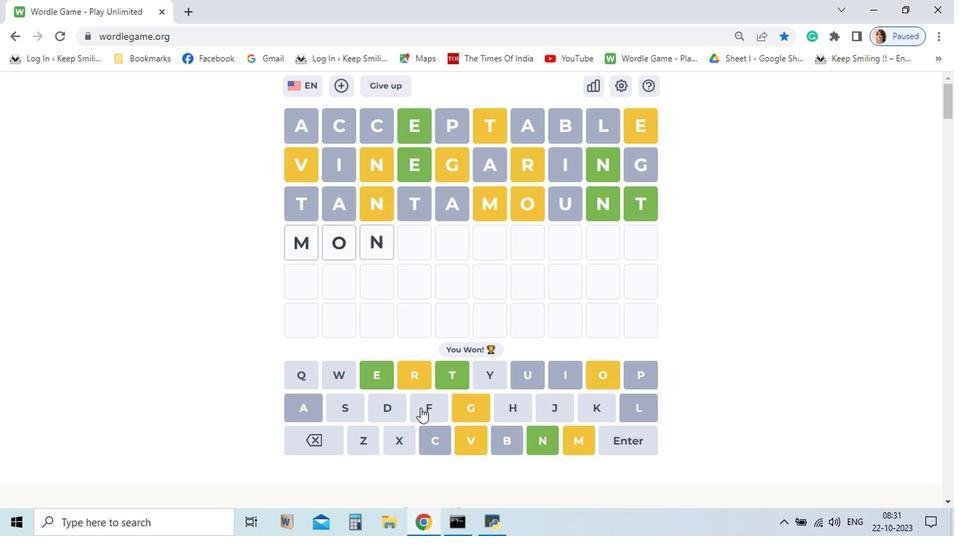 
Action: Mouse moved to (366, 444)
Screenshot: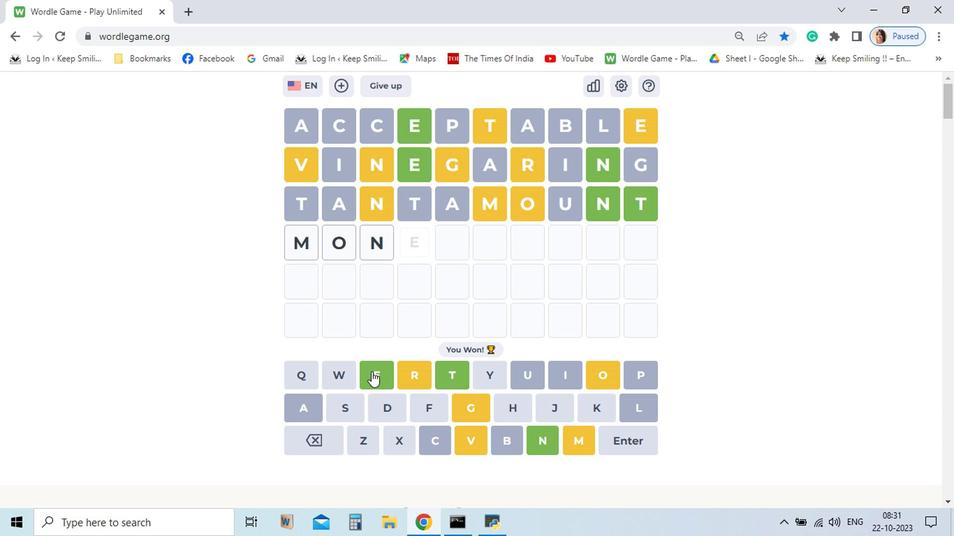 
Action: Mouse pressed left at (366, 444)
Screenshot: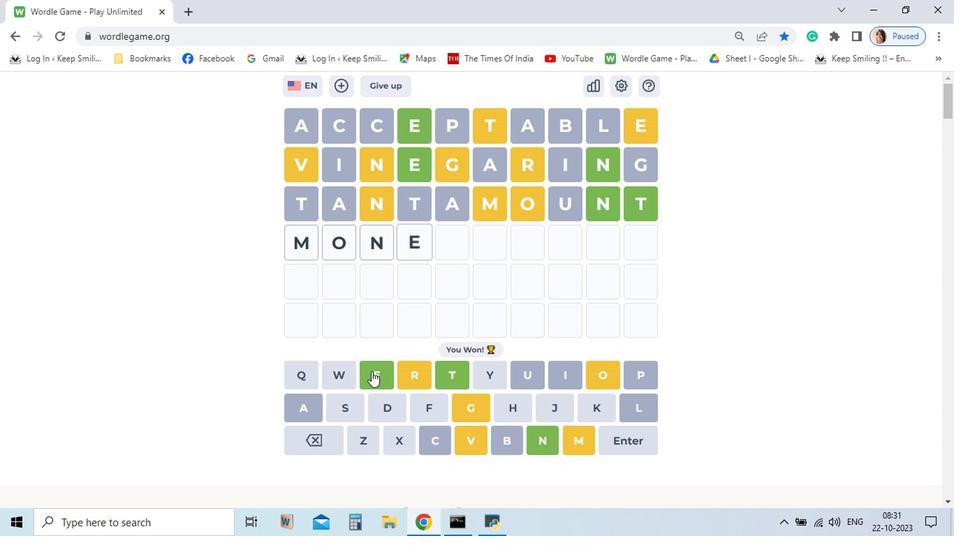 
Action: Mouse moved to (311, 446)
Screenshot: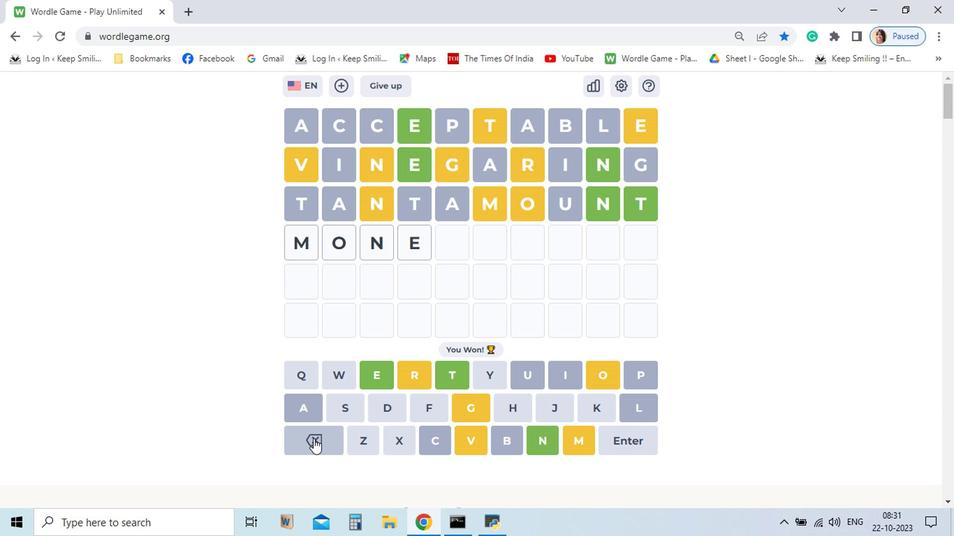 
Action: Mouse pressed left at (311, 446)
Screenshot: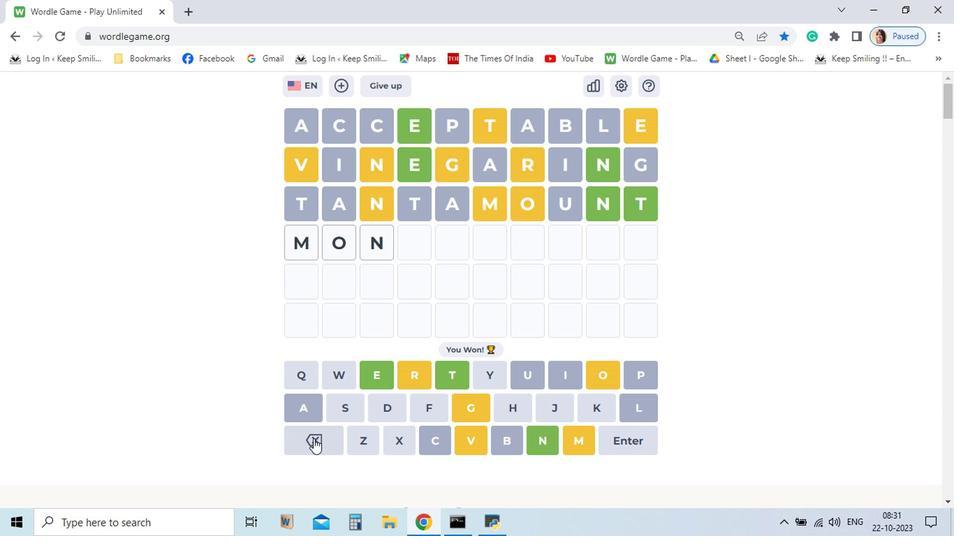 
Action: Mouse pressed left at (311, 446)
Screenshot: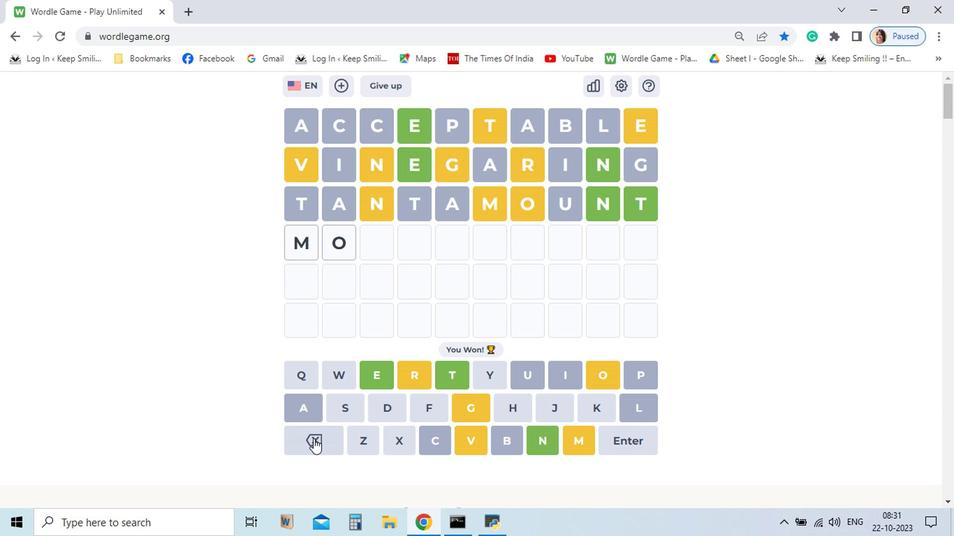 
Action: Mouse moved to (446, 444)
Screenshot: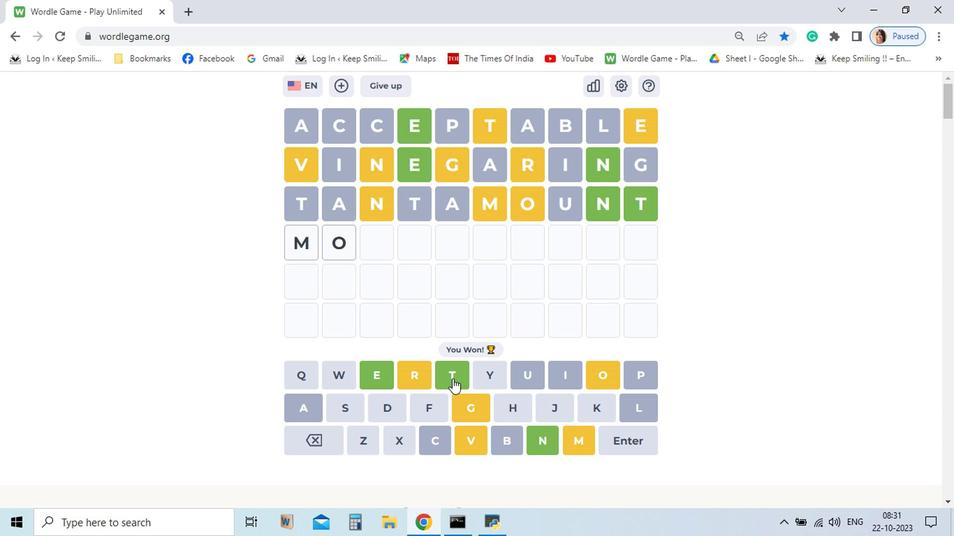 
Action: Mouse pressed left at (446, 444)
Screenshot: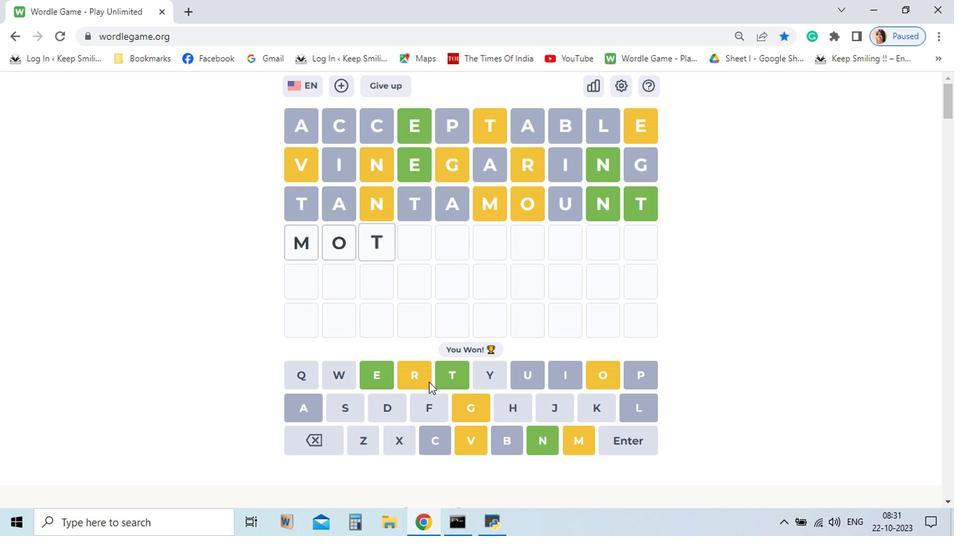 
Action: Mouse moved to (369, 444)
Screenshot: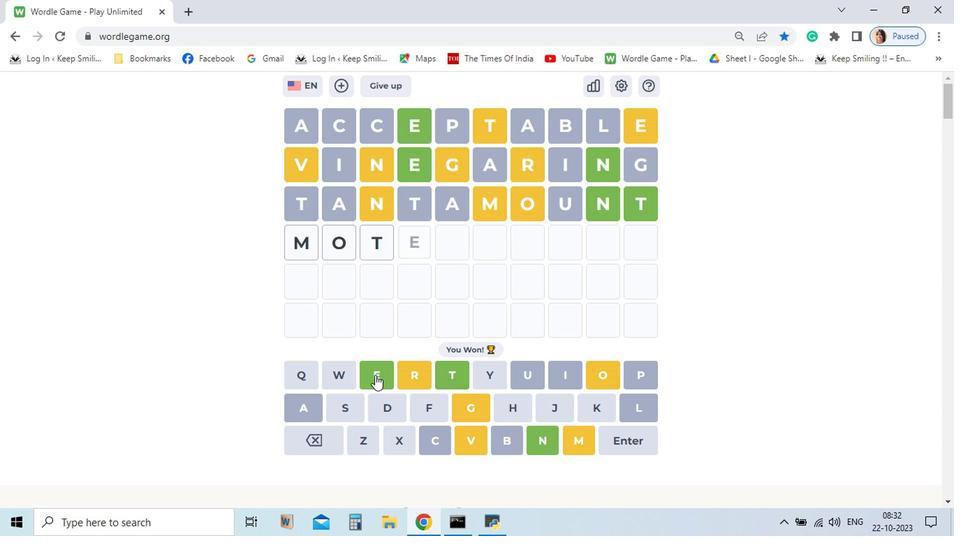 
Action: Mouse pressed left at (369, 444)
Screenshot: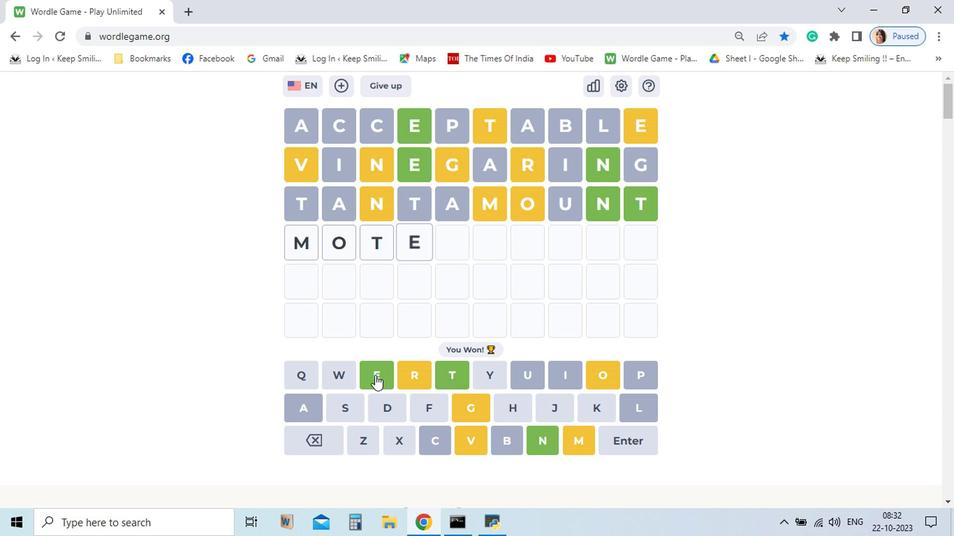 
Action: Mouse moved to (303, 446)
Screenshot: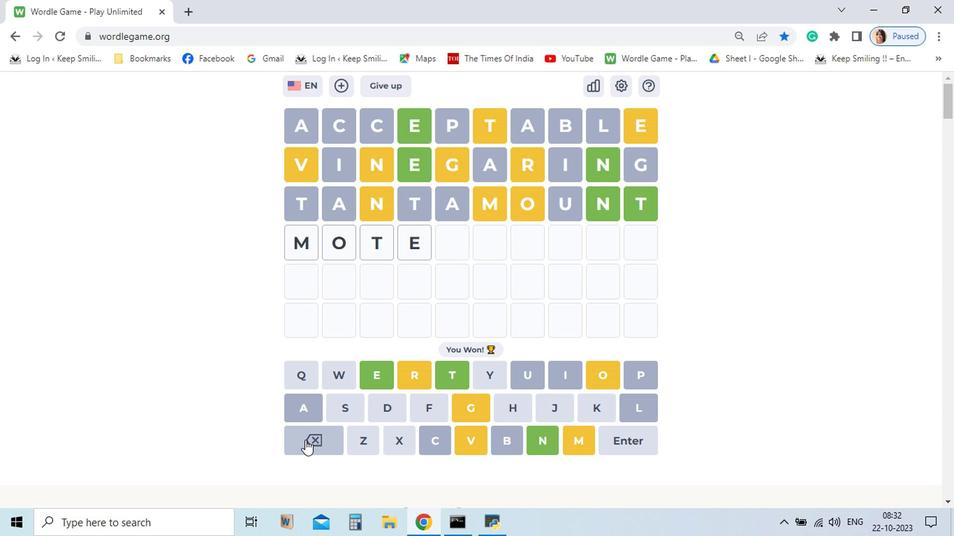 
Action: Mouse pressed left at (303, 446)
Screenshot: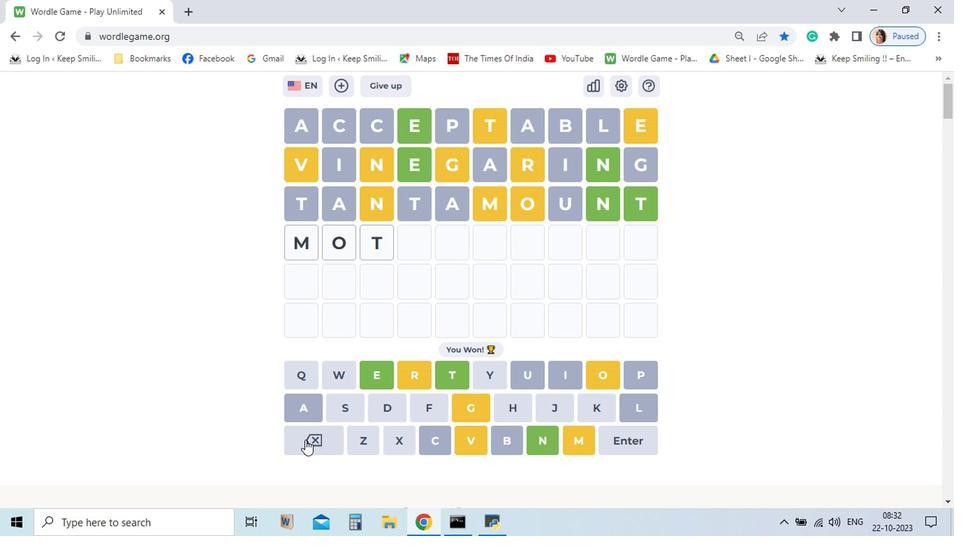 
Action: Mouse pressed left at (303, 446)
Screenshot: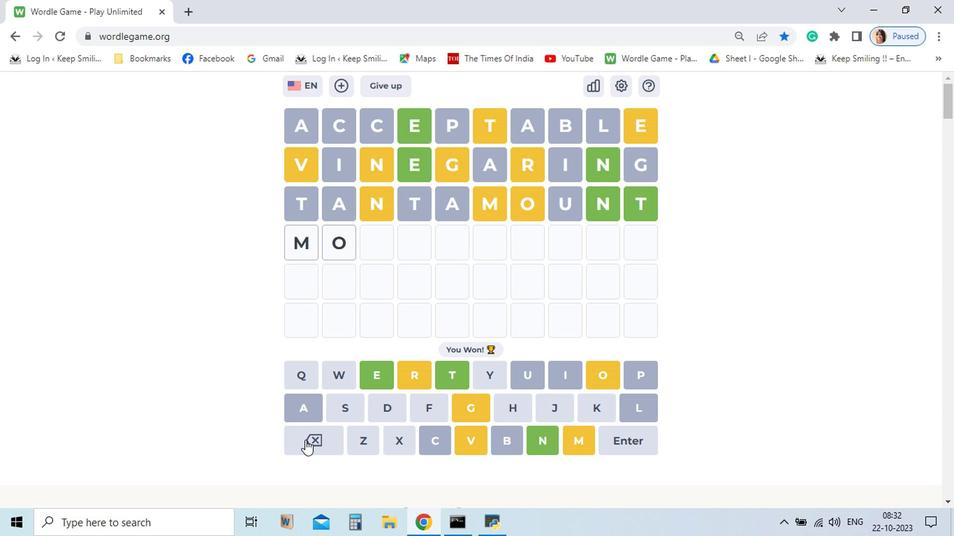 
Action: Mouse pressed left at (303, 446)
Screenshot: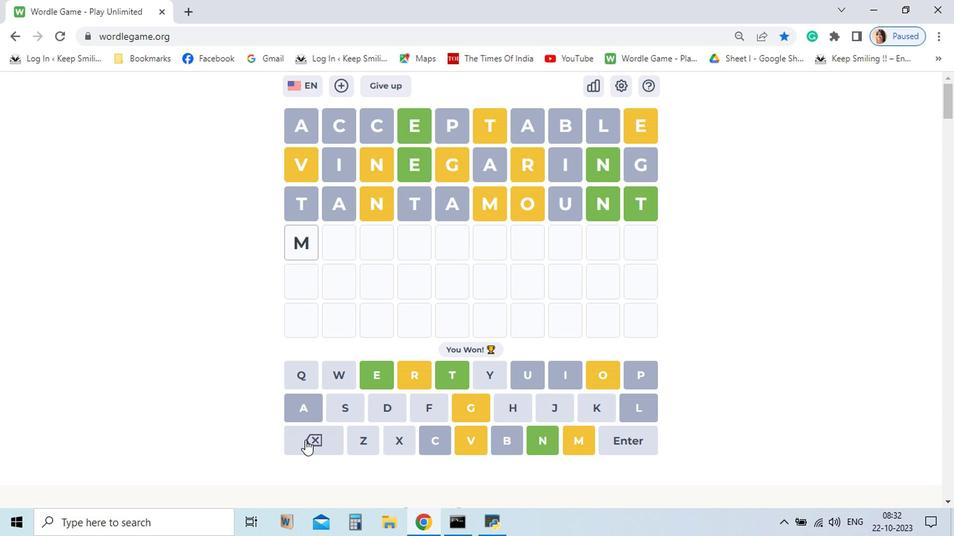 
Action: Mouse pressed left at (303, 446)
Screenshot: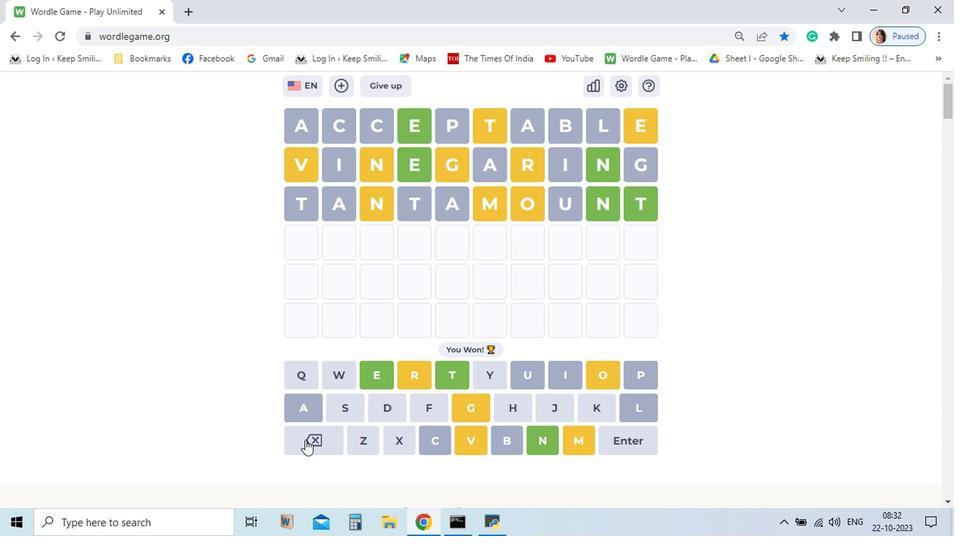 
Action: Mouse moved to (418, 445)
Screenshot: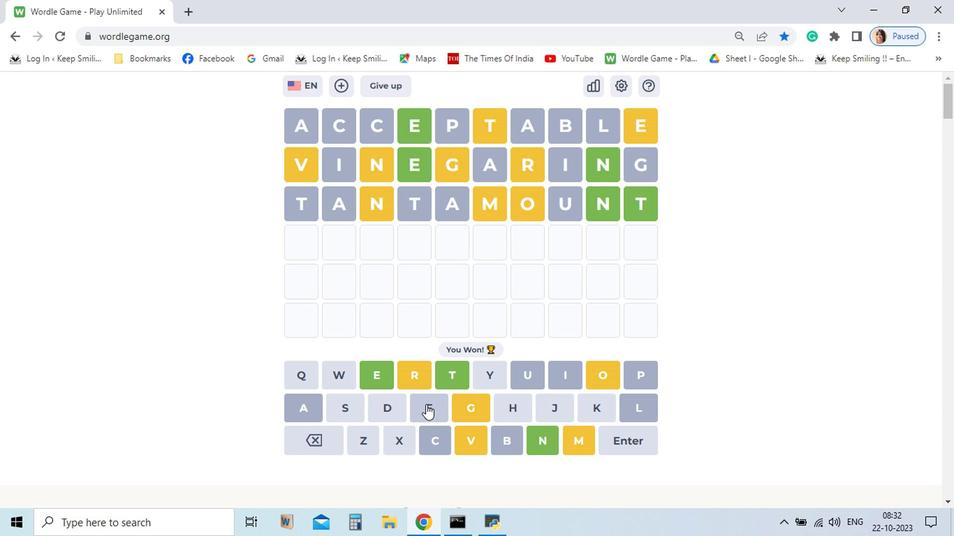 
Action: Mouse pressed left at (418, 445)
Screenshot: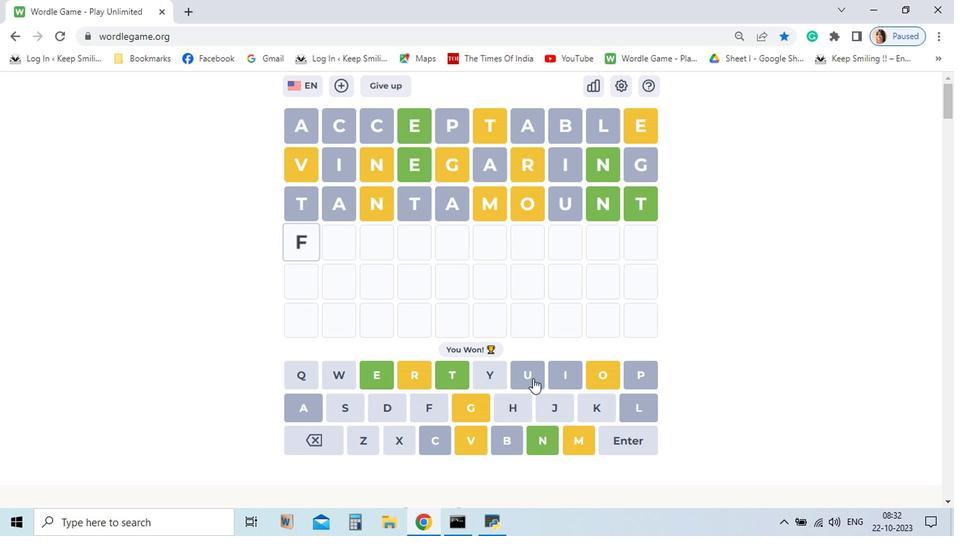 
Action: Mouse moved to (588, 444)
Screenshot: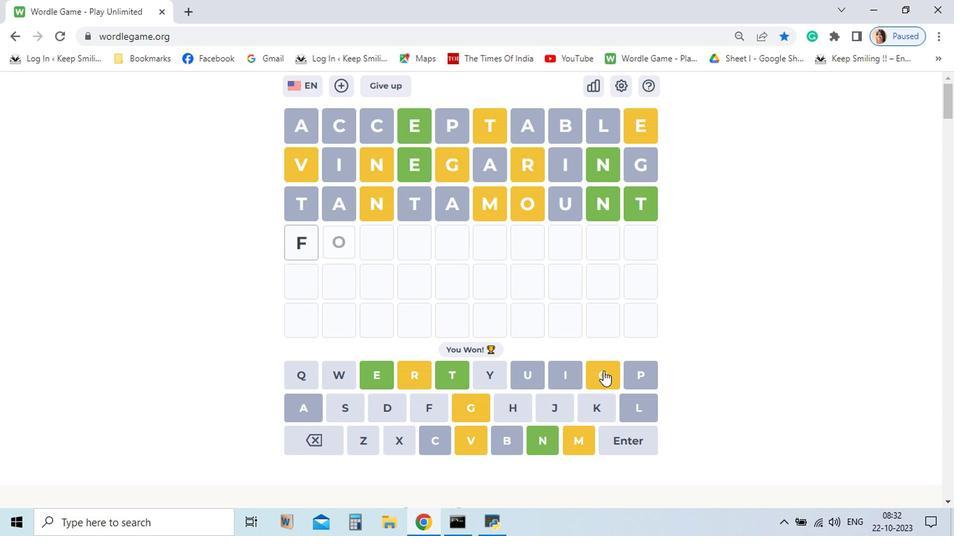 
Action: Mouse pressed left at (588, 444)
Screenshot: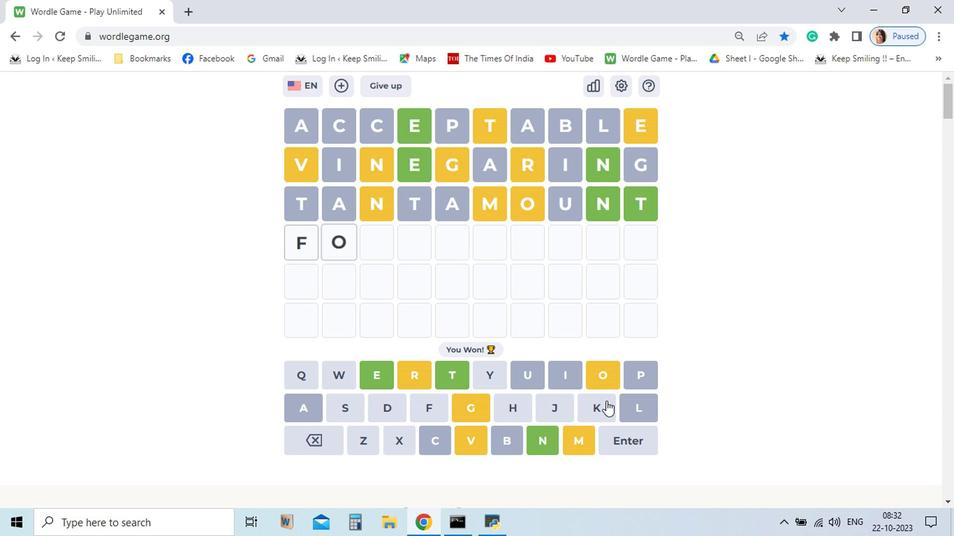 
Action: Mouse moved to (573, 446)
Screenshot: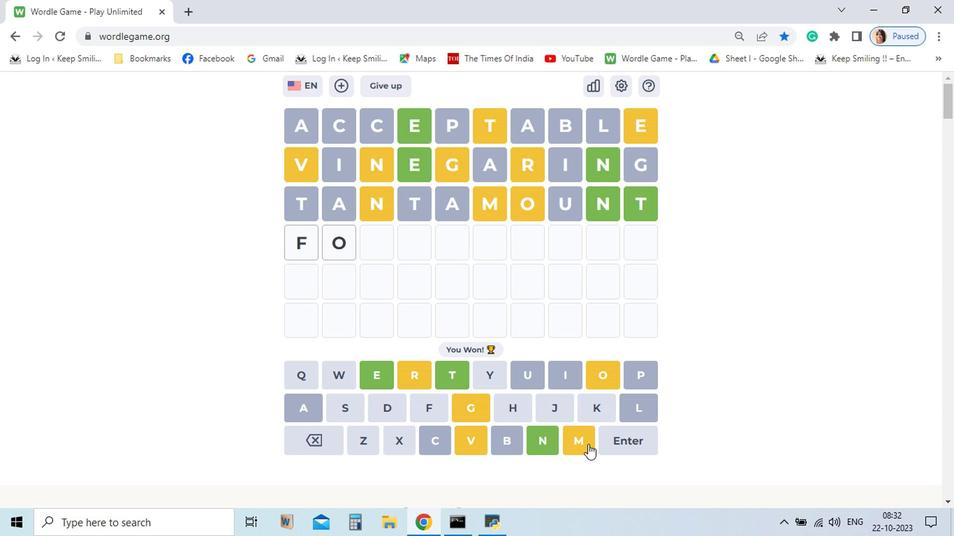 
Action: Mouse pressed left at (573, 446)
Screenshot: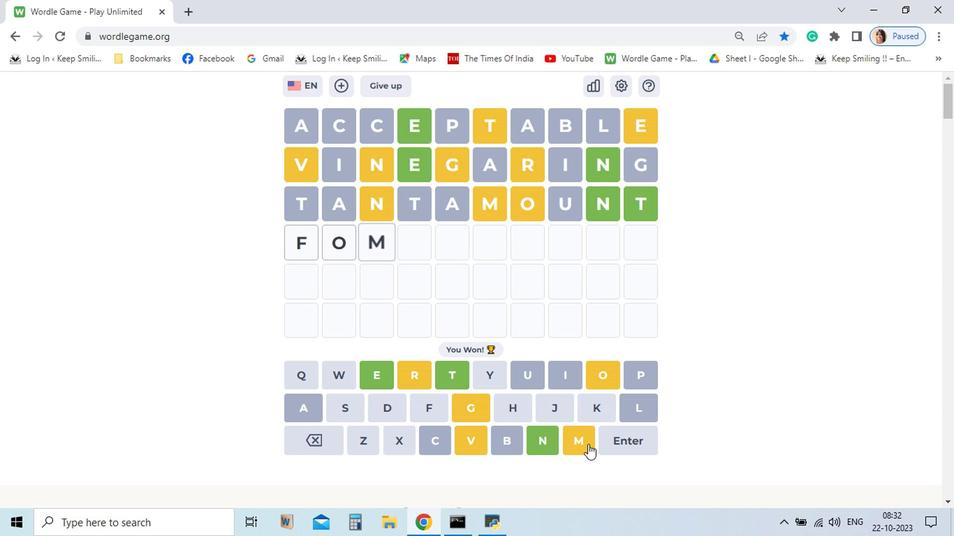 
Action: Mouse moved to (378, 444)
Screenshot: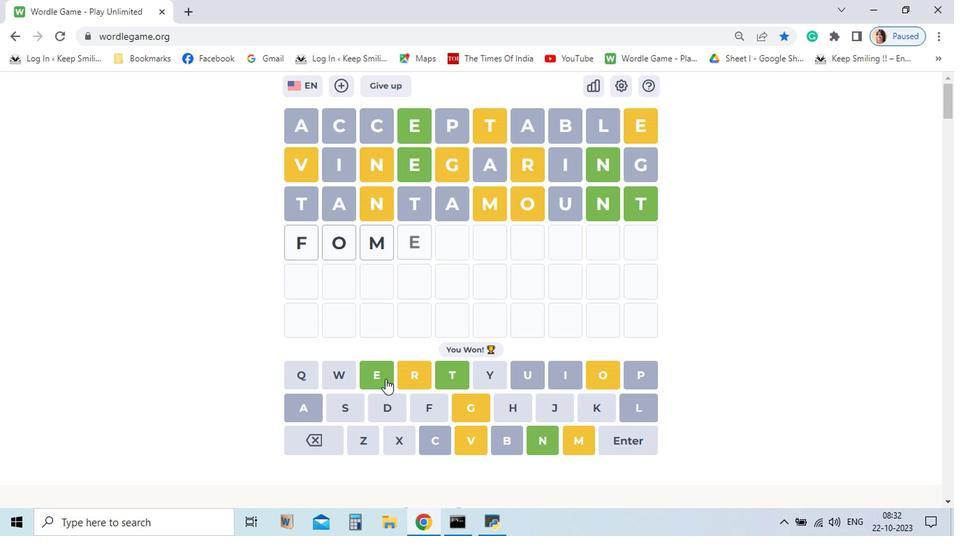 
Action: Mouse pressed left at (378, 444)
Screenshot: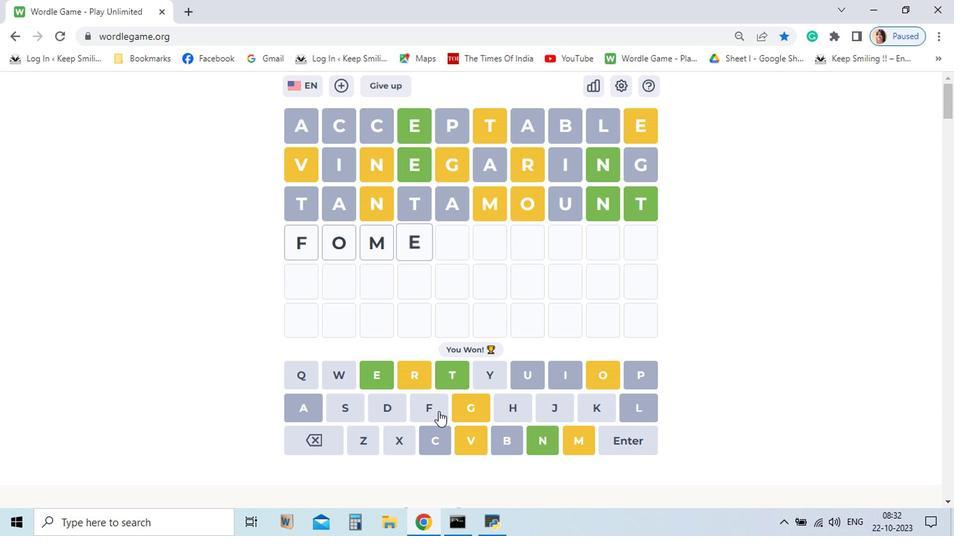 
Action: Mouse moved to (522, 446)
Screenshot: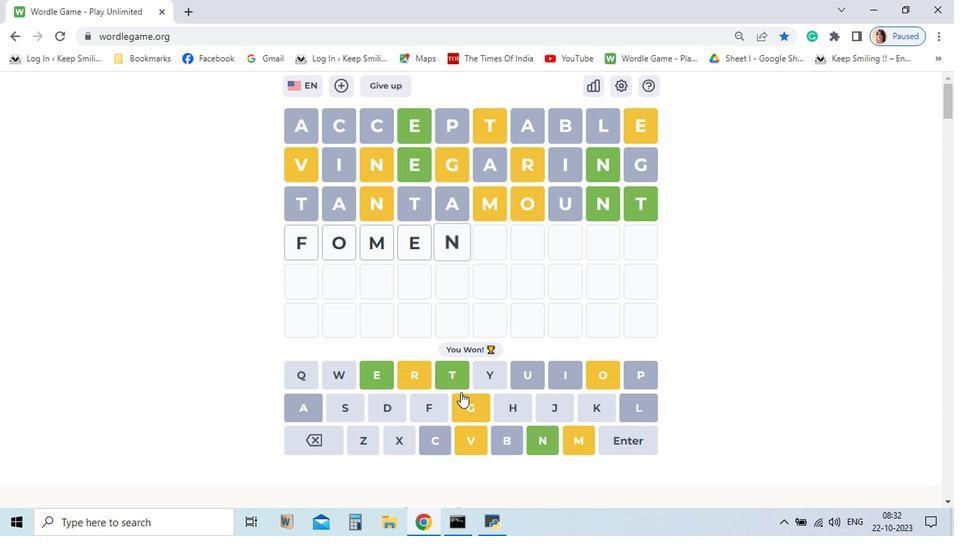 
Action: Mouse pressed left at (522, 446)
Screenshot: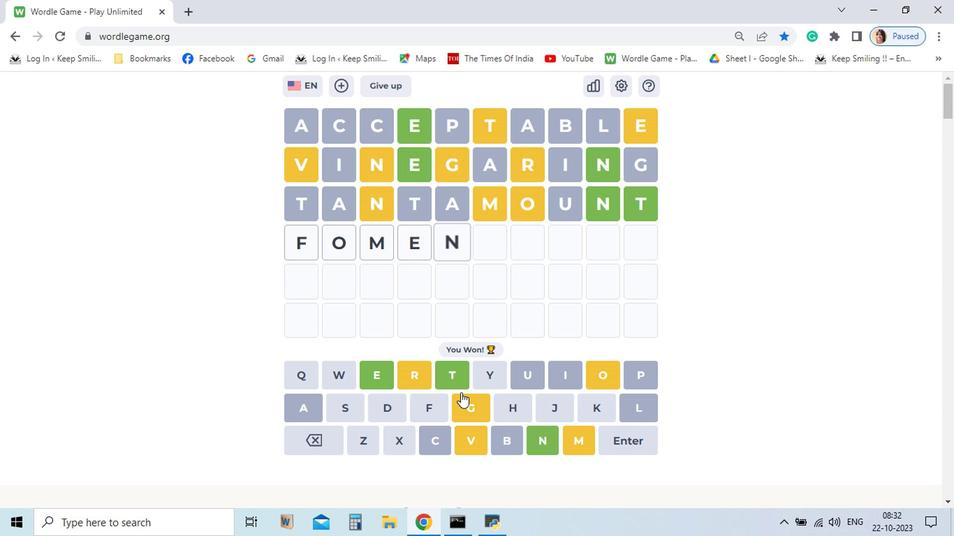 
Action: Mouse moved to (441, 444)
Screenshot: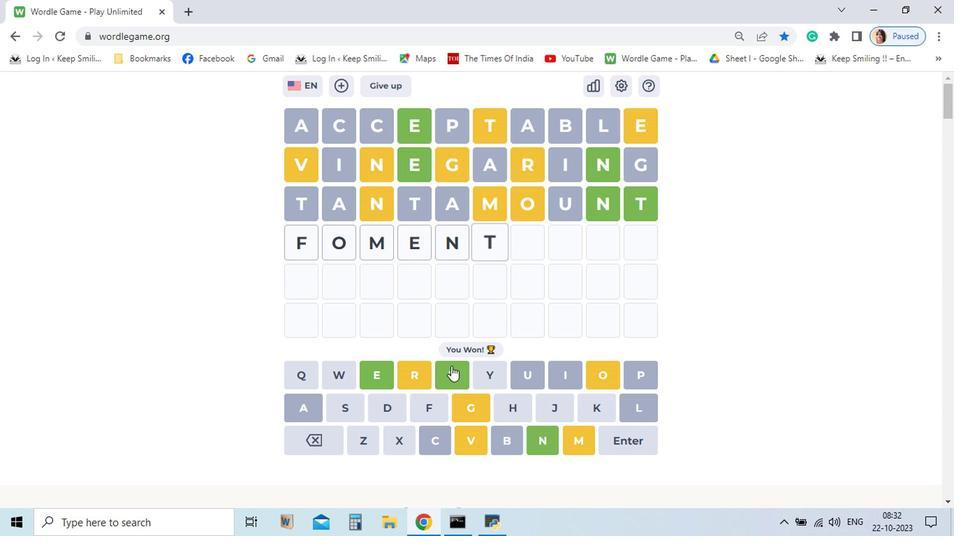 
Action: Mouse pressed left at (441, 444)
Screenshot: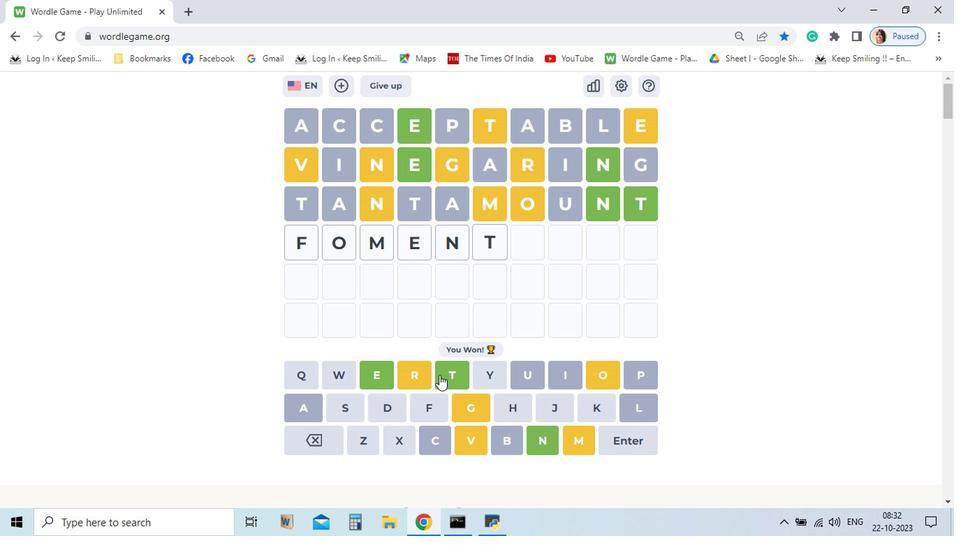 
Action: Mouse moved to (304, 446)
Screenshot: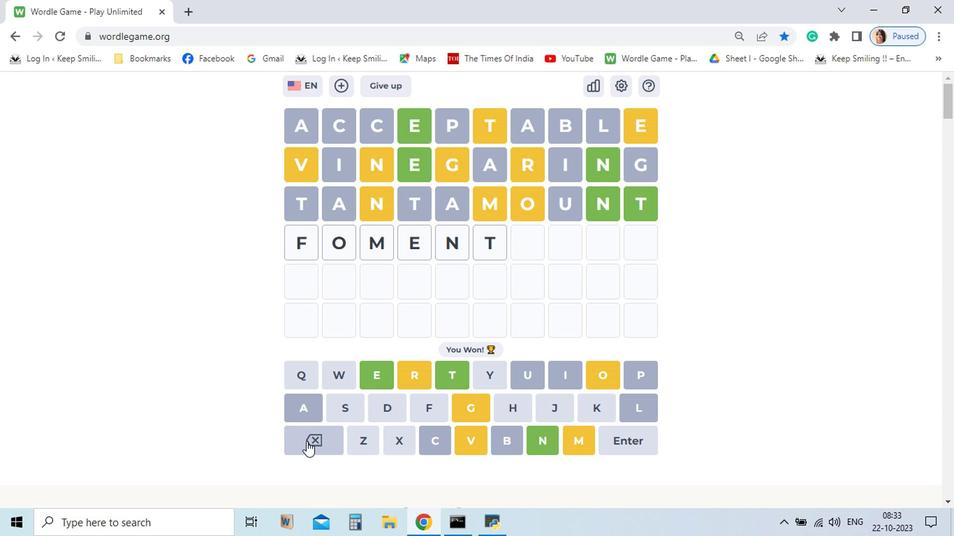 
Action: Mouse pressed left at (304, 446)
Screenshot: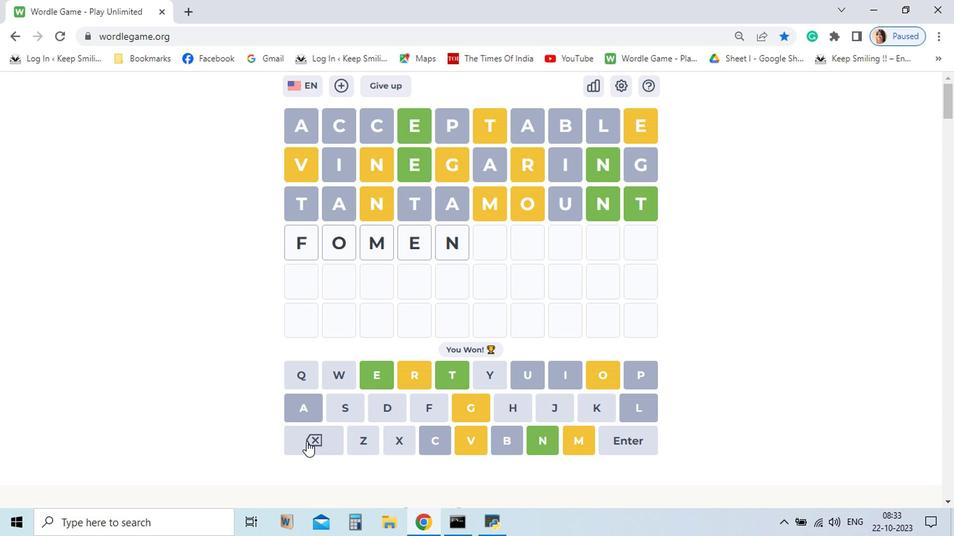 
Action: Mouse pressed left at (304, 446)
Screenshot: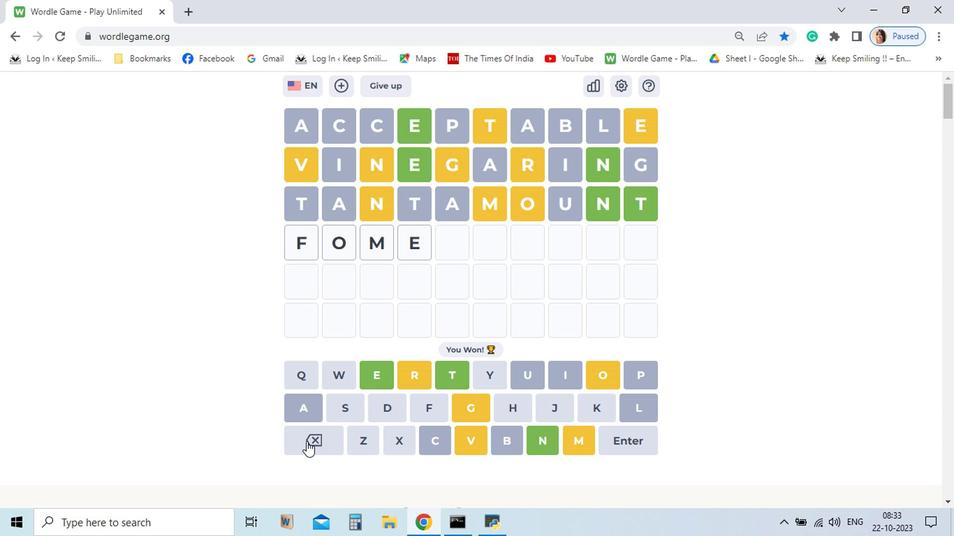 
Action: Mouse pressed left at (304, 446)
Screenshot: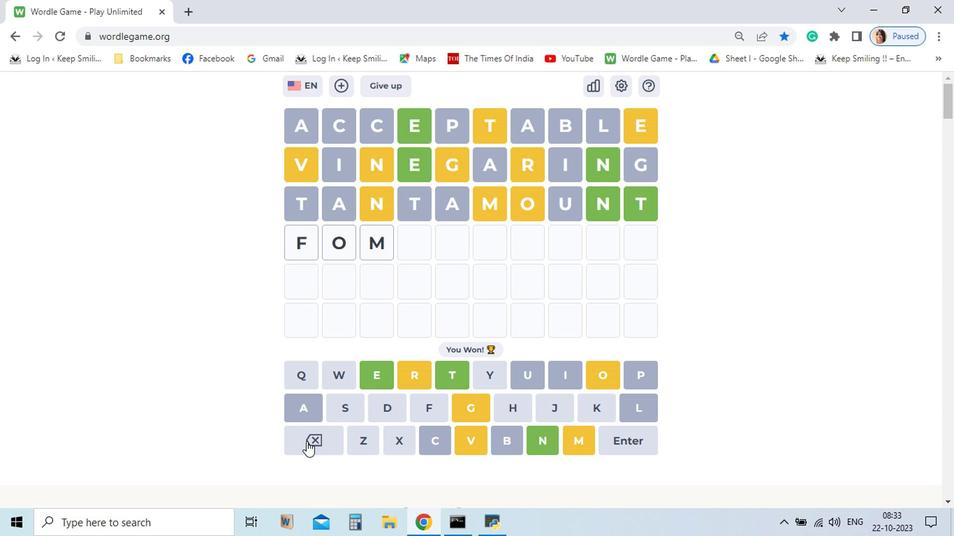 
Action: Mouse pressed left at (304, 446)
Screenshot: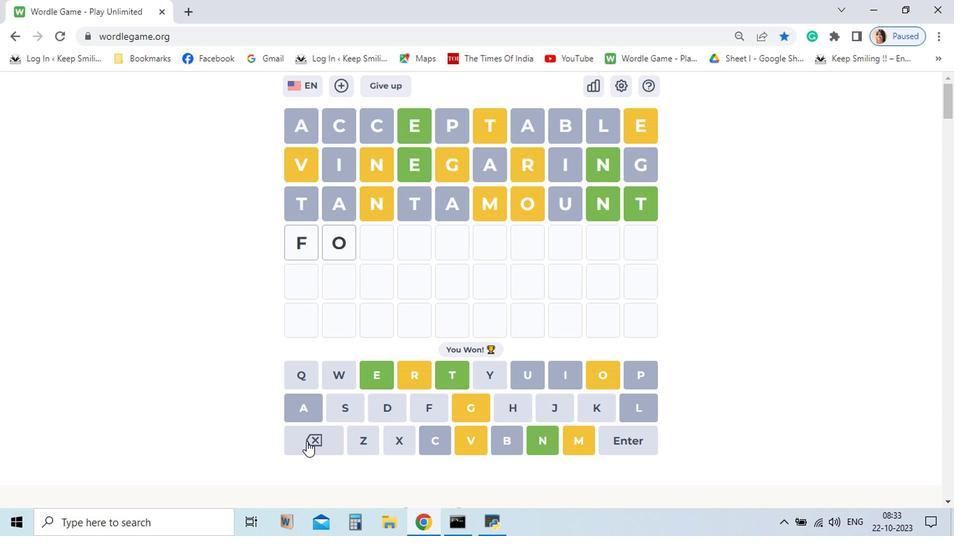 
Action: Mouse moved to (463, 445)
Screenshot: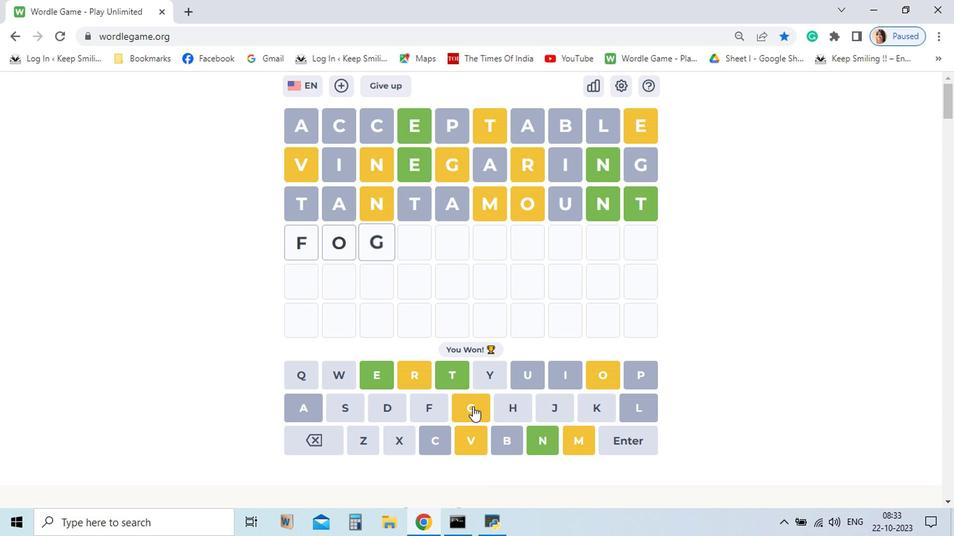 
Action: Mouse pressed left at (463, 445)
Screenshot: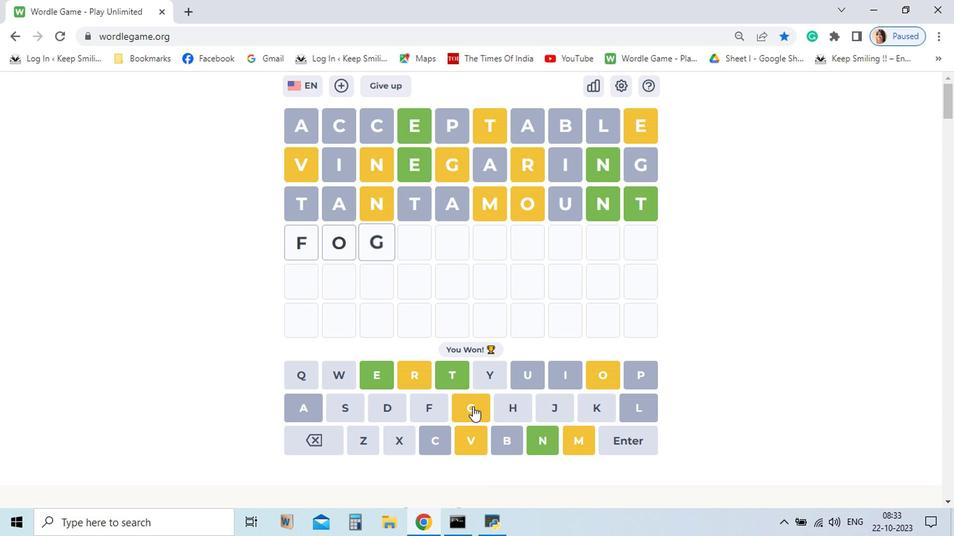 
Action: Mouse moved to (310, 446)
Screenshot: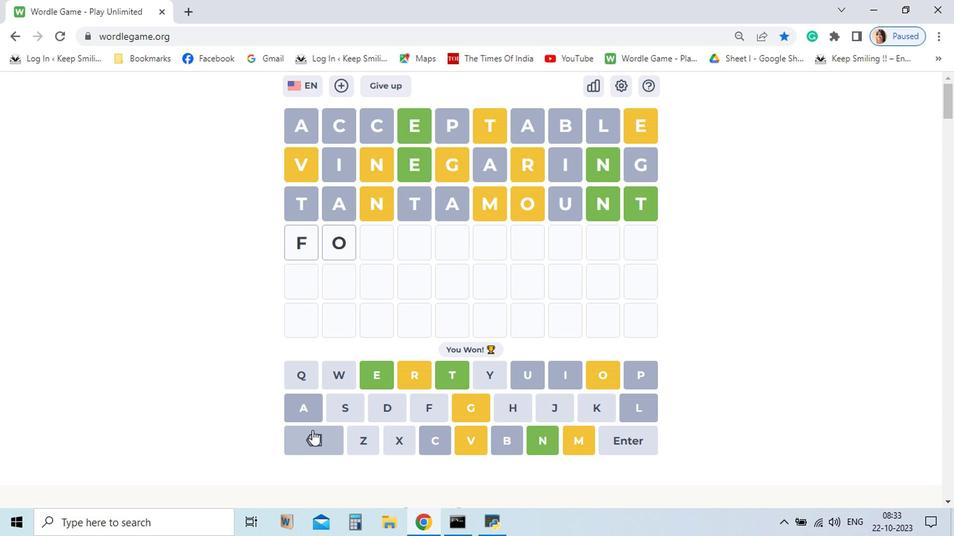 
Action: Mouse pressed left at (310, 446)
Screenshot: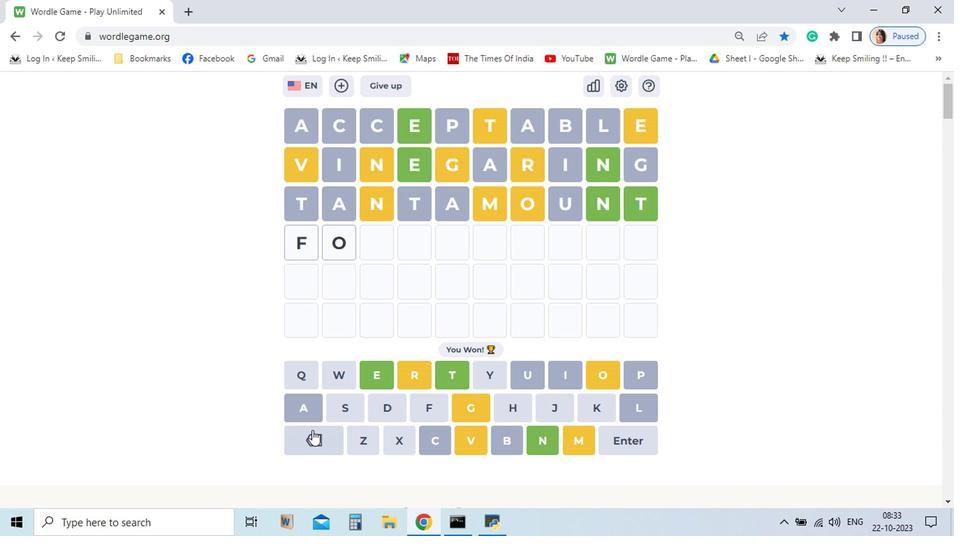 
Action: Mouse pressed left at (310, 446)
Screenshot: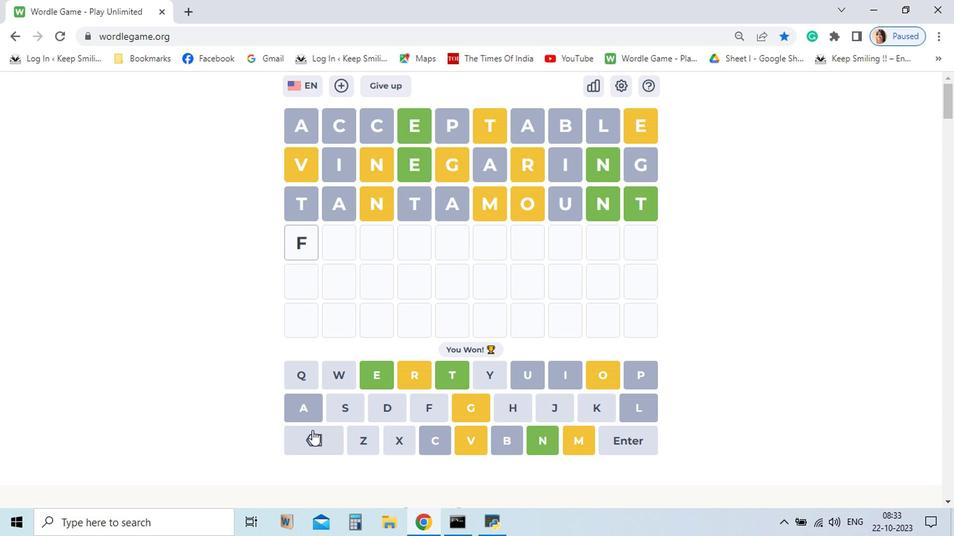 
Action: Mouse pressed left at (310, 446)
Screenshot: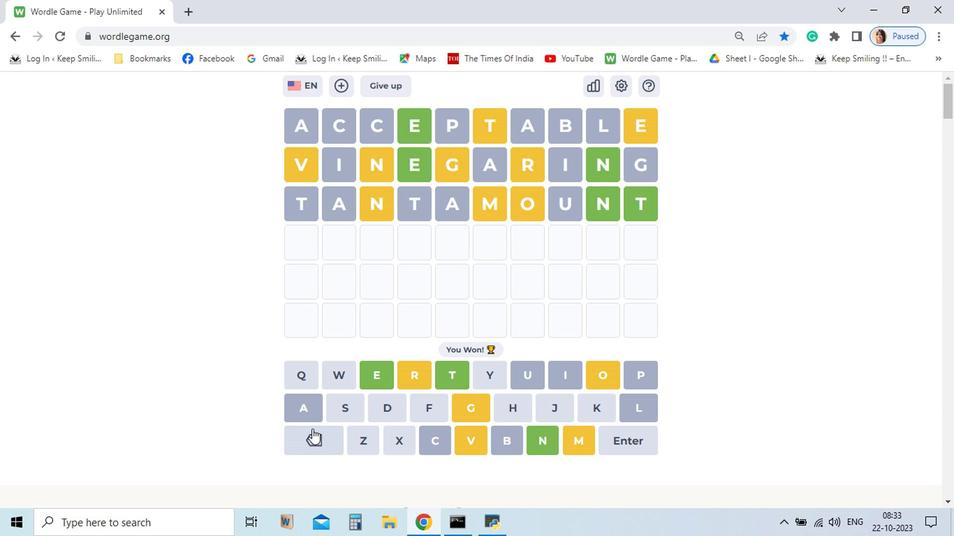 
Action: Mouse moved to (464, 445)
Screenshot: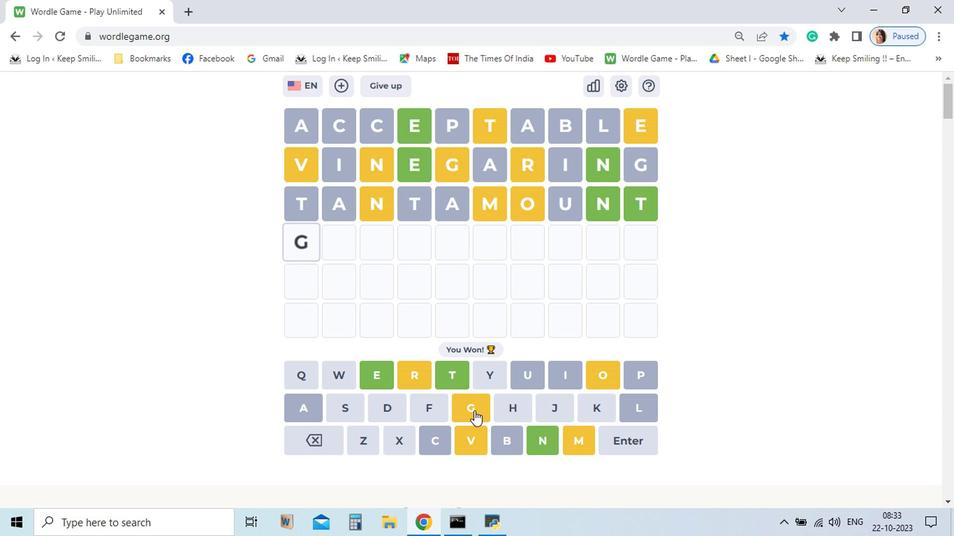 
Action: Mouse pressed left at (464, 445)
Screenshot: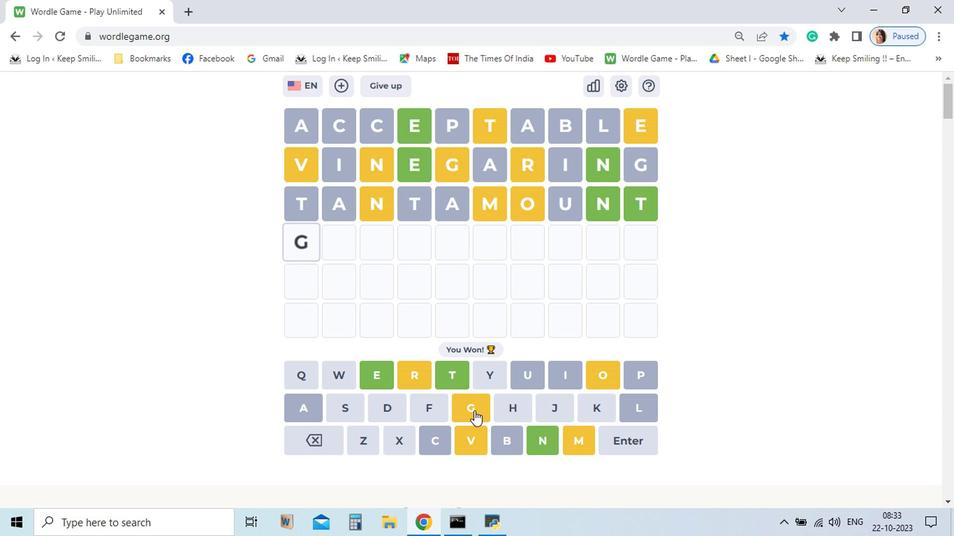 
Action: Mouse moved to (590, 444)
Screenshot: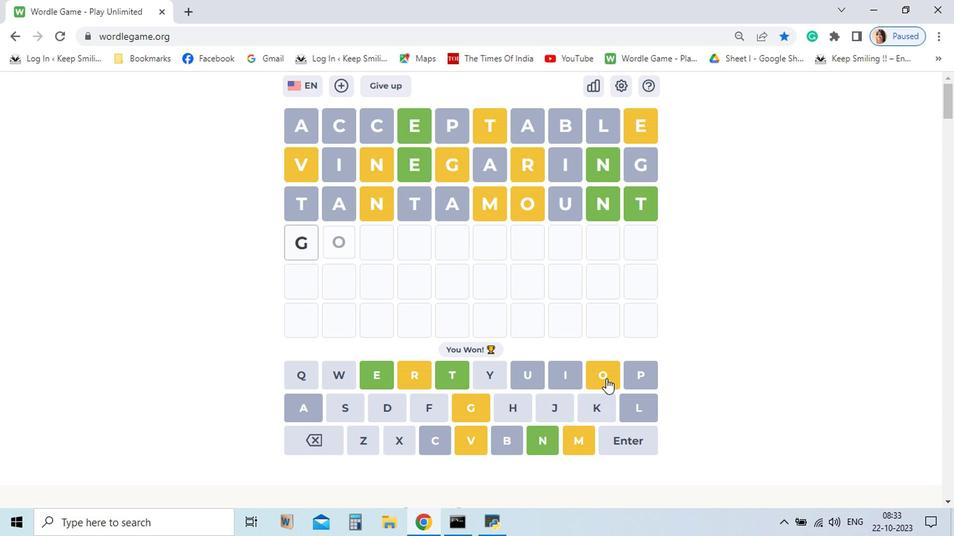 
Action: Mouse pressed left at (590, 444)
Screenshot: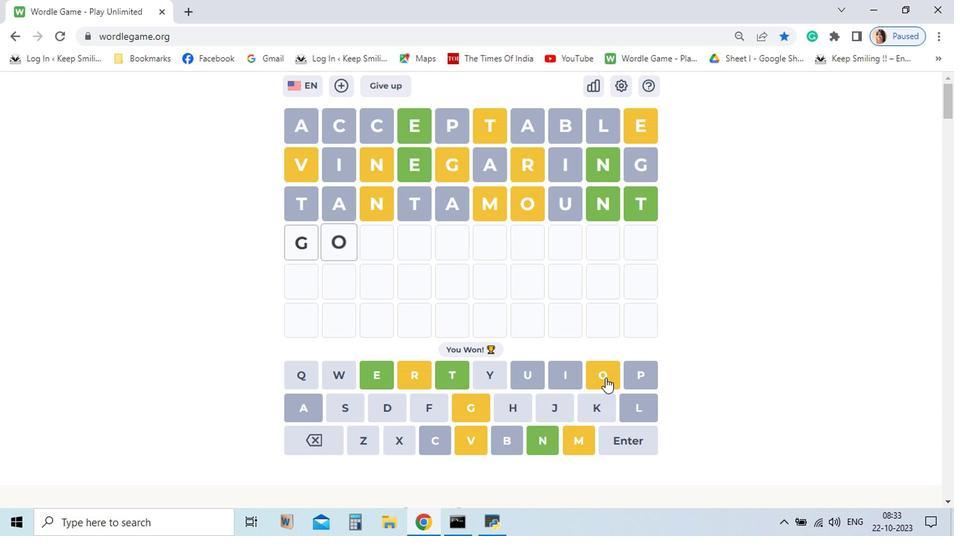 
Action: Mouse moved to (440, 444)
Screenshot: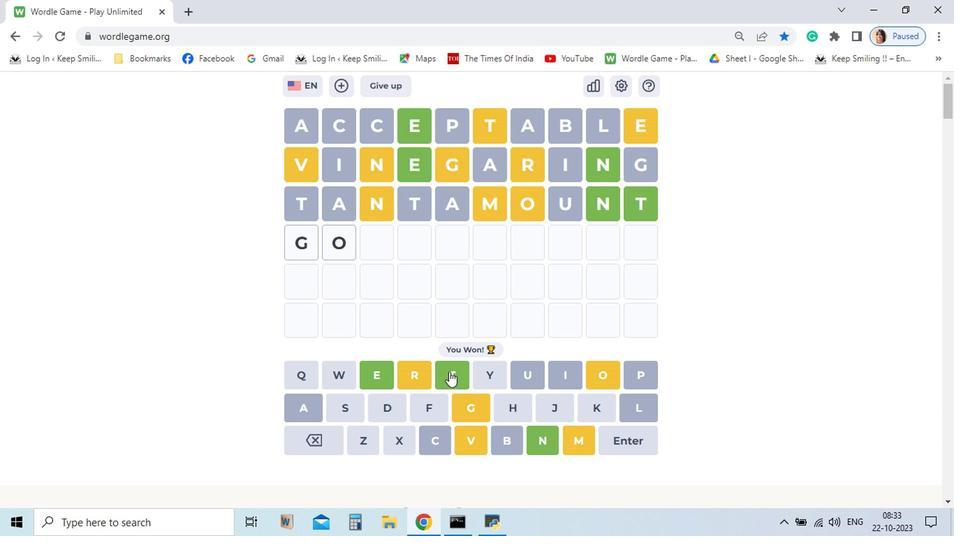 
Action: Mouse pressed left at (440, 444)
Screenshot: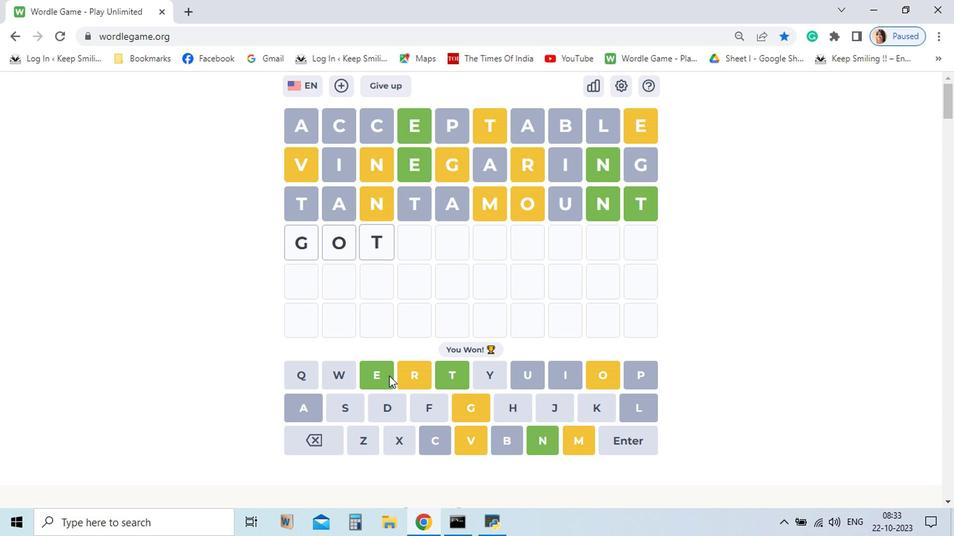 
Action: Mouse moved to (375, 444)
Screenshot: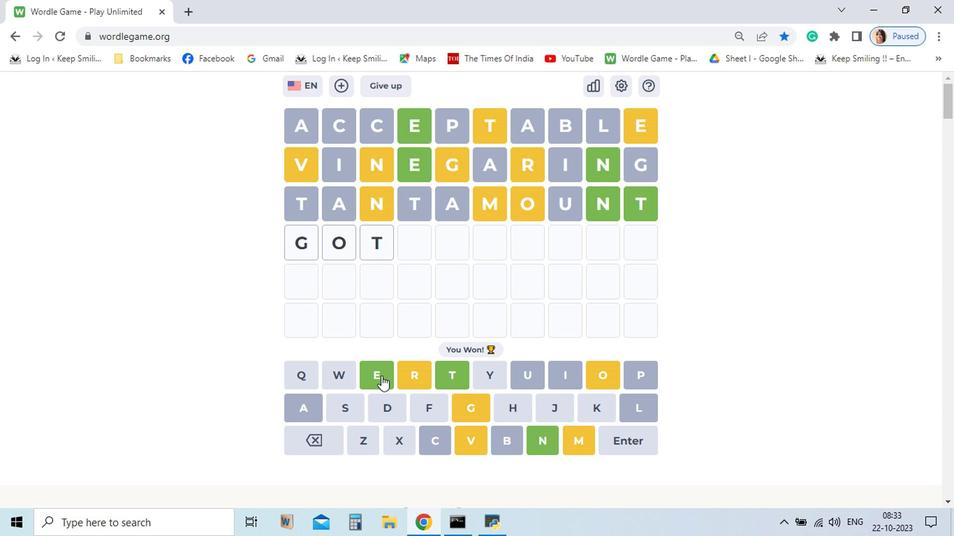
Action: Mouse pressed left at (375, 444)
Screenshot: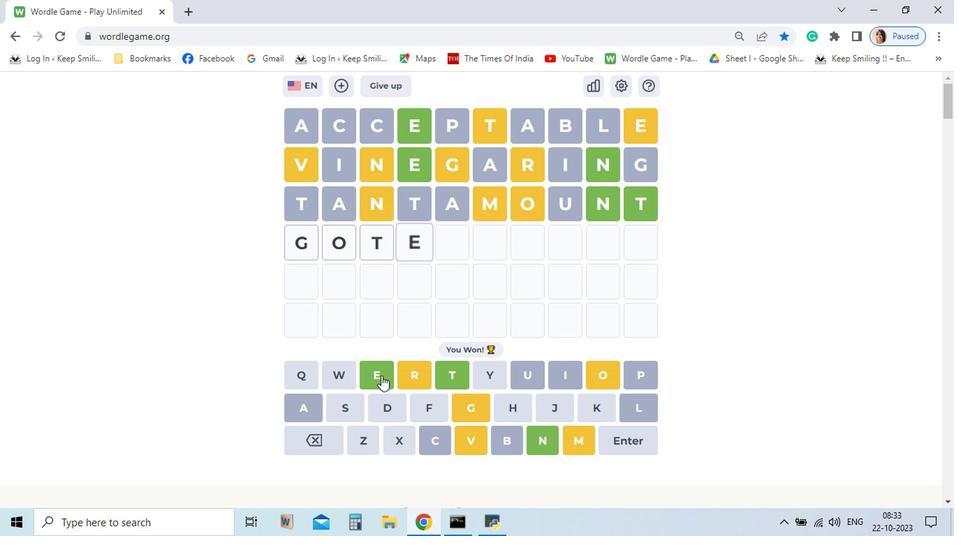 
Action: Mouse moved to (312, 446)
Screenshot: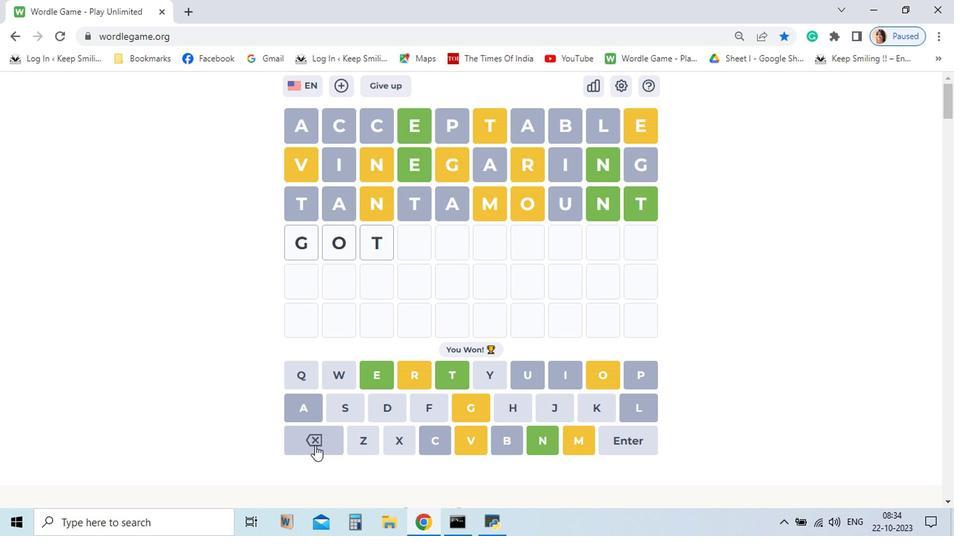 
Action: Mouse pressed left at (312, 446)
Screenshot: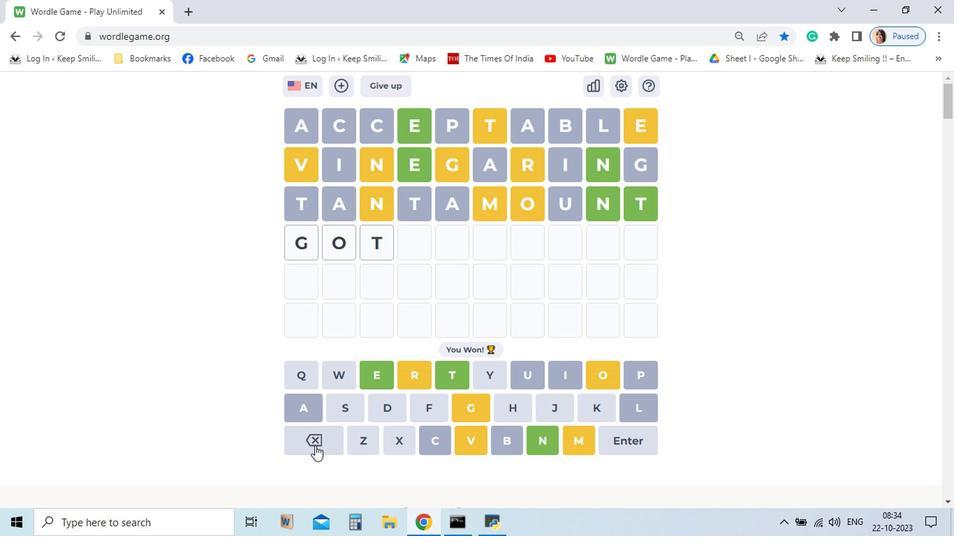 
Action: Mouse pressed left at (312, 446)
Screenshot: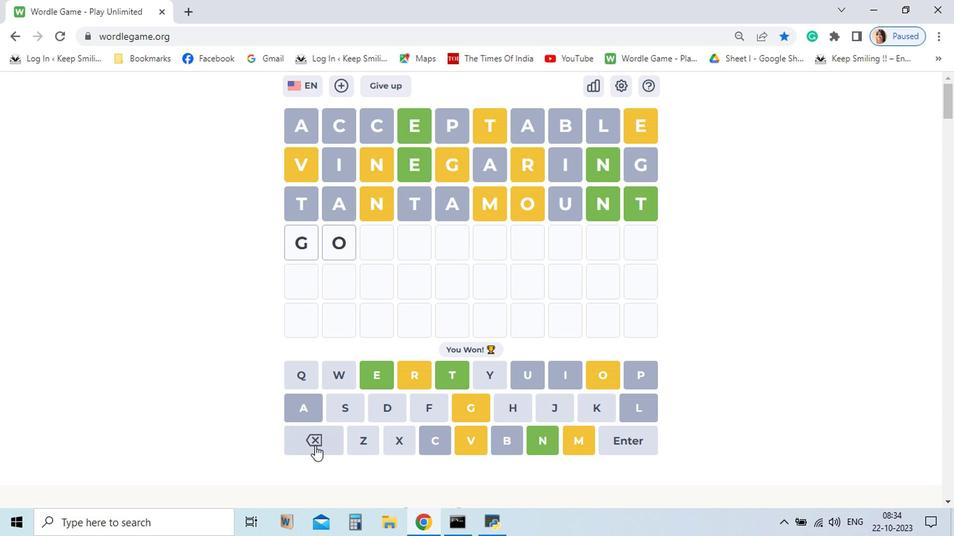 
Action: Mouse pressed left at (312, 446)
Screenshot: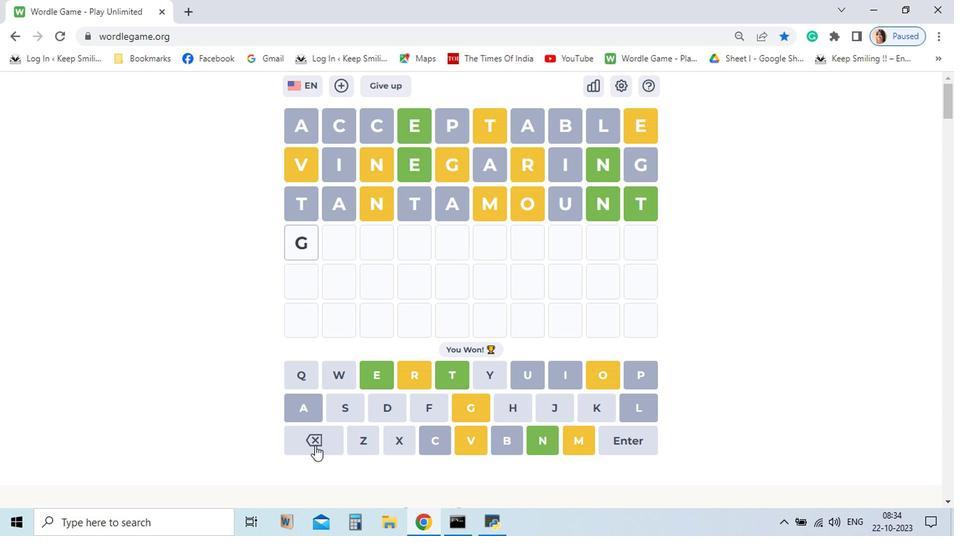 
Action: Mouse moved to (398, 445)
Screenshot: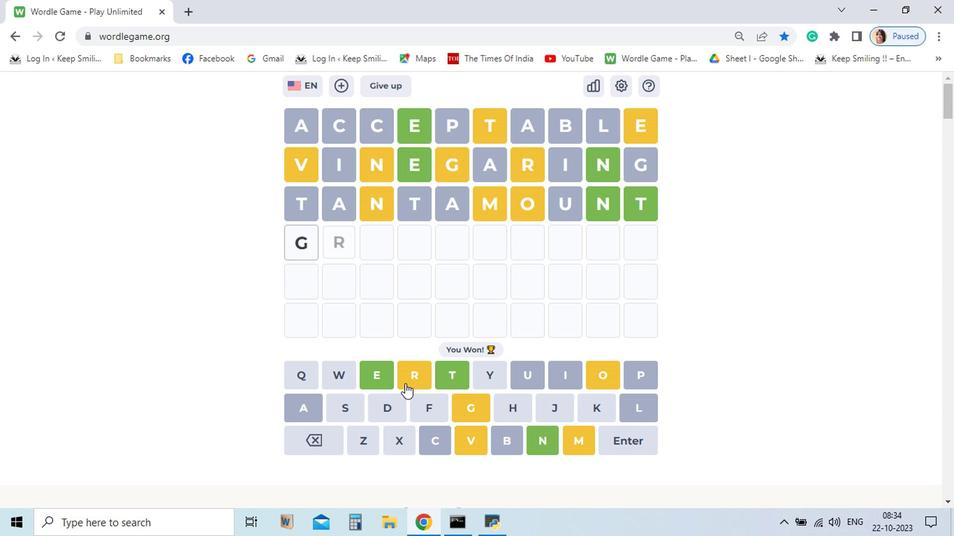 
Action: Mouse pressed left at (398, 445)
Screenshot: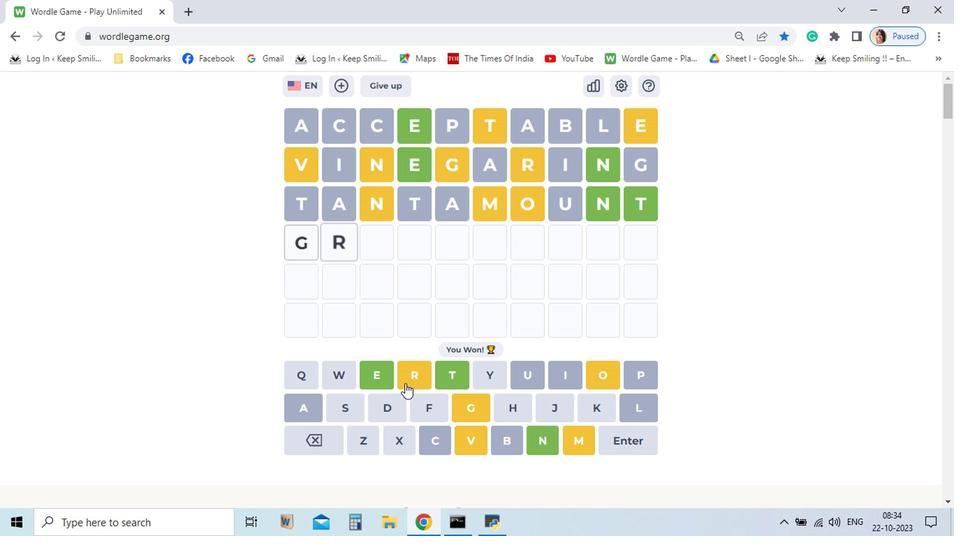 
Action: Mouse moved to (589, 444)
Screenshot: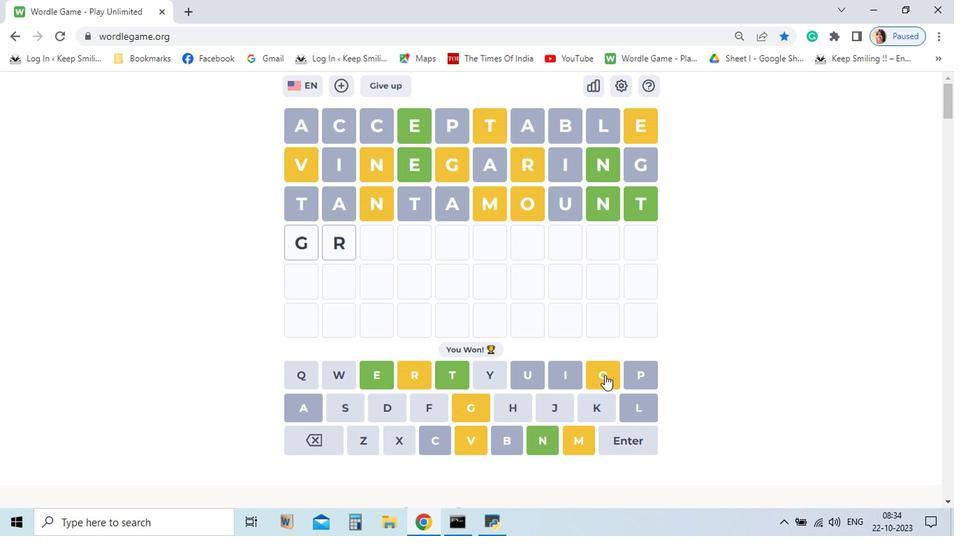 
Action: Mouse pressed left at (589, 444)
Screenshot: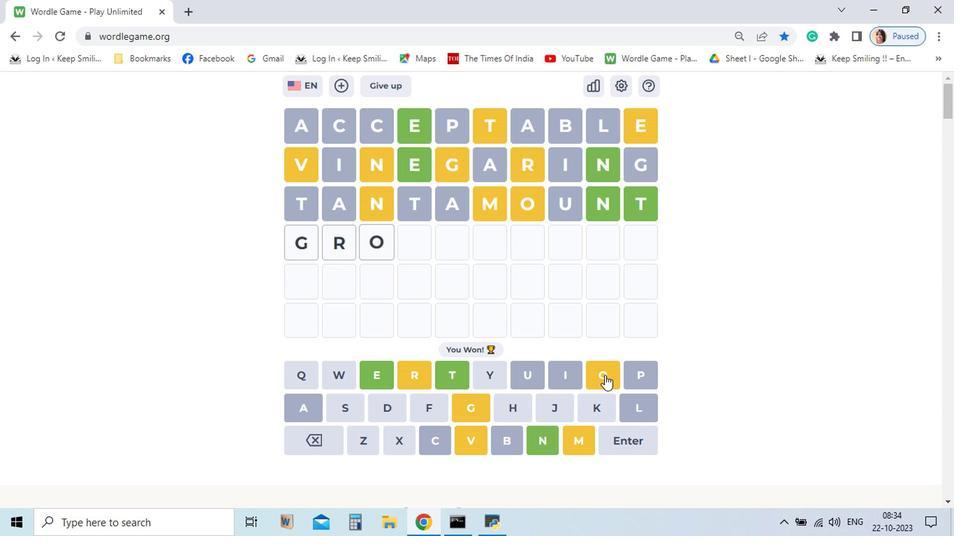 
Action: Mouse moved to (376, 444)
Screenshot: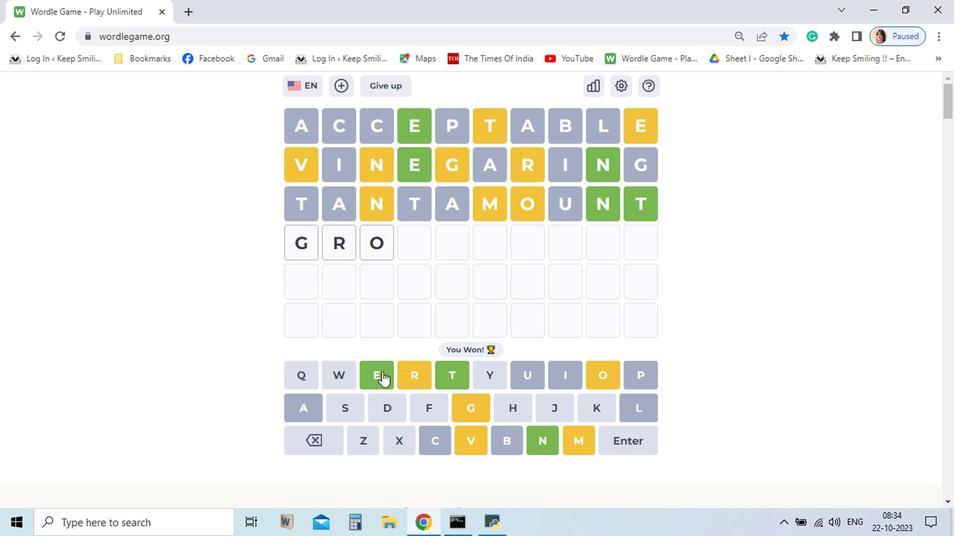 
Action: Mouse pressed left at (376, 444)
Screenshot: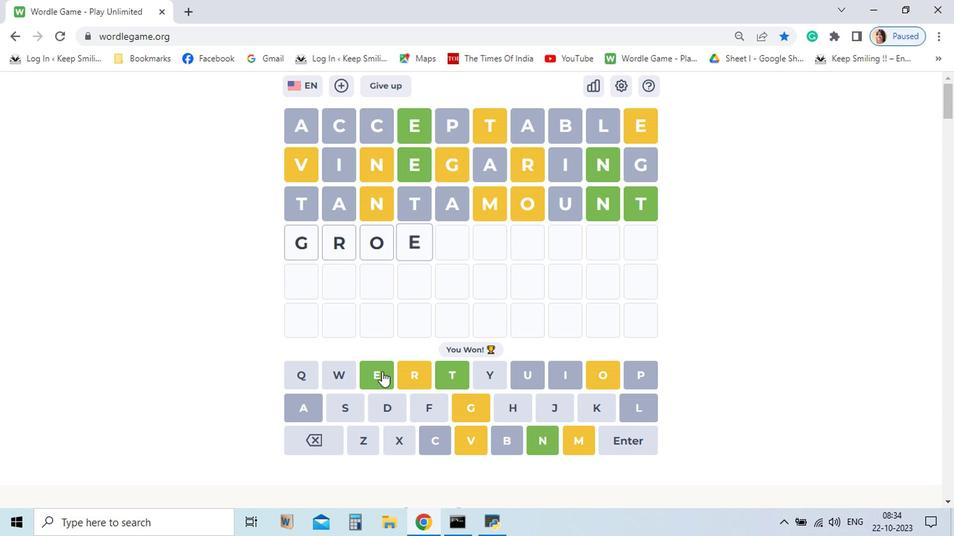 
Action: Mouse moved to (305, 446)
Screenshot: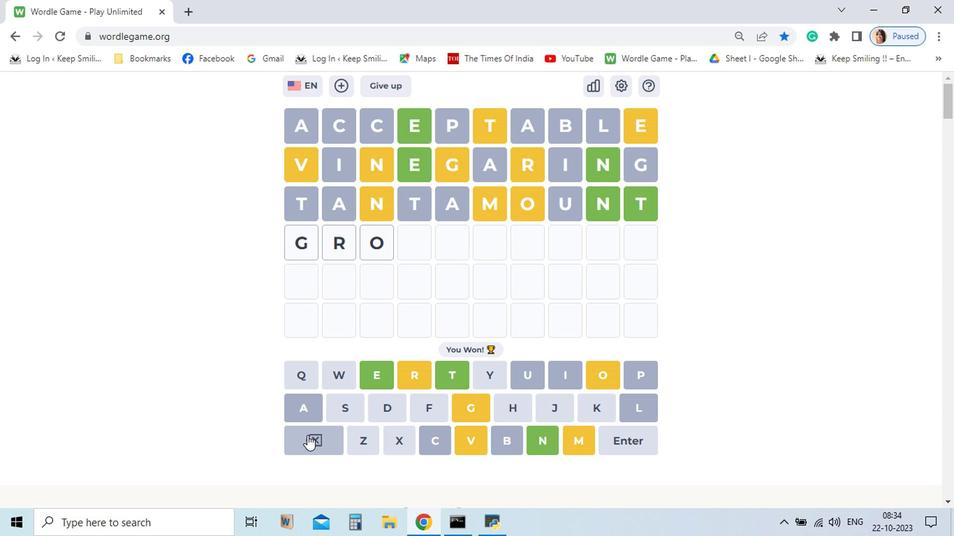 
Action: Mouse pressed left at (305, 446)
Screenshot: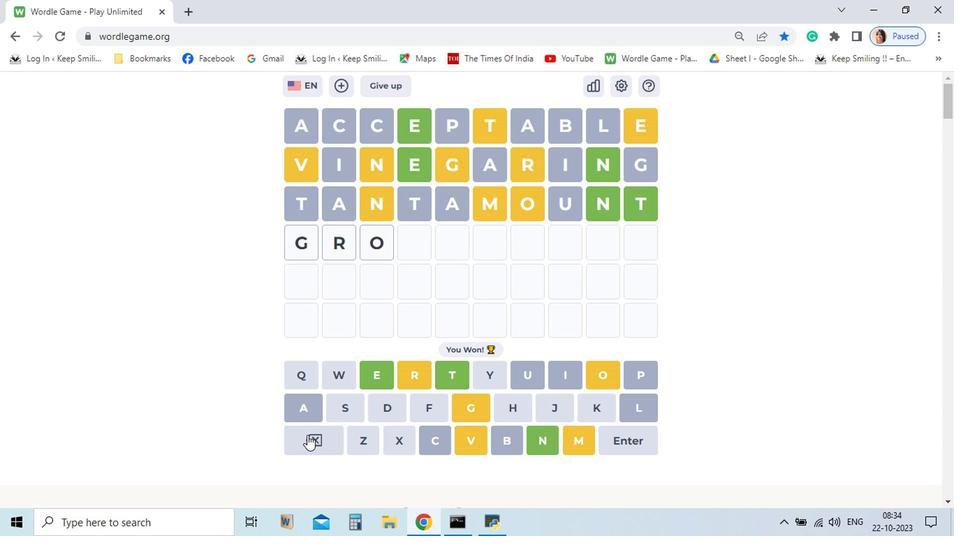 
Action: Mouse pressed left at (305, 446)
Screenshot: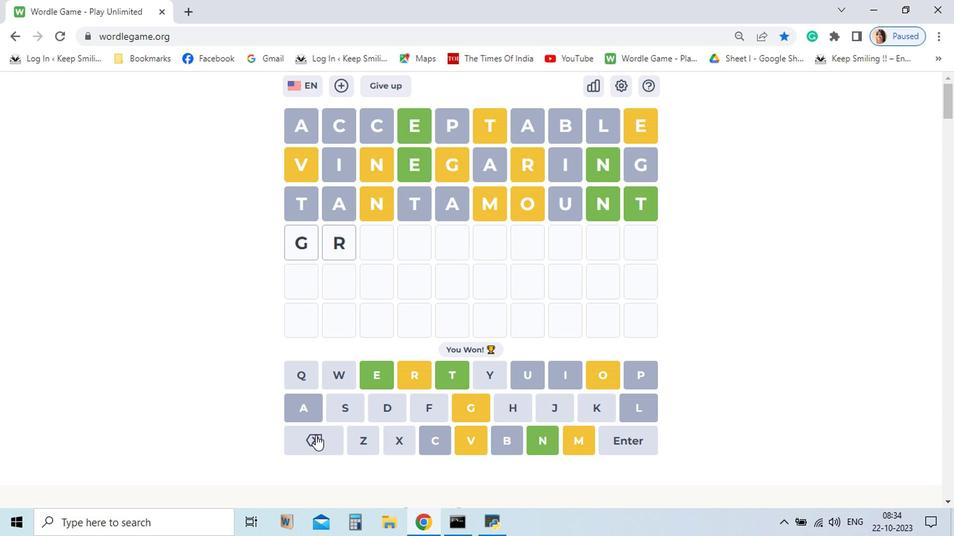
Action: Mouse moved to (365, 444)
Screenshot: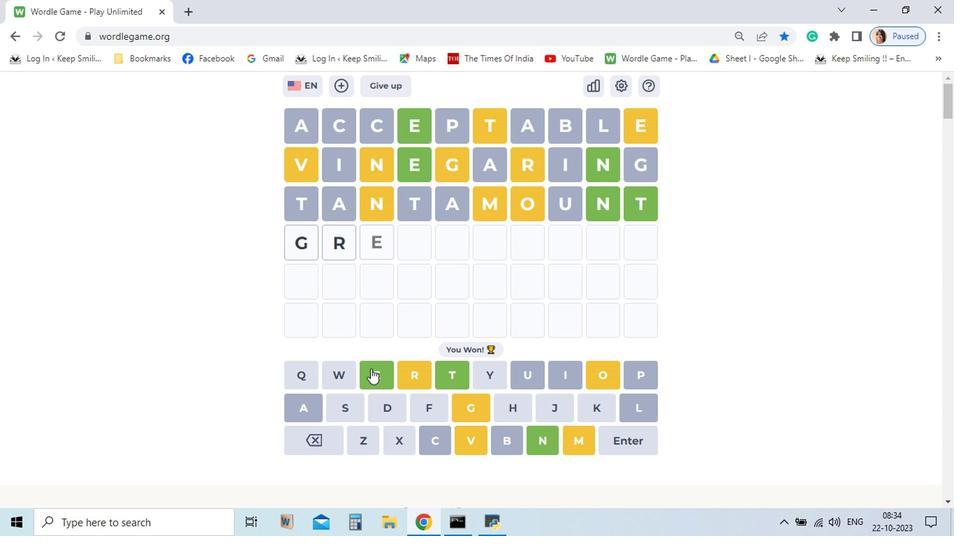 
Action: Mouse pressed left at (365, 444)
Screenshot: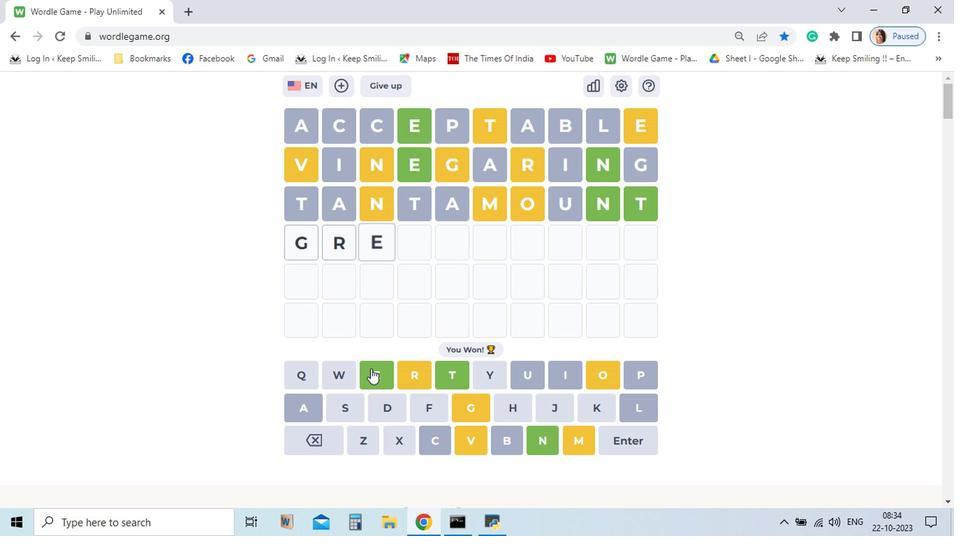
Action: Mouse pressed left at (365, 444)
Screenshot: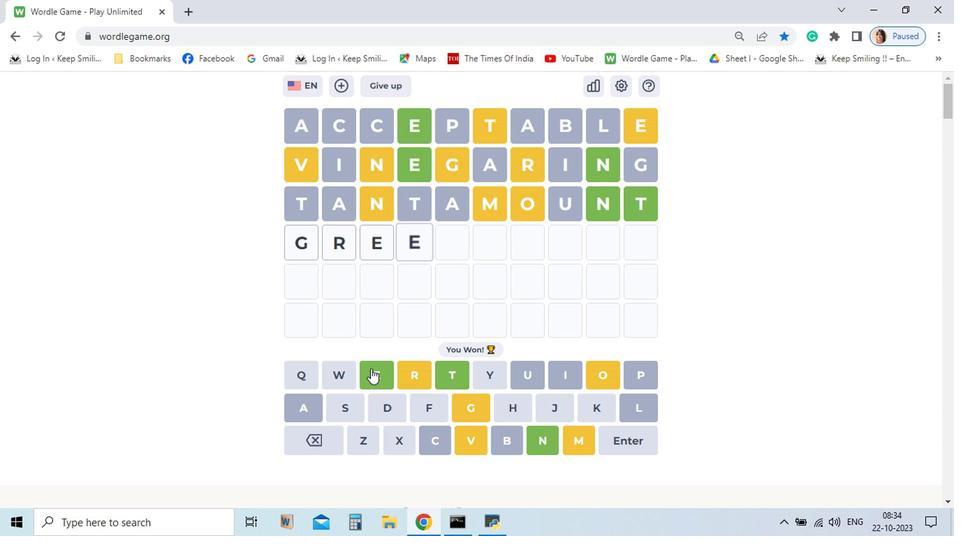 
Action: Mouse moved to (536, 446)
Screenshot: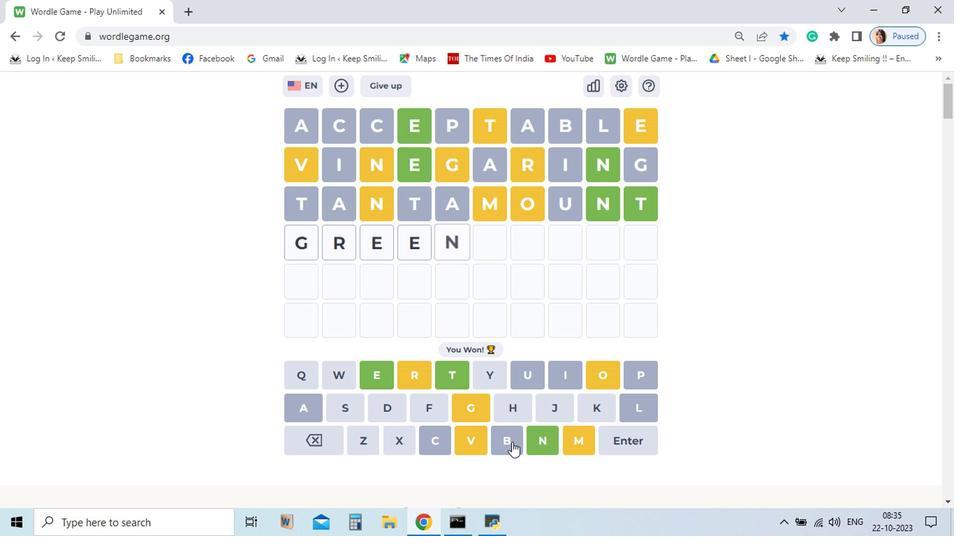 
Action: Mouse pressed left at (536, 446)
Screenshot: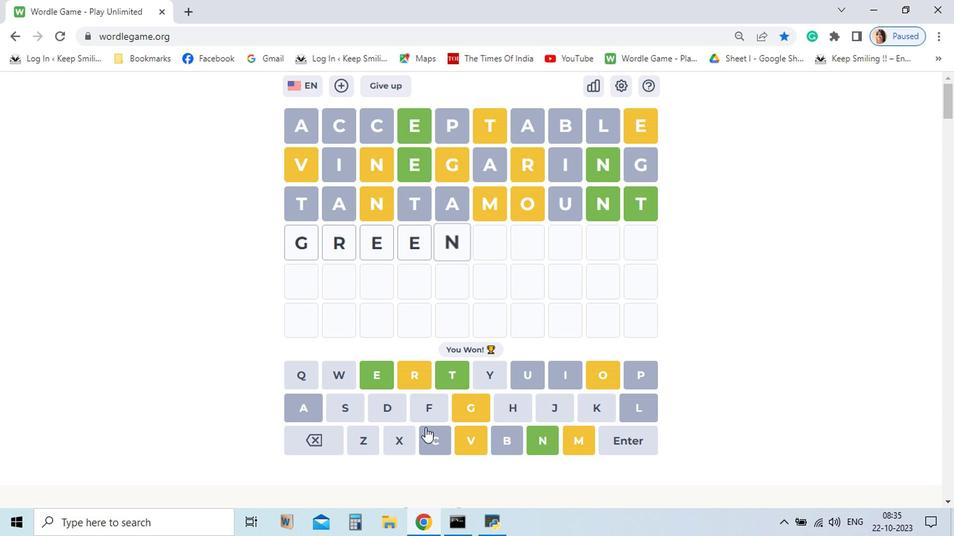
Action: Mouse moved to (342, 445)
Screenshot: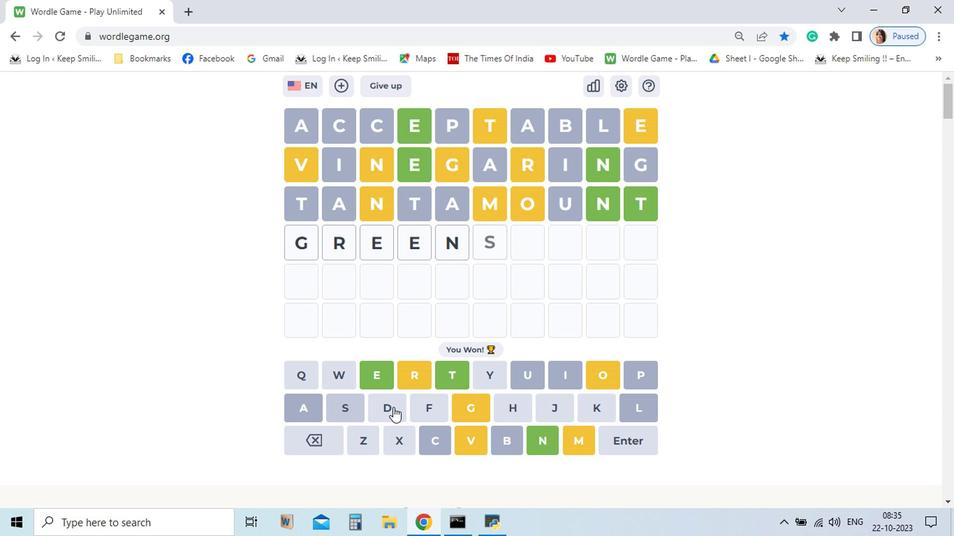 
Action: Mouse pressed left at (342, 445)
Screenshot: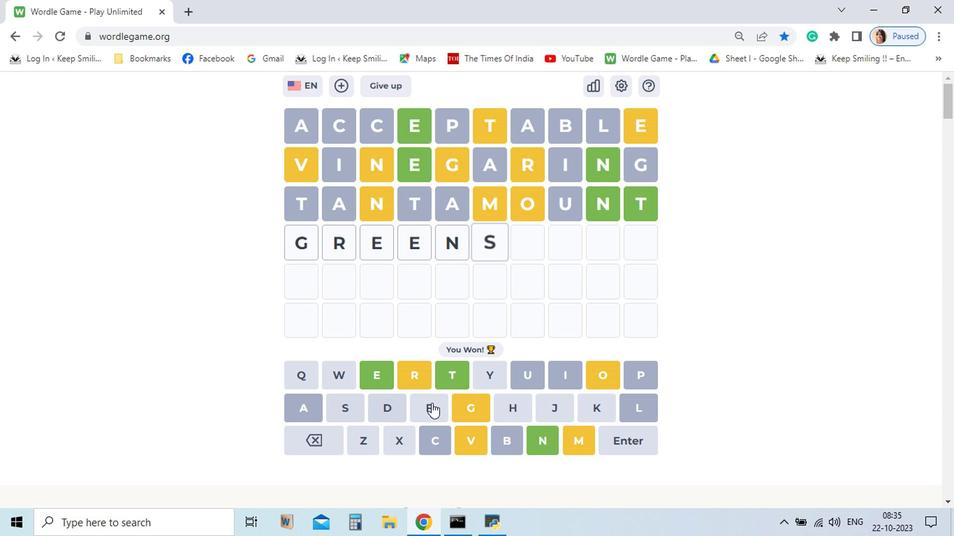 
Action: Mouse moved to (443, 445)
Screenshot: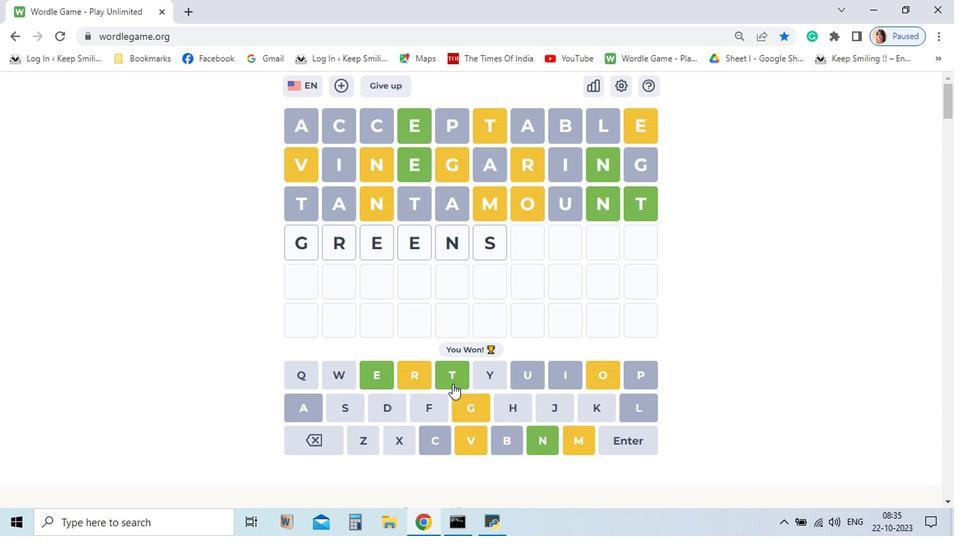 
Action: Mouse pressed left at (443, 445)
Screenshot: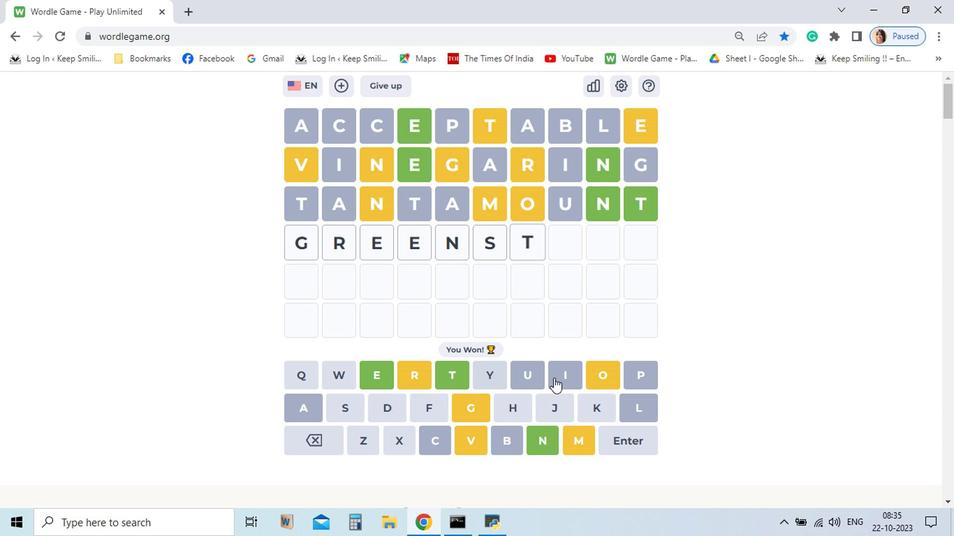 
Action: Mouse moved to (557, 444)
Screenshot: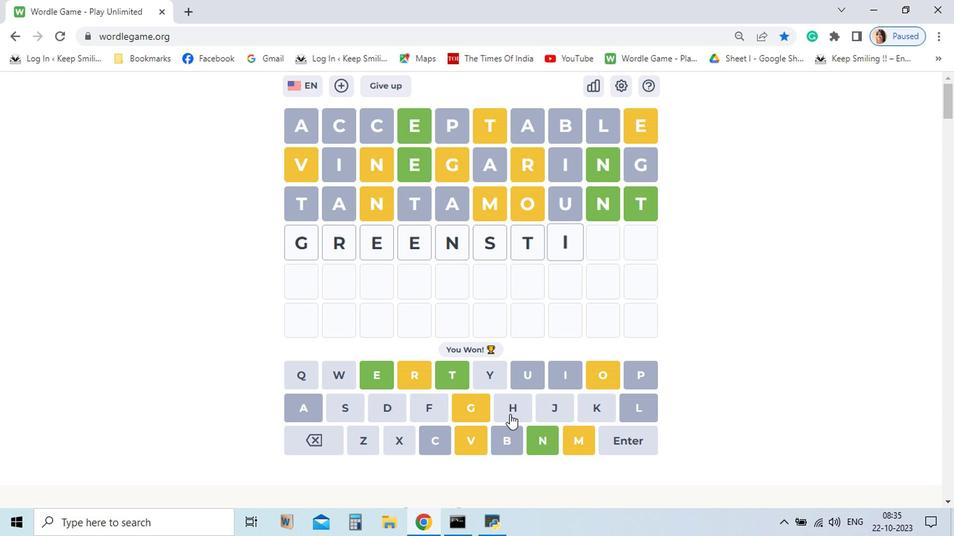 
Action: Mouse pressed left at (557, 444)
Screenshot: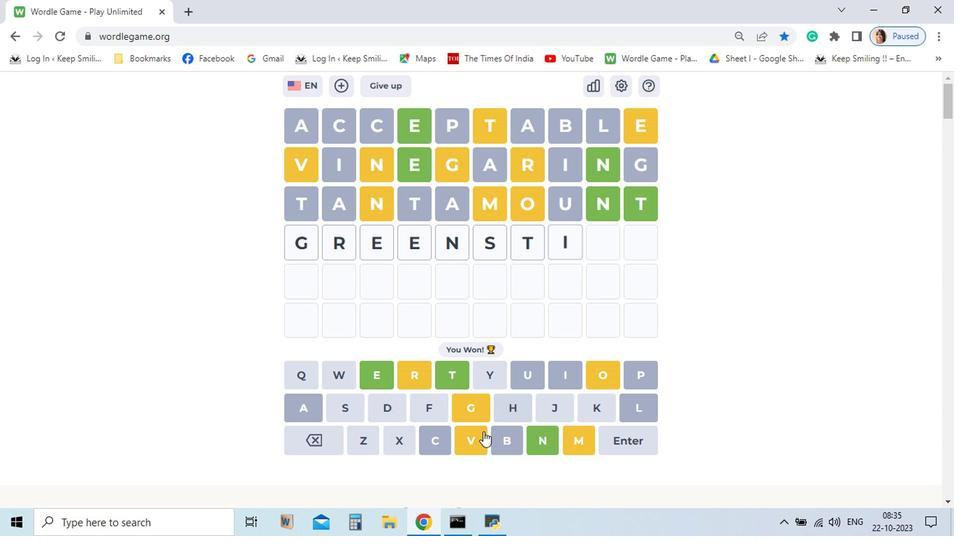 
Action: Mouse moved to (432, 446)
Screenshot: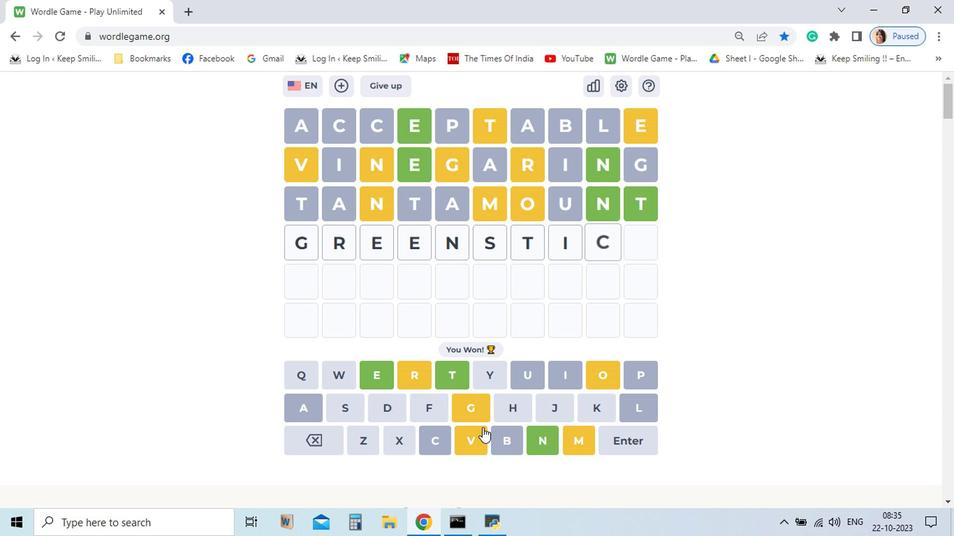 
Action: Mouse pressed left at (432, 446)
Screenshot: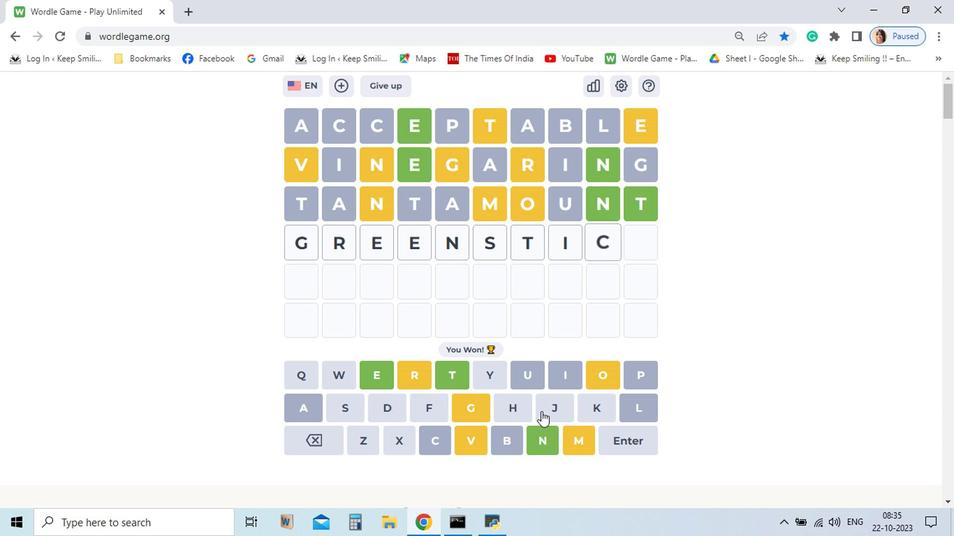 
Action: Mouse moved to (578, 445)
Screenshot: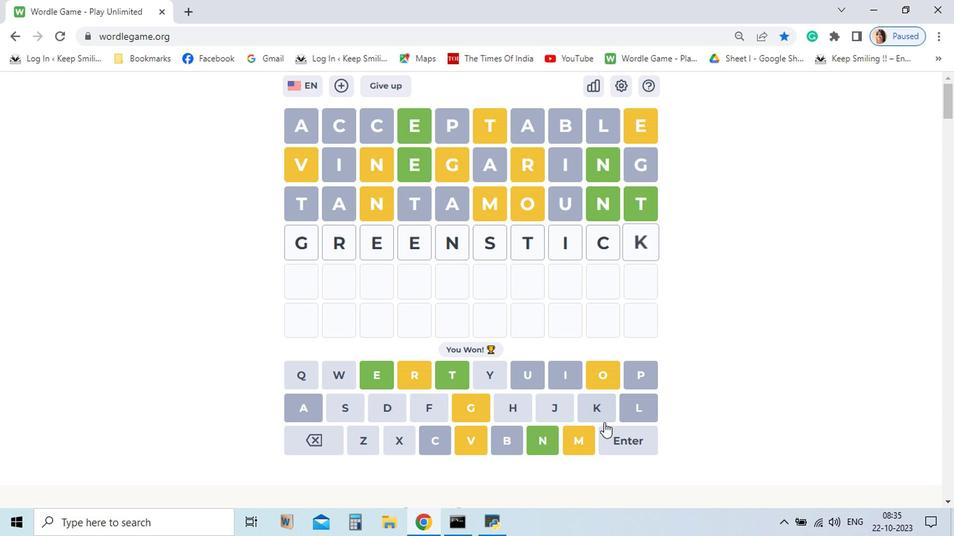 
Action: Mouse pressed left at (578, 445)
Screenshot: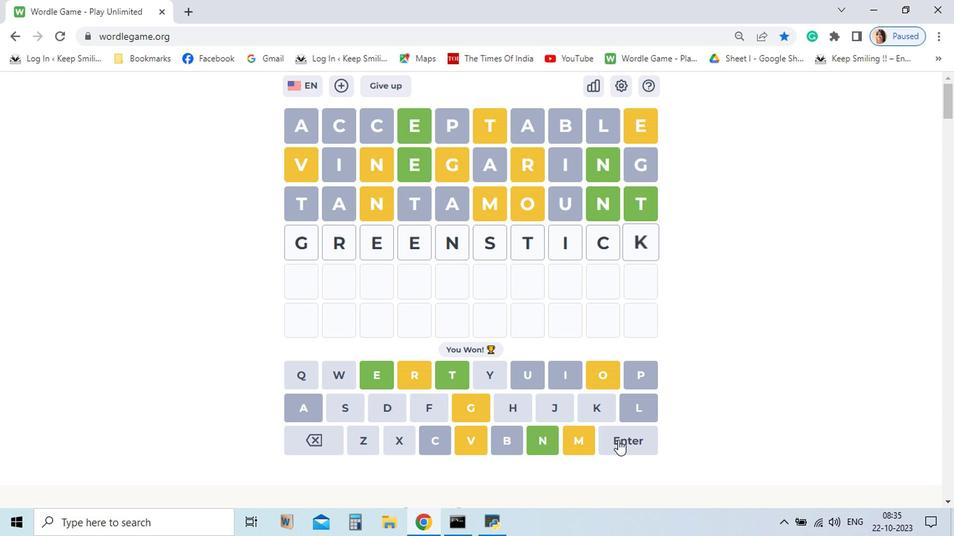 
Action: Mouse moved to (616, 446)
Screenshot: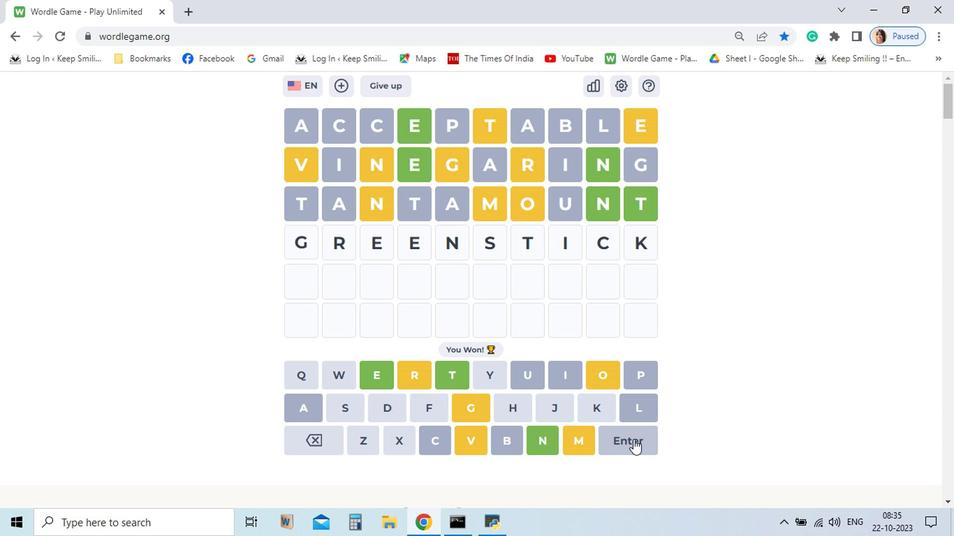 
Action: Mouse pressed left at (616, 446)
Screenshot: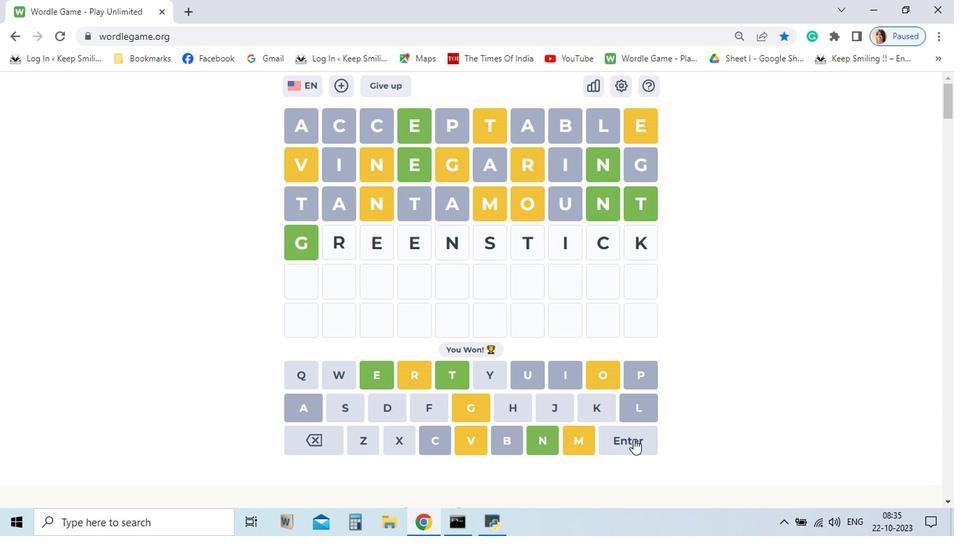 
Action: Mouse moved to (461, 445)
Screenshot: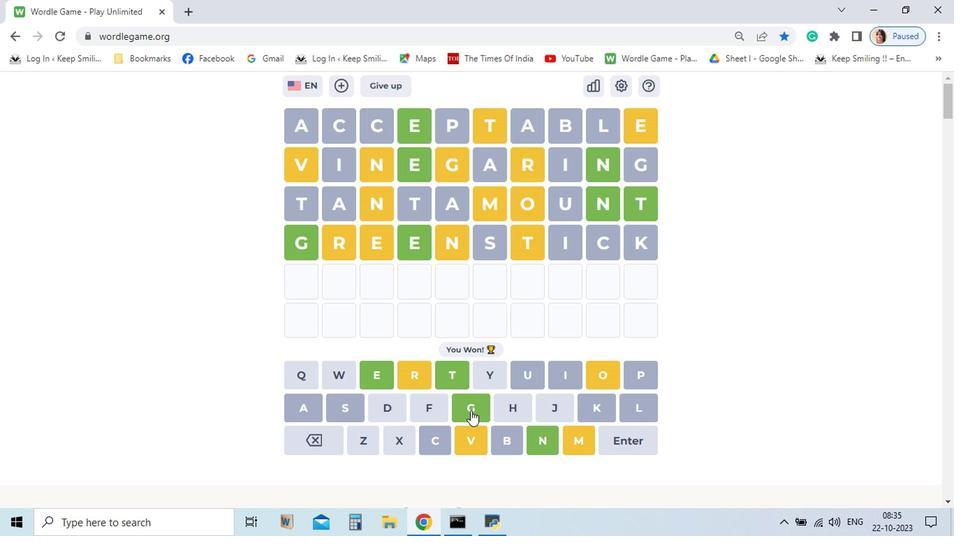 
Action: Mouse pressed left at (461, 445)
Screenshot: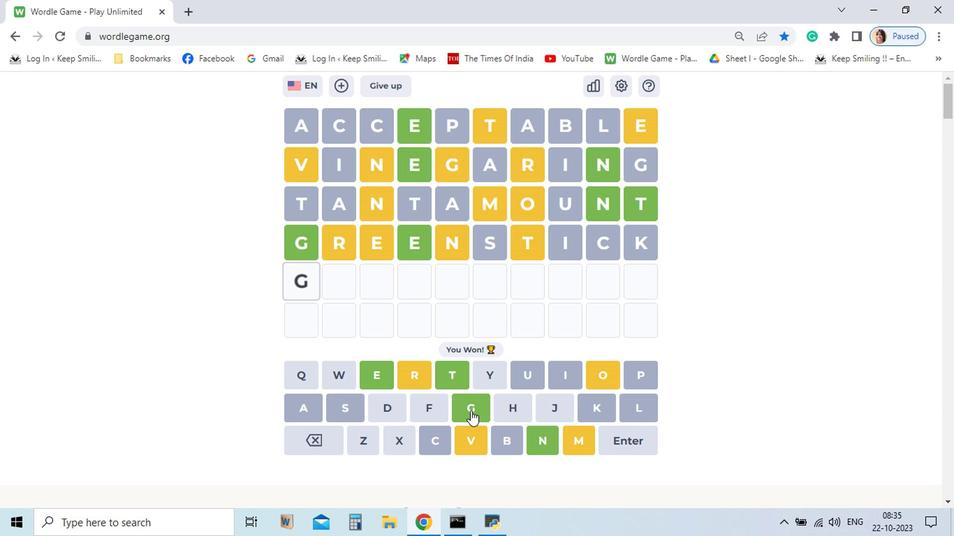 
Action: Mouse moved to (575, 444)
Screenshot: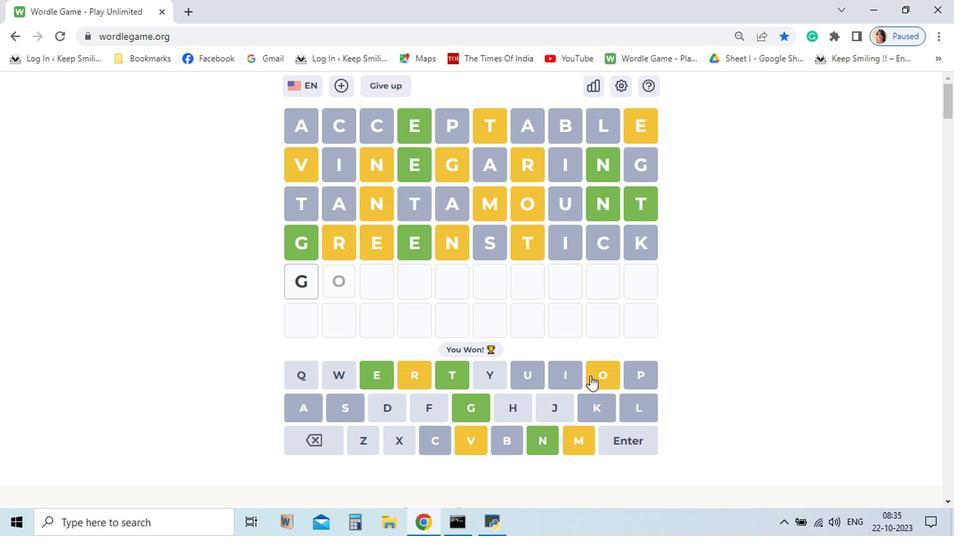 
Action: Mouse pressed left at (575, 444)
Screenshot: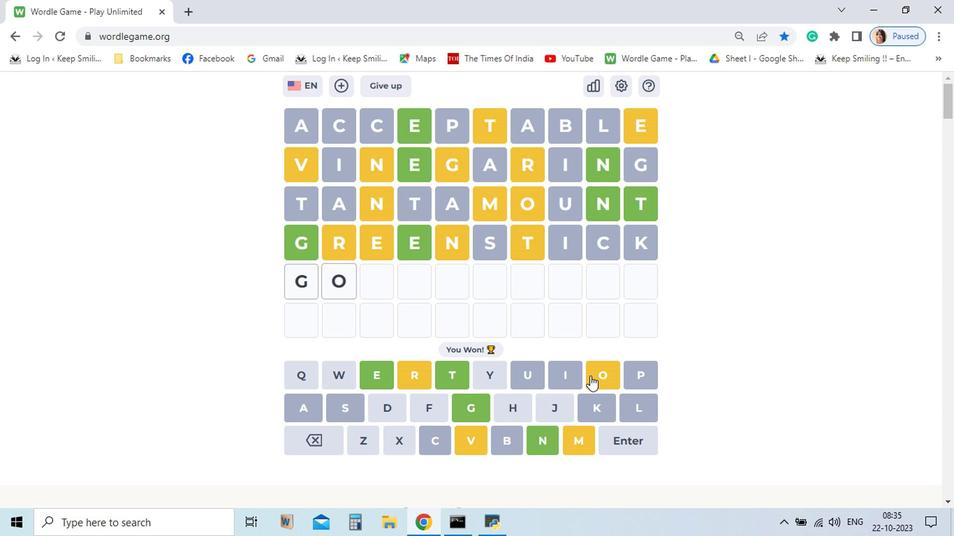 
Action: Mouse moved to (461, 446)
Screenshot: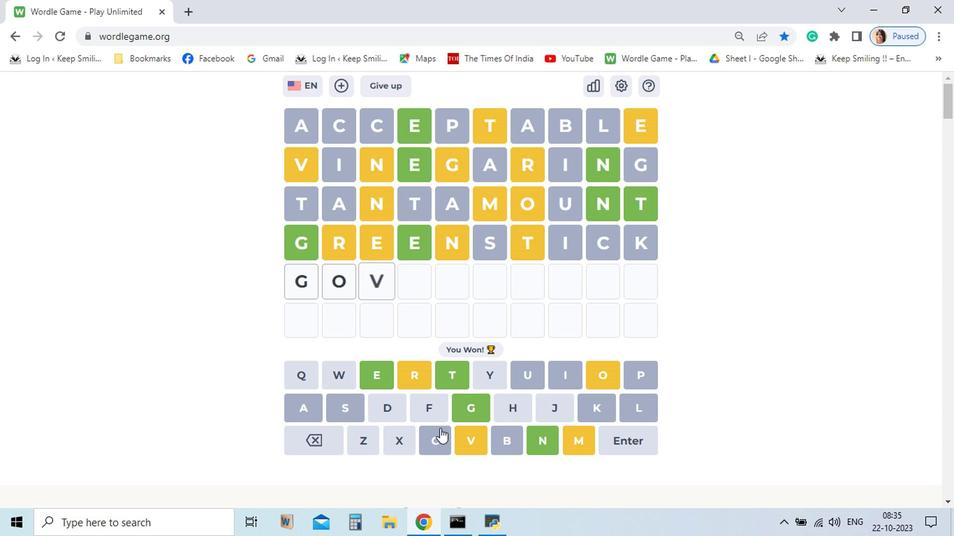 
Action: Mouse pressed left at (461, 446)
Screenshot: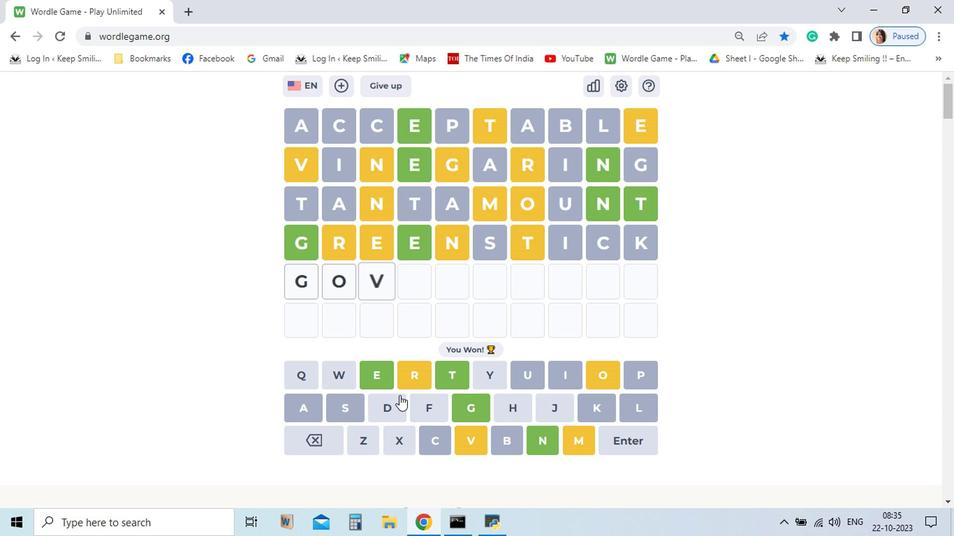 
Action: Mouse moved to (372, 444)
Screenshot: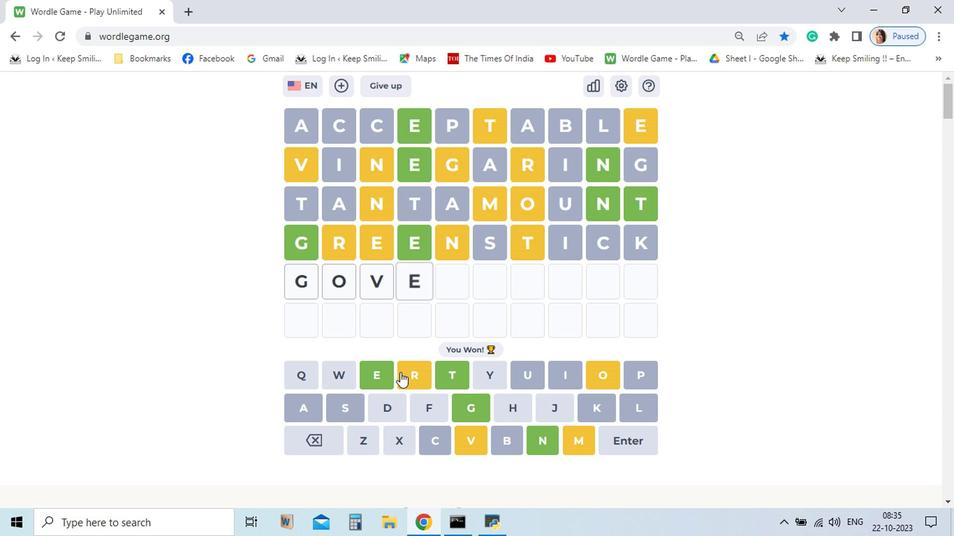 
Action: Mouse pressed left at (372, 444)
Screenshot: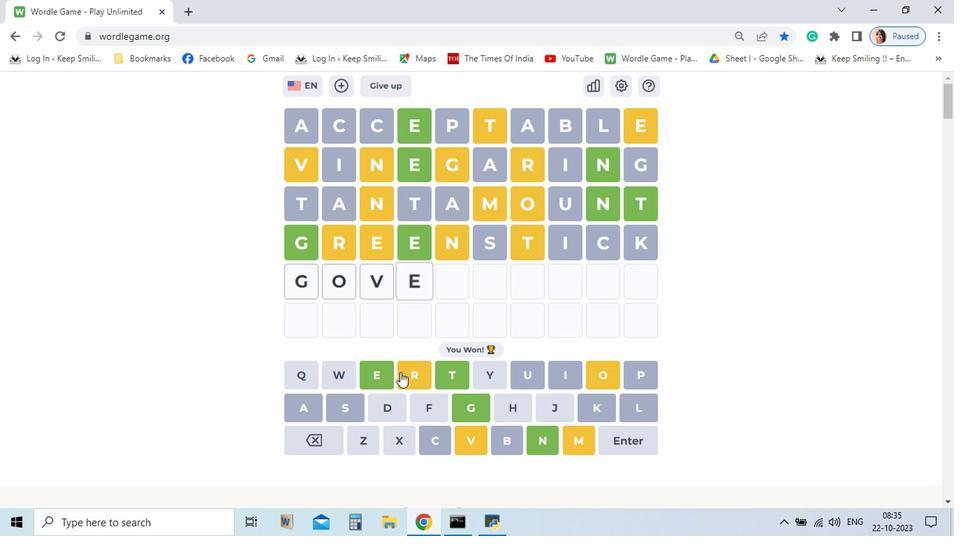
Action: Mouse moved to (397, 444)
Screenshot: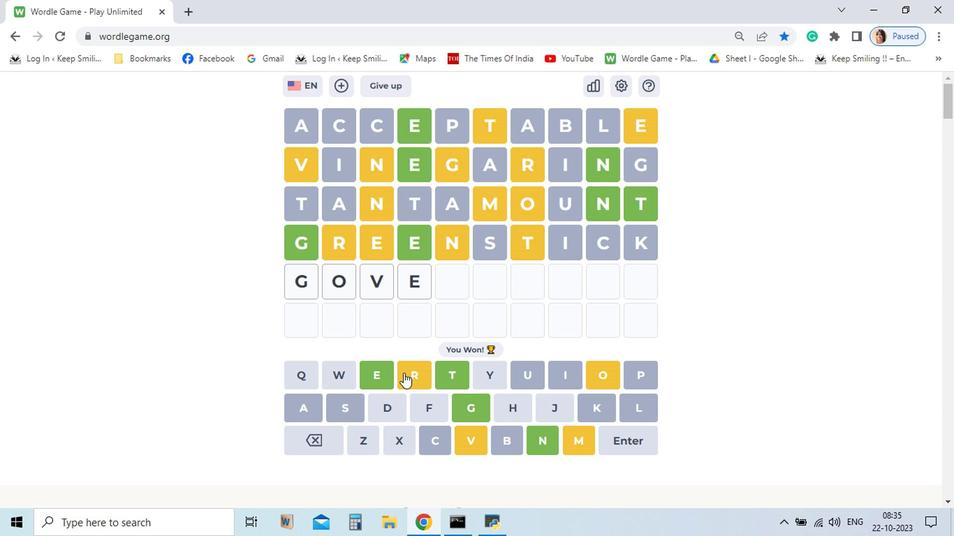 
Action: Mouse pressed left at (397, 444)
Screenshot: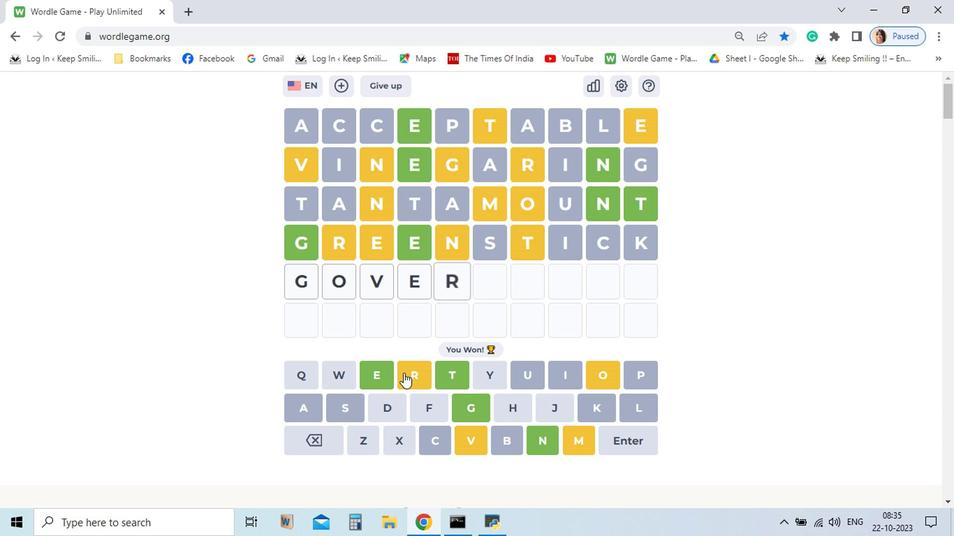 
Action: Mouse moved to (529, 446)
Screenshot: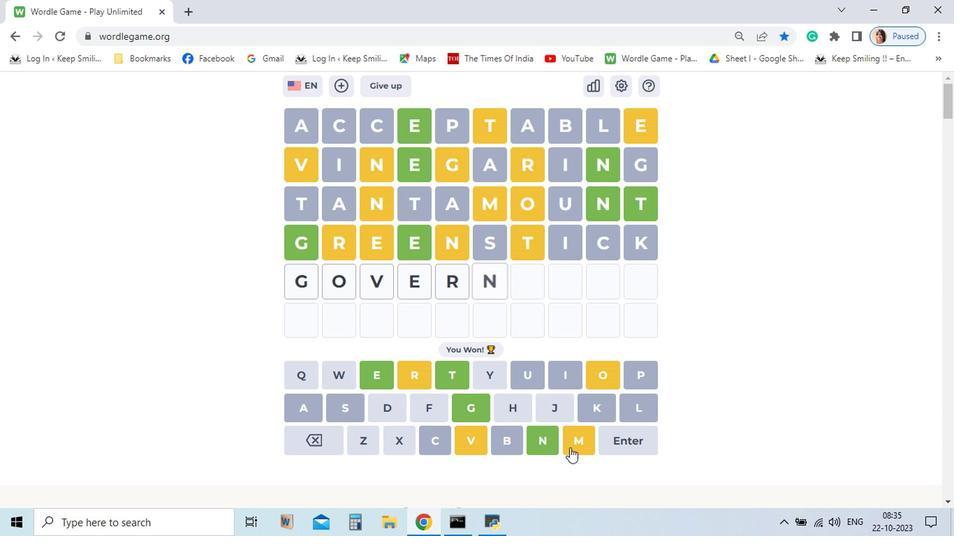 
Action: Mouse pressed left at (529, 446)
Screenshot: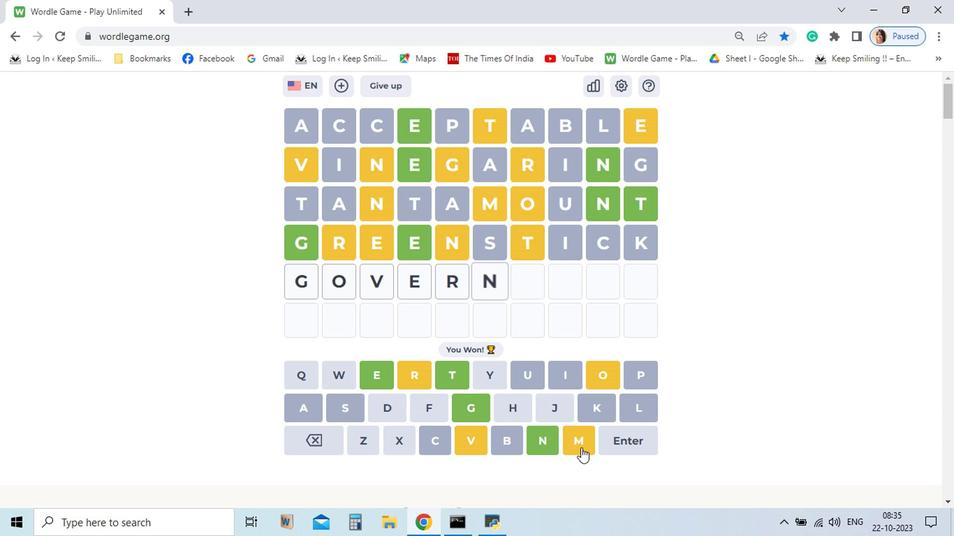 
Action: Mouse moved to (568, 446)
Screenshot: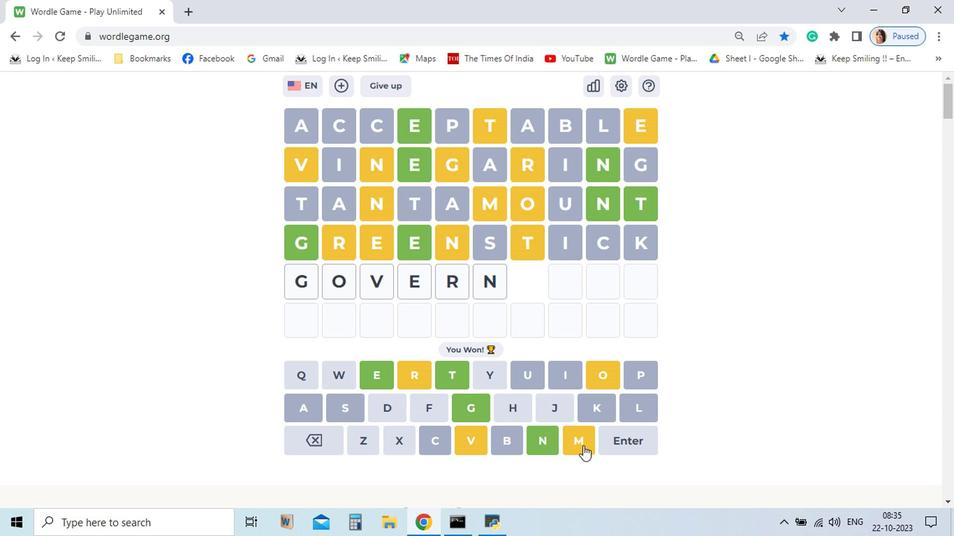 
Action: Mouse pressed left at (568, 446)
Screenshot: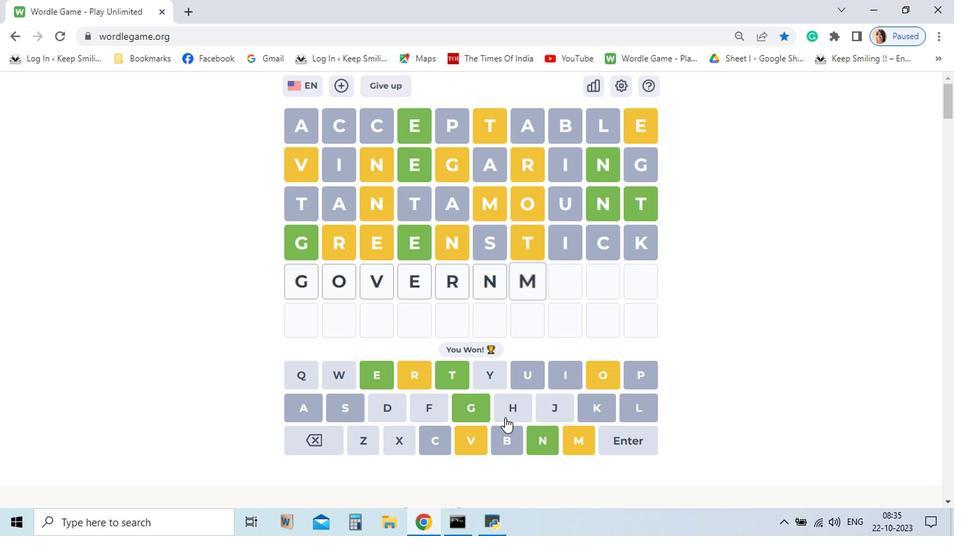 
Action: Mouse moved to (369, 444)
Screenshot: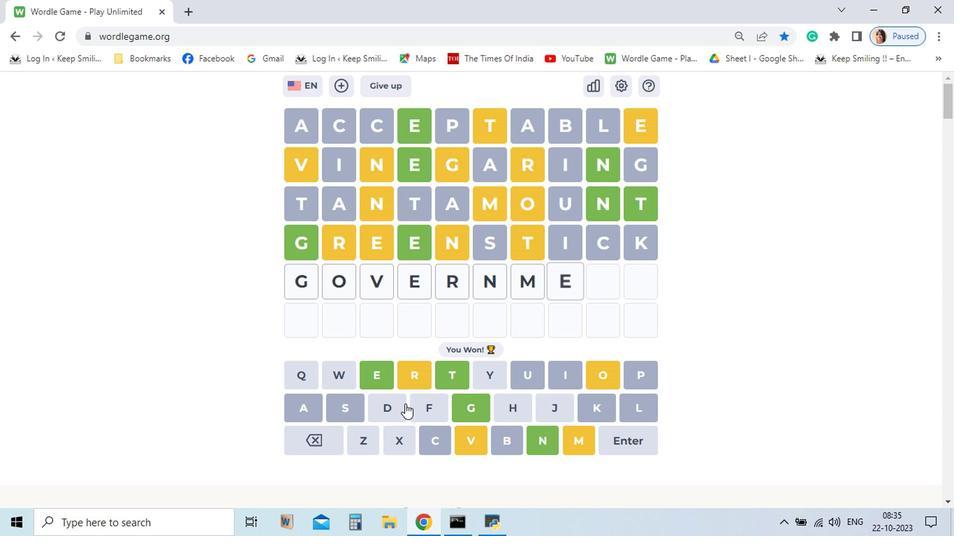 
Action: Mouse pressed left at (369, 444)
Screenshot: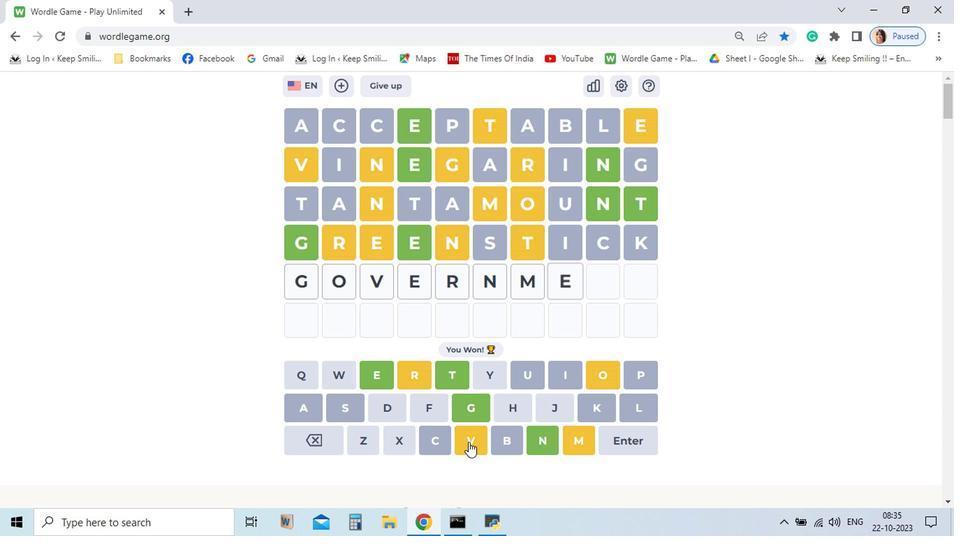
Action: Mouse moved to (522, 446)
Screenshot: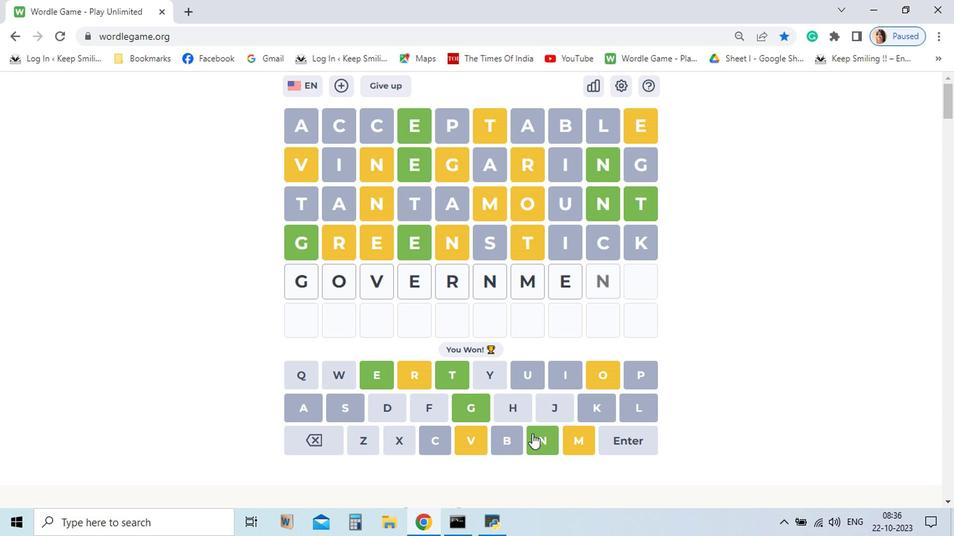 
Action: Mouse pressed left at (522, 446)
Screenshot: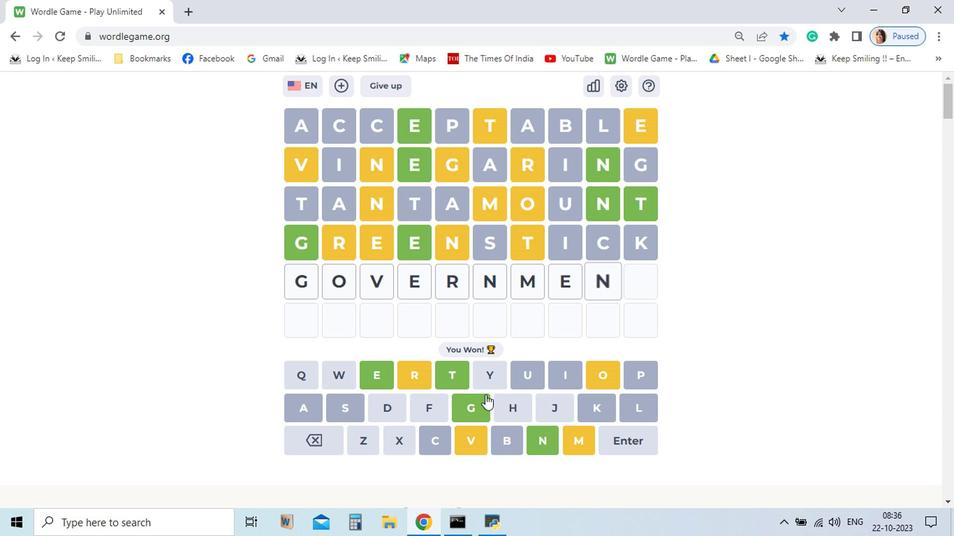 
Action: Mouse moved to (445, 444)
Screenshot: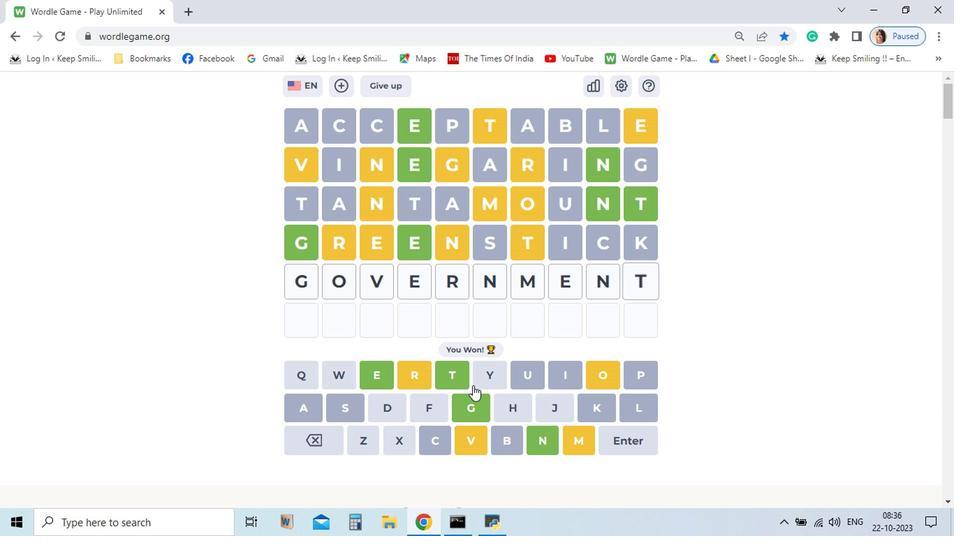 
Action: Mouse pressed left at (445, 444)
Screenshot: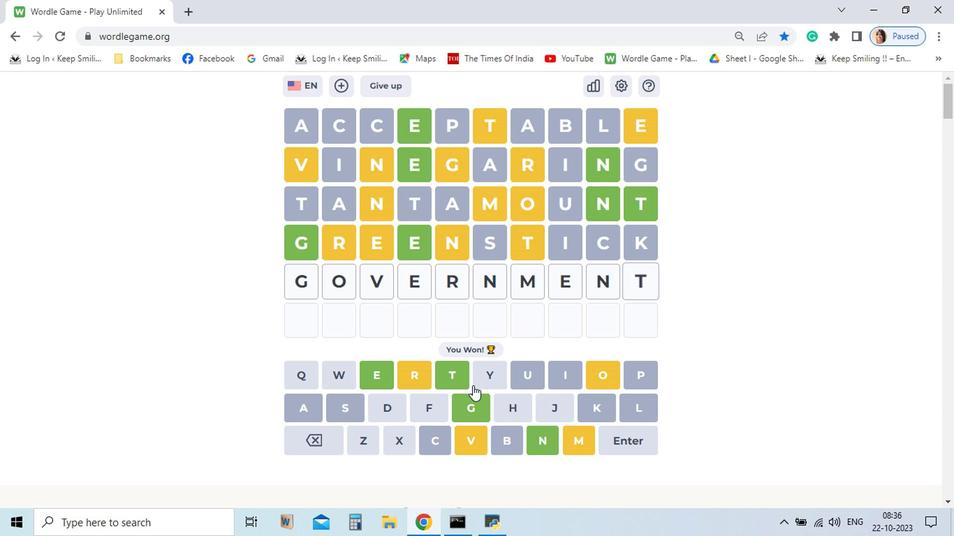 
Action: Mouse moved to (601, 446)
Screenshot: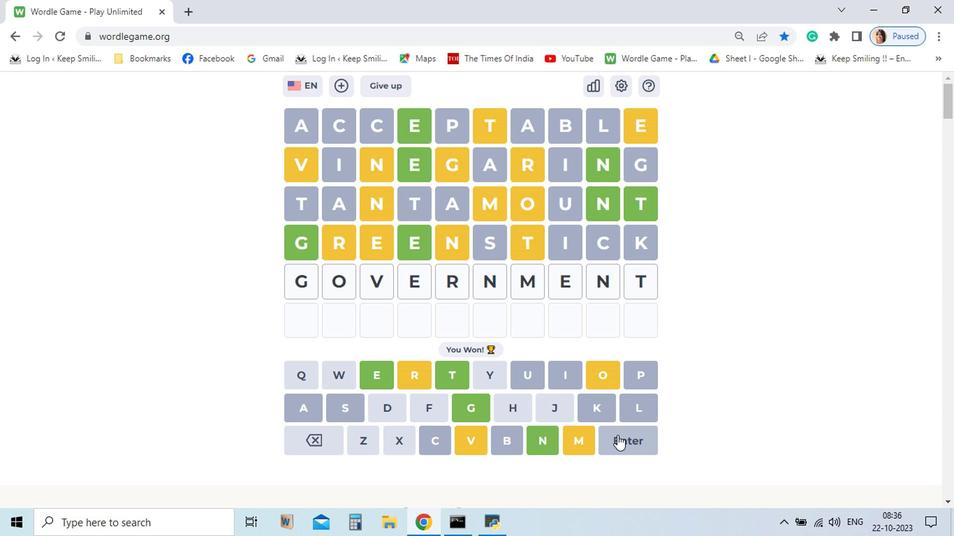 
Action: Mouse pressed left at (601, 446)
Screenshot: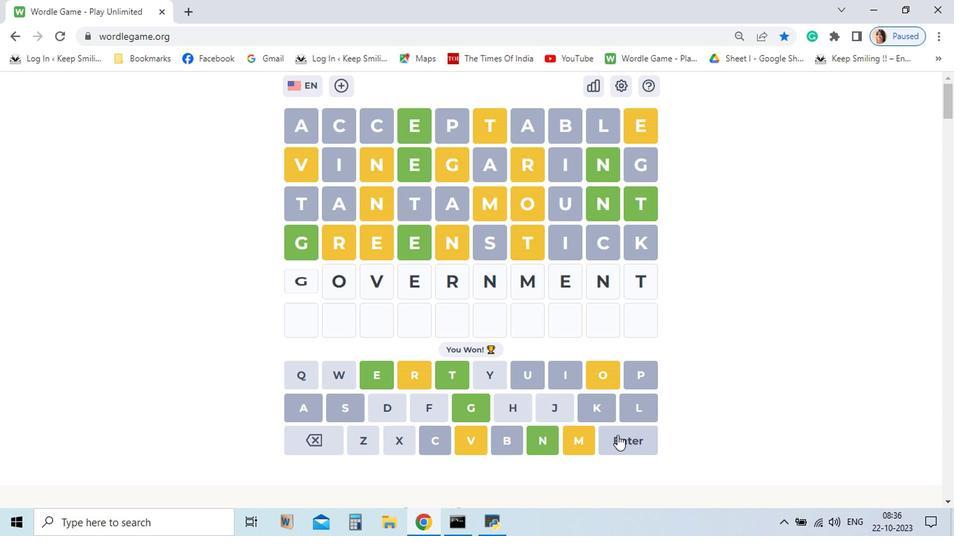 
Action: Mouse moved to (552, 439)
Screenshot: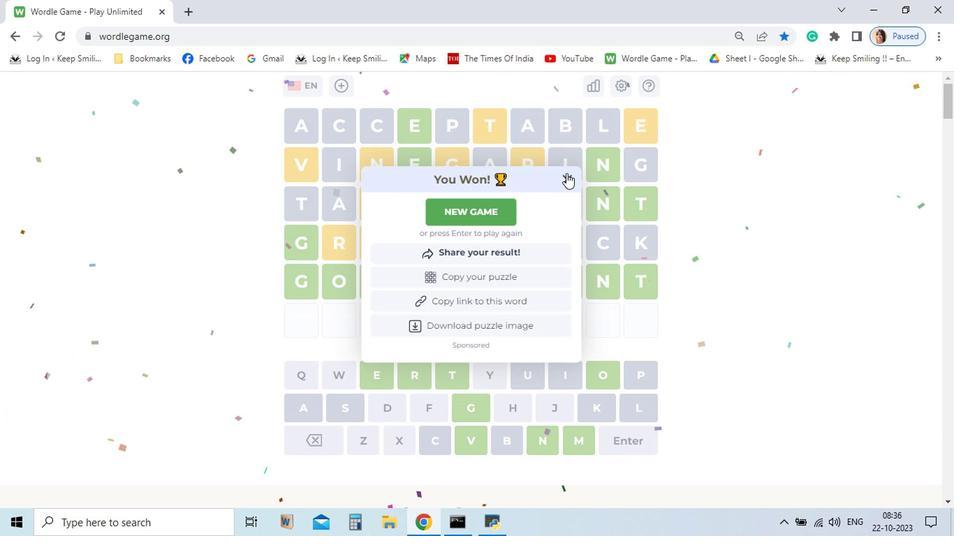 
Action: Mouse pressed left at (552, 439)
Screenshot: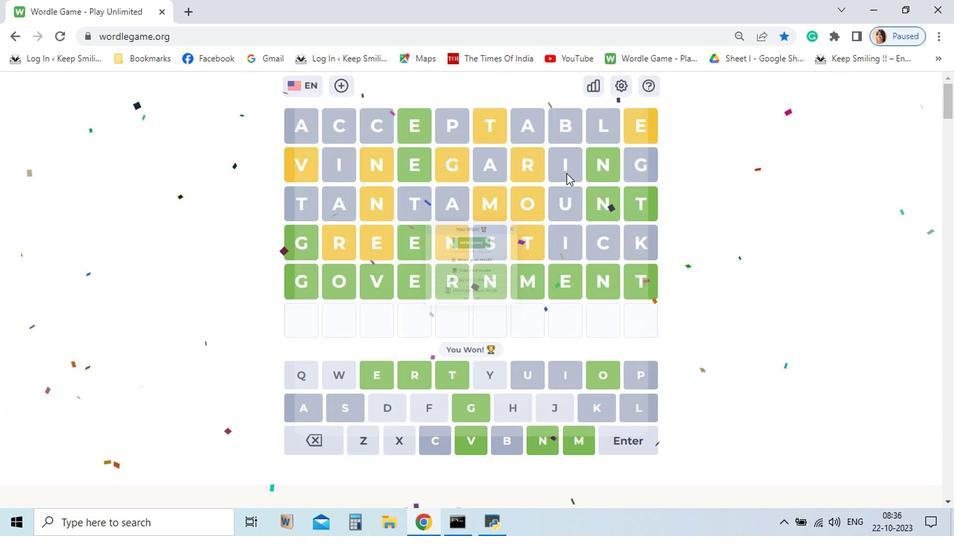 
